 Task: Find connections with filter location Brest with filter topic #Knowyoursocialwith filter profile language Spanish with filter current company Flexi Analyst with filter school Gujarat Technological University (GTU) with filter industry Engineering Services with filter service category Trade Shows with filter keywords title Truck Driver
Action: Mouse moved to (737, 88)
Screenshot: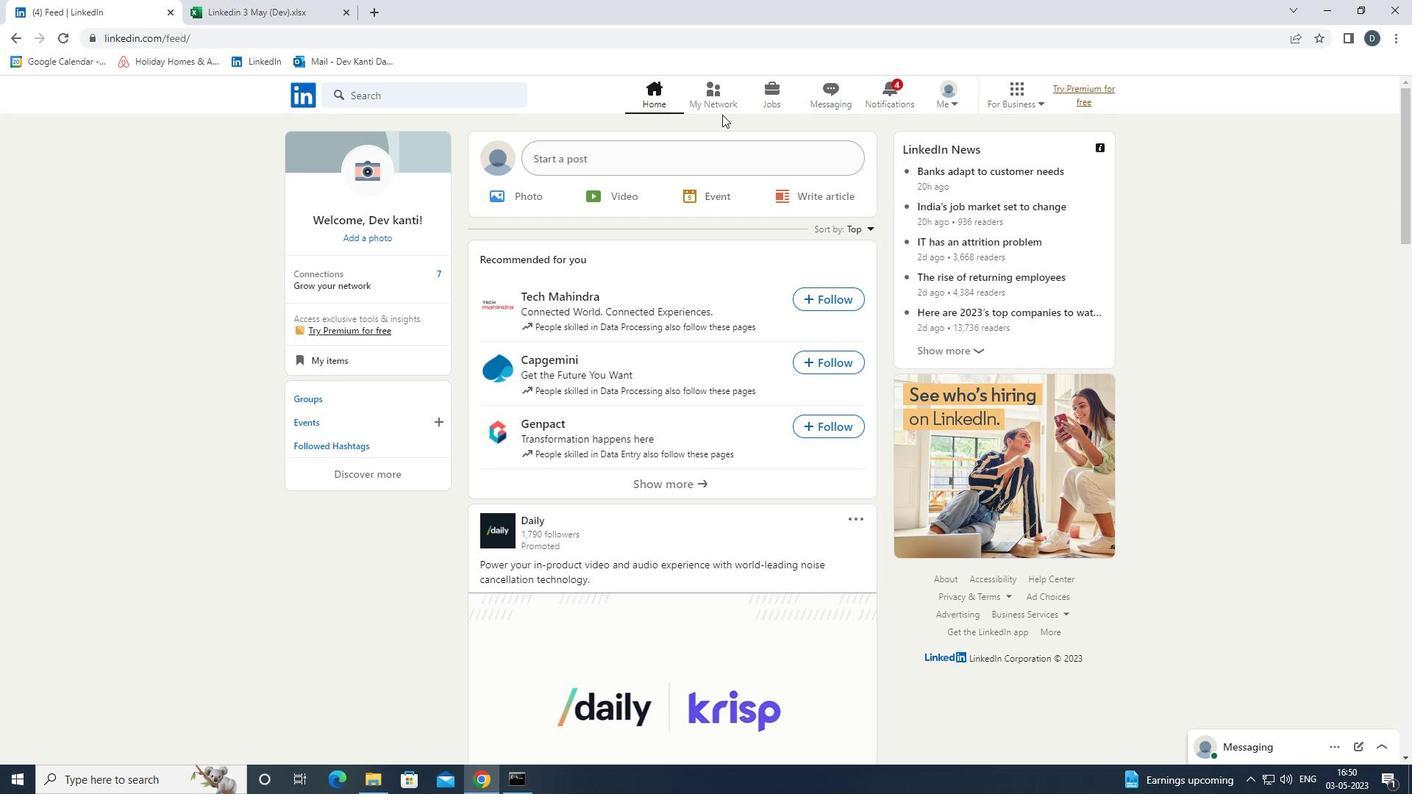 
Action: Mouse pressed left at (737, 88)
Screenshot: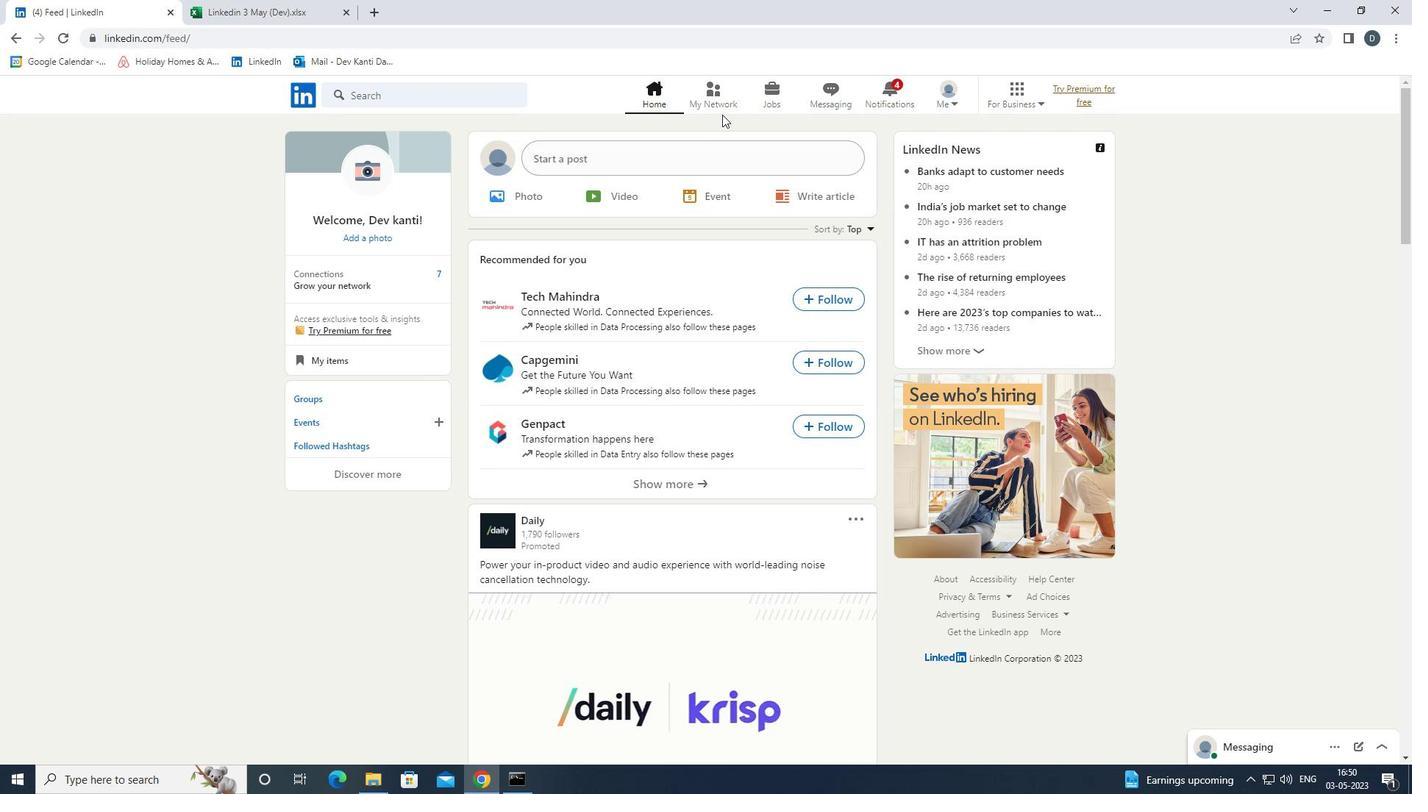 
Action: Mouse moved to (484, 177)
Screenshot: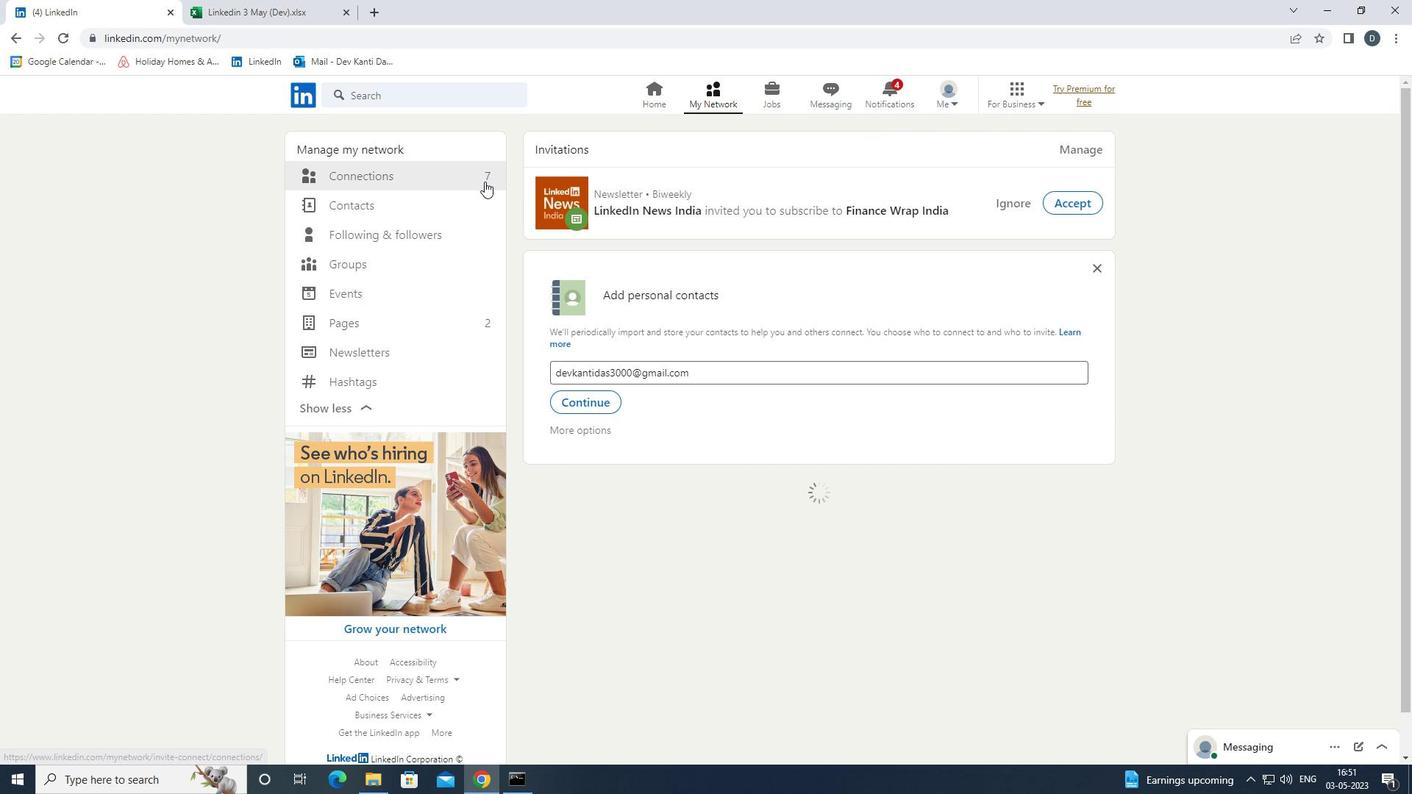 
Action: Mouse pressed left at (484, 177)
Screenshot: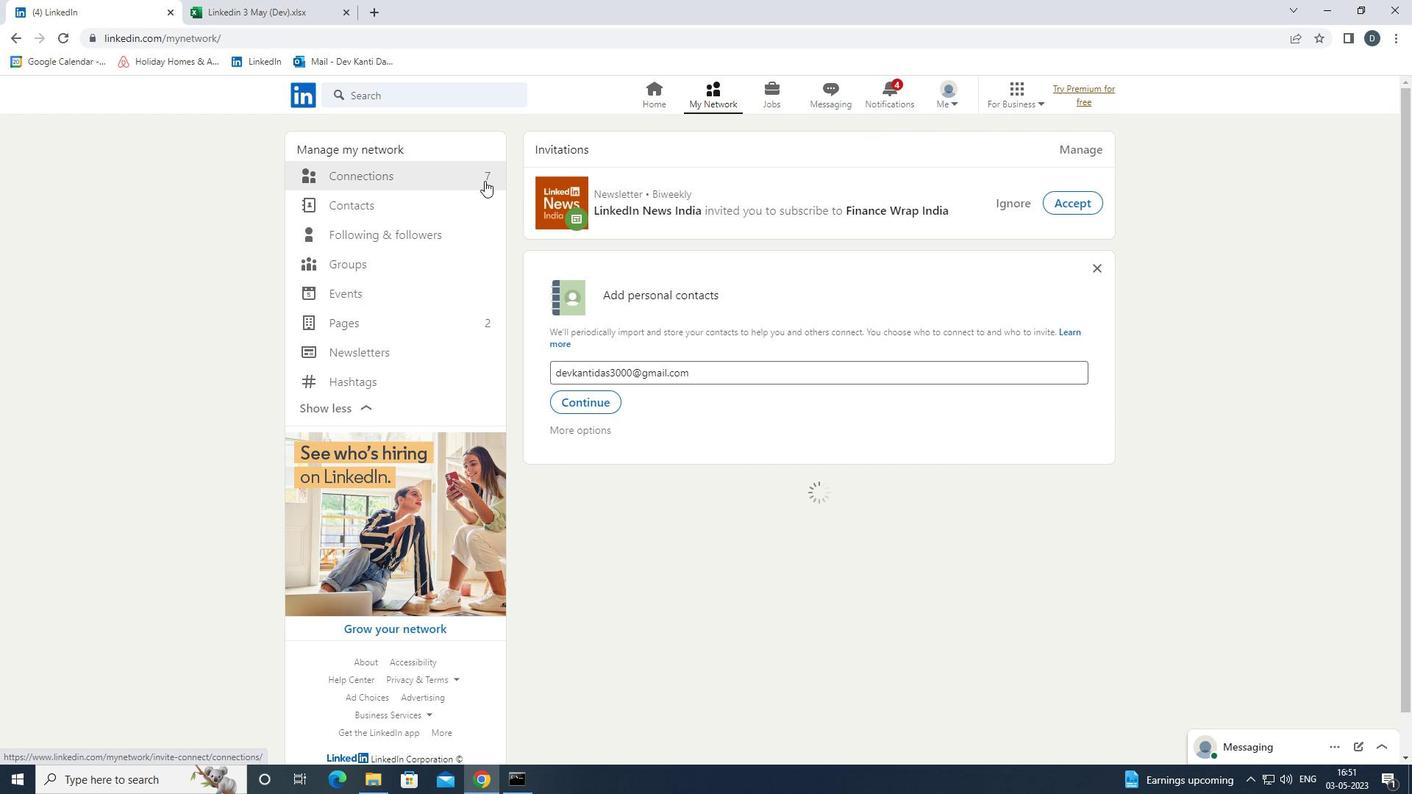 
Action: Mouse moved to (852, 174)
Screenshot: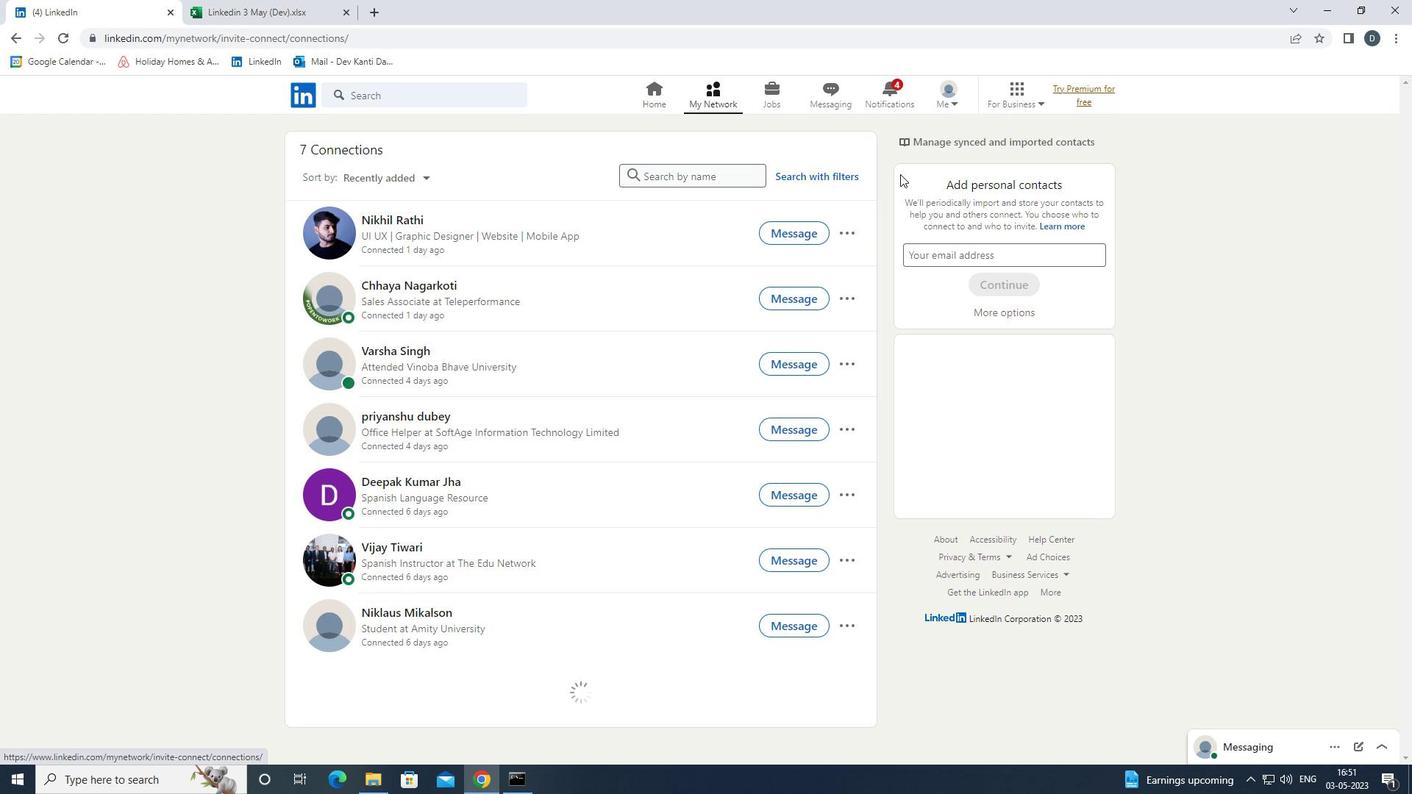 
Action: Mouse pressed left at (852, 174)
Screenshot: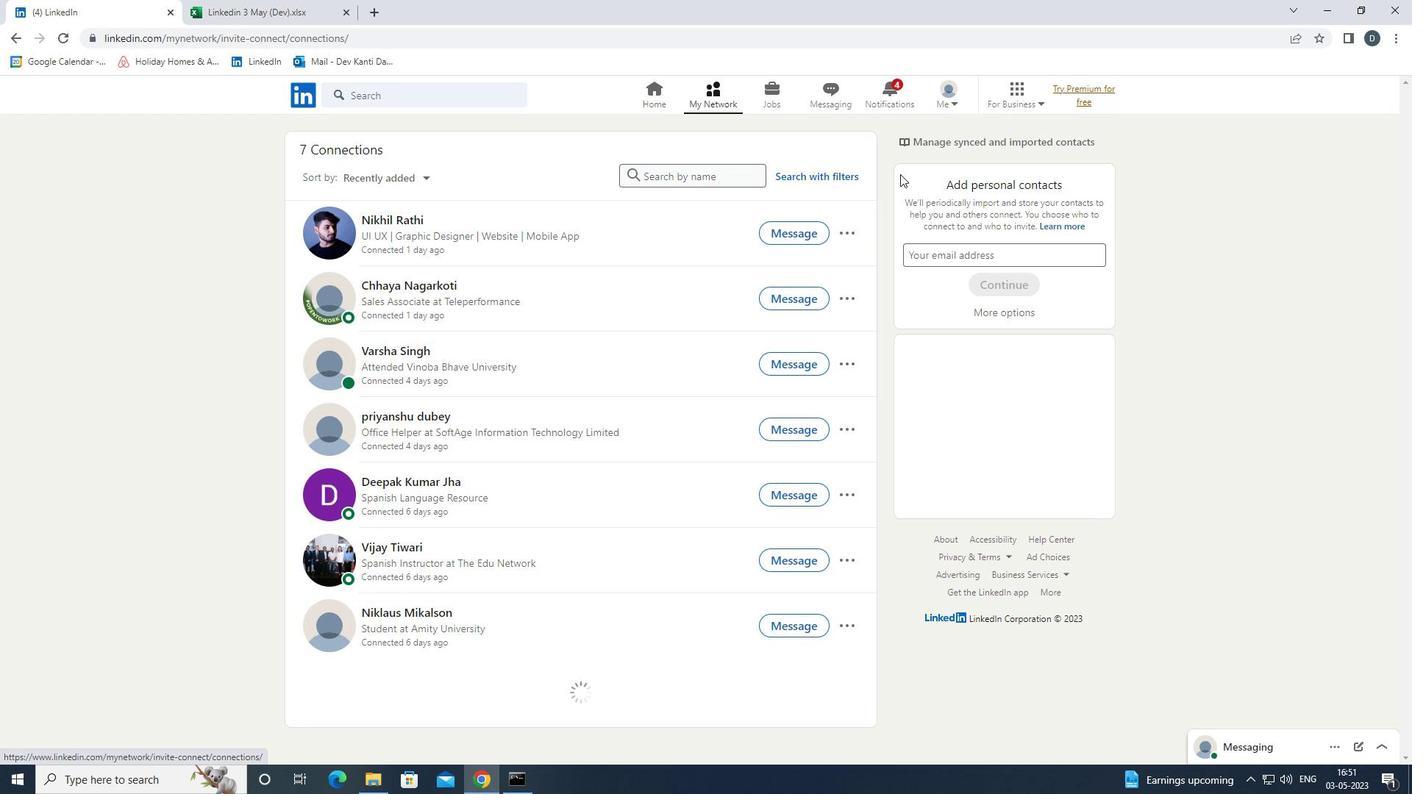 
Action: Mouse moved to (765, 136)
Screenshot: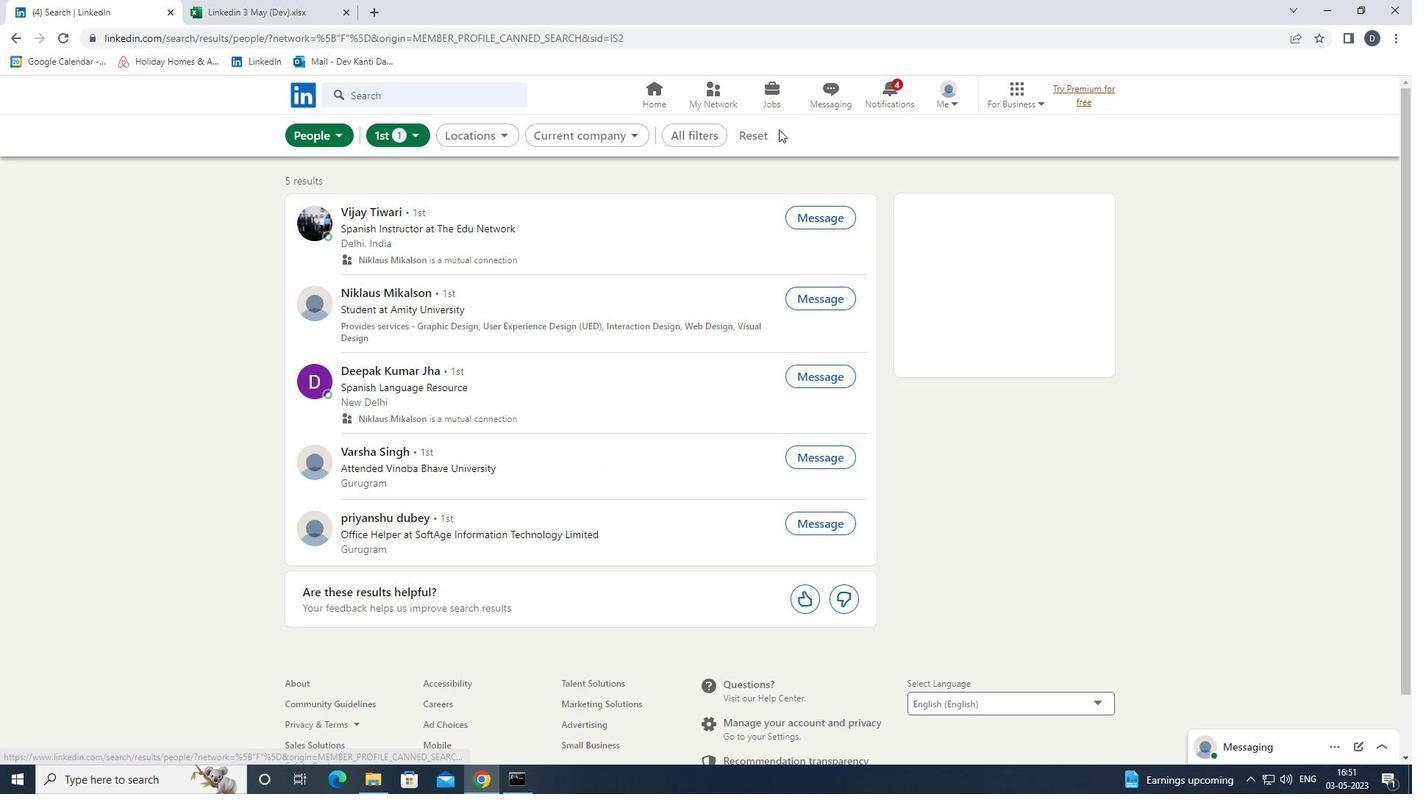 
Action: Mouse pressed left at (765, 136)
Screenshot: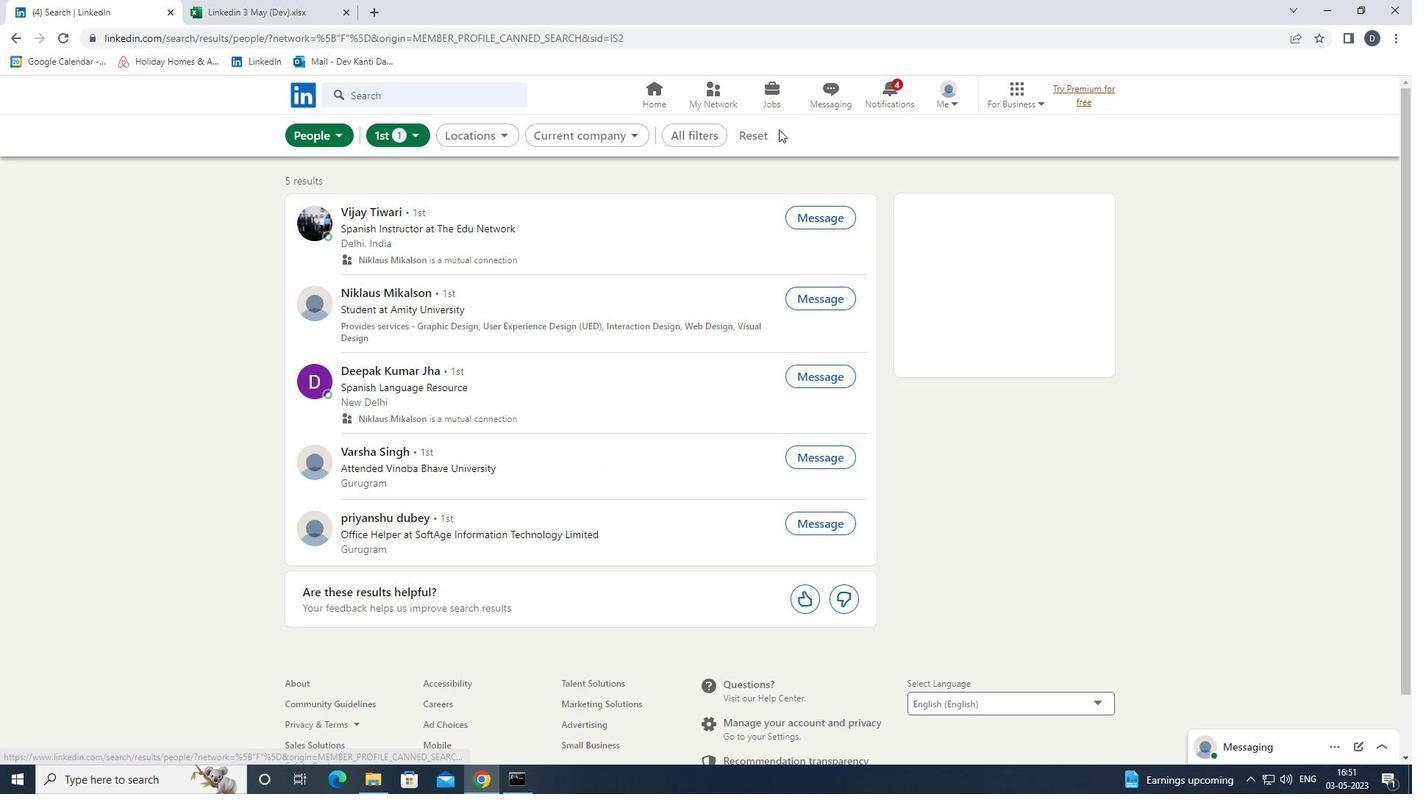 
Action: Mouse moved to (740, 133)
Screenshot: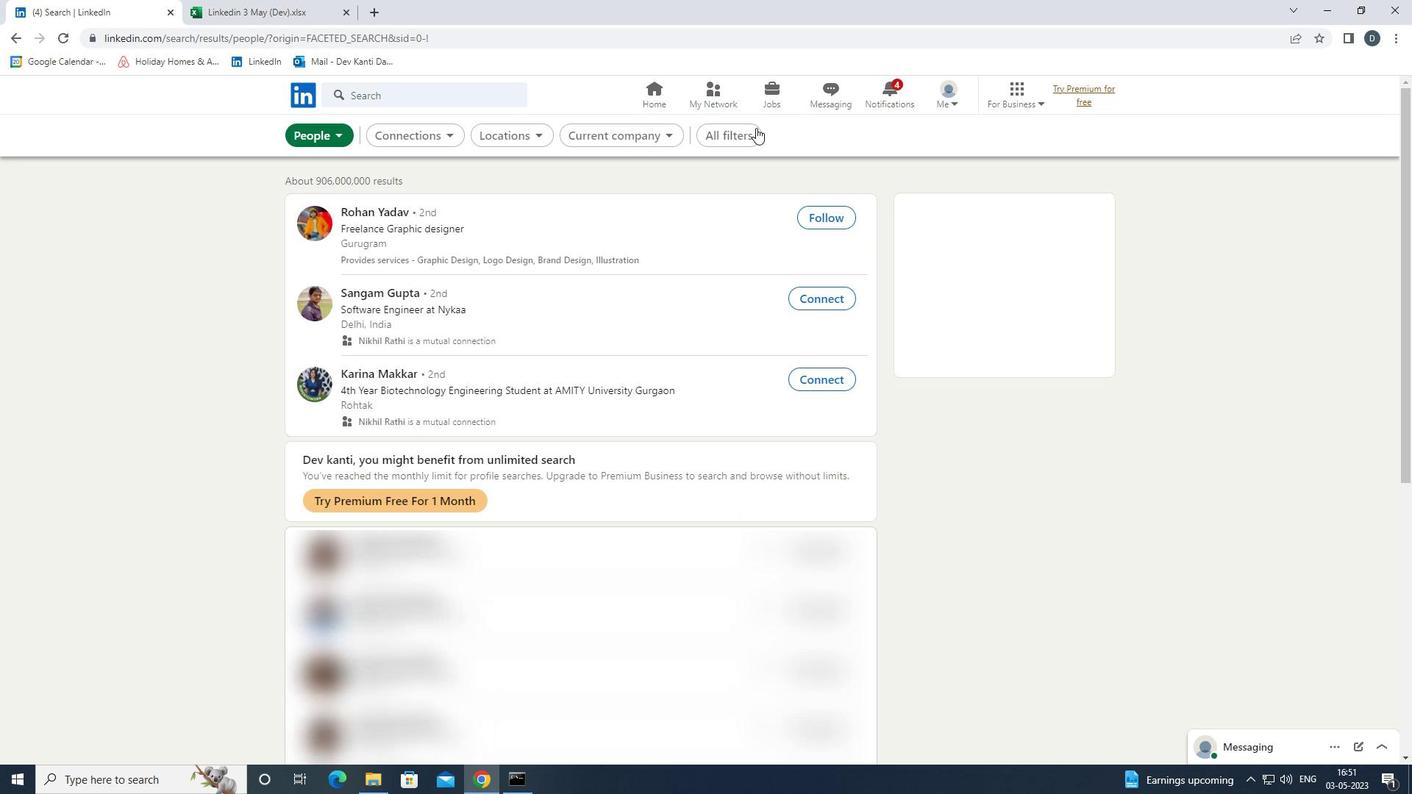 
Action: Mouse pressed left at (740, 133)
Screenshot: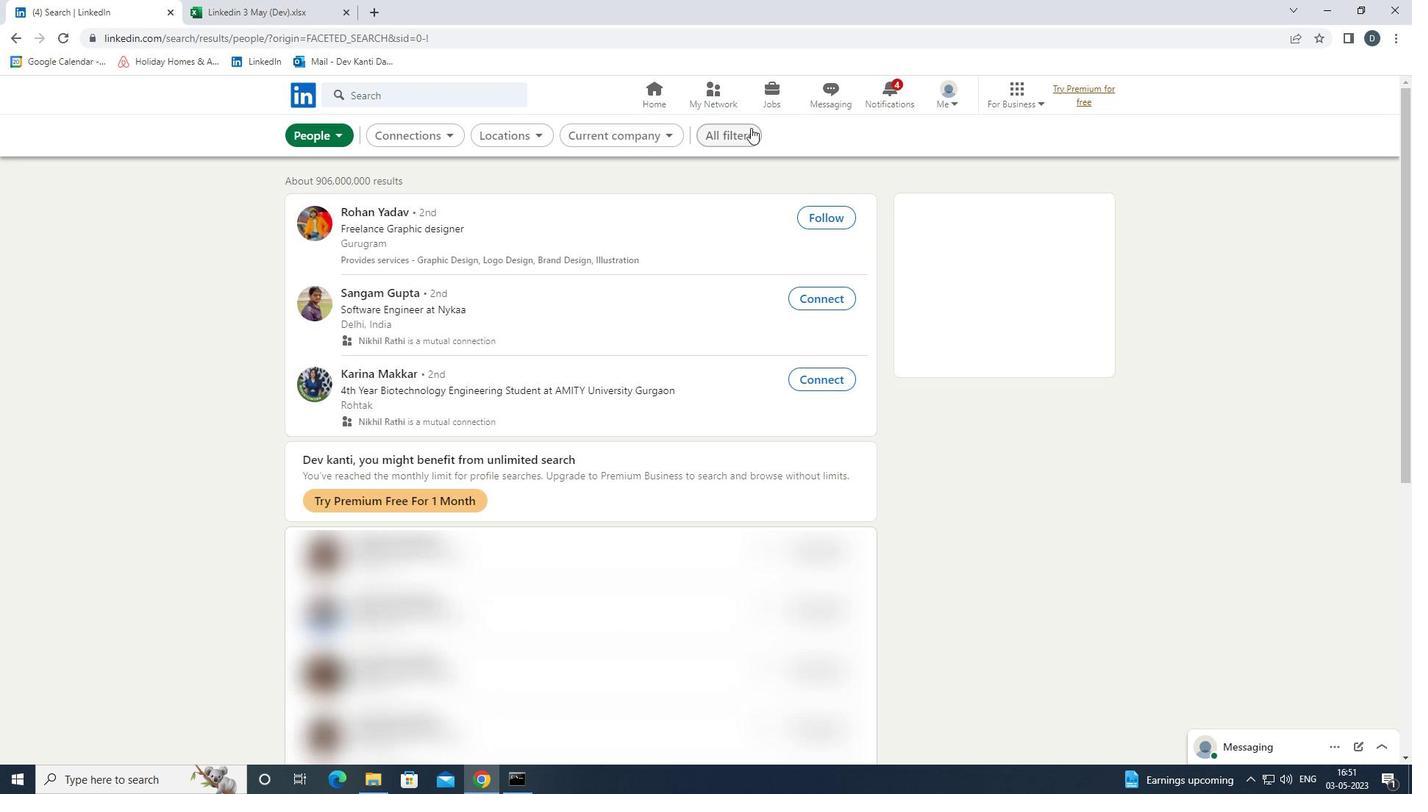 
Action: Mouse moved to (1179, 465)
Screenshot: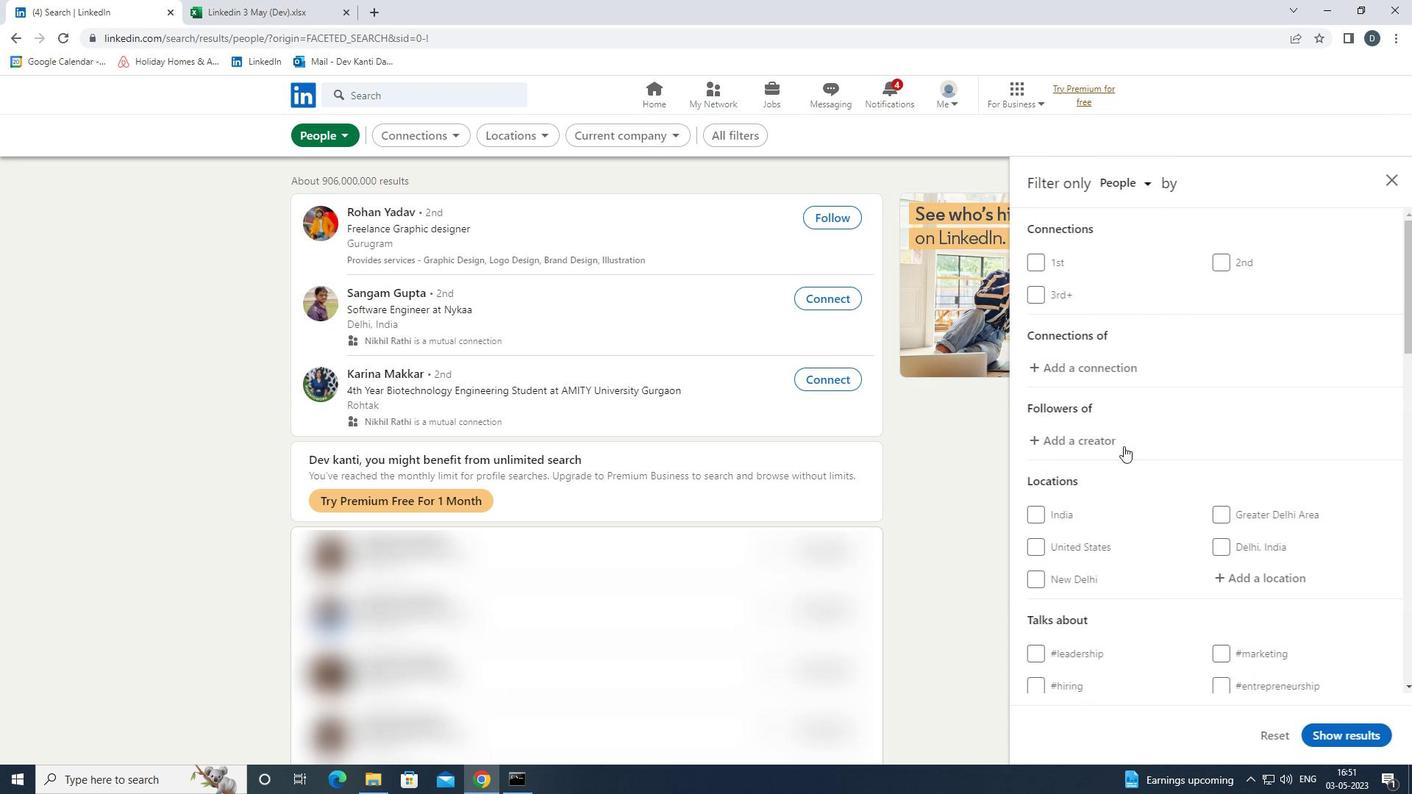 
Action: Mouse scrolled (1179, 464) with delta (0, 0)
Screenshot: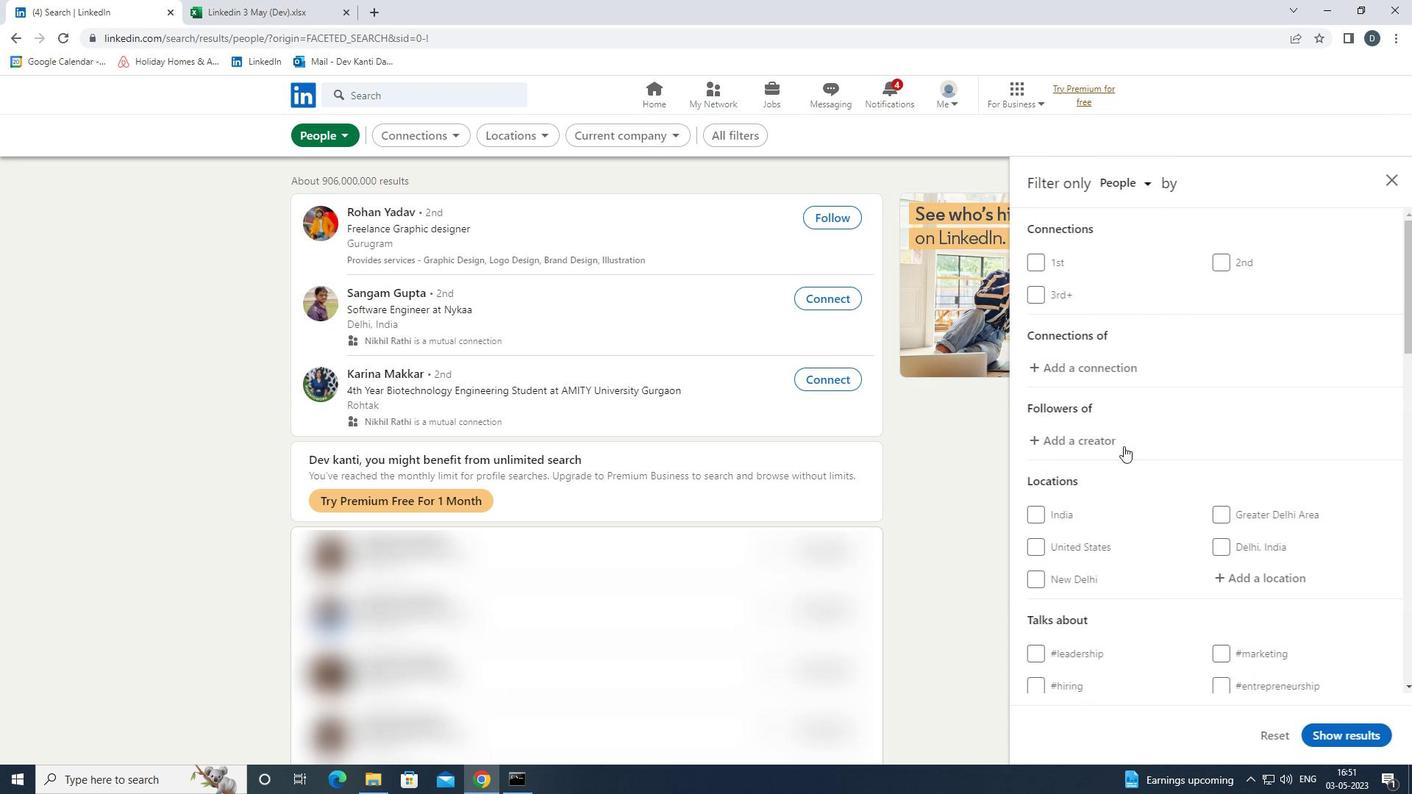 
Action: Mouse moved to (1182, 467)
Screenshot: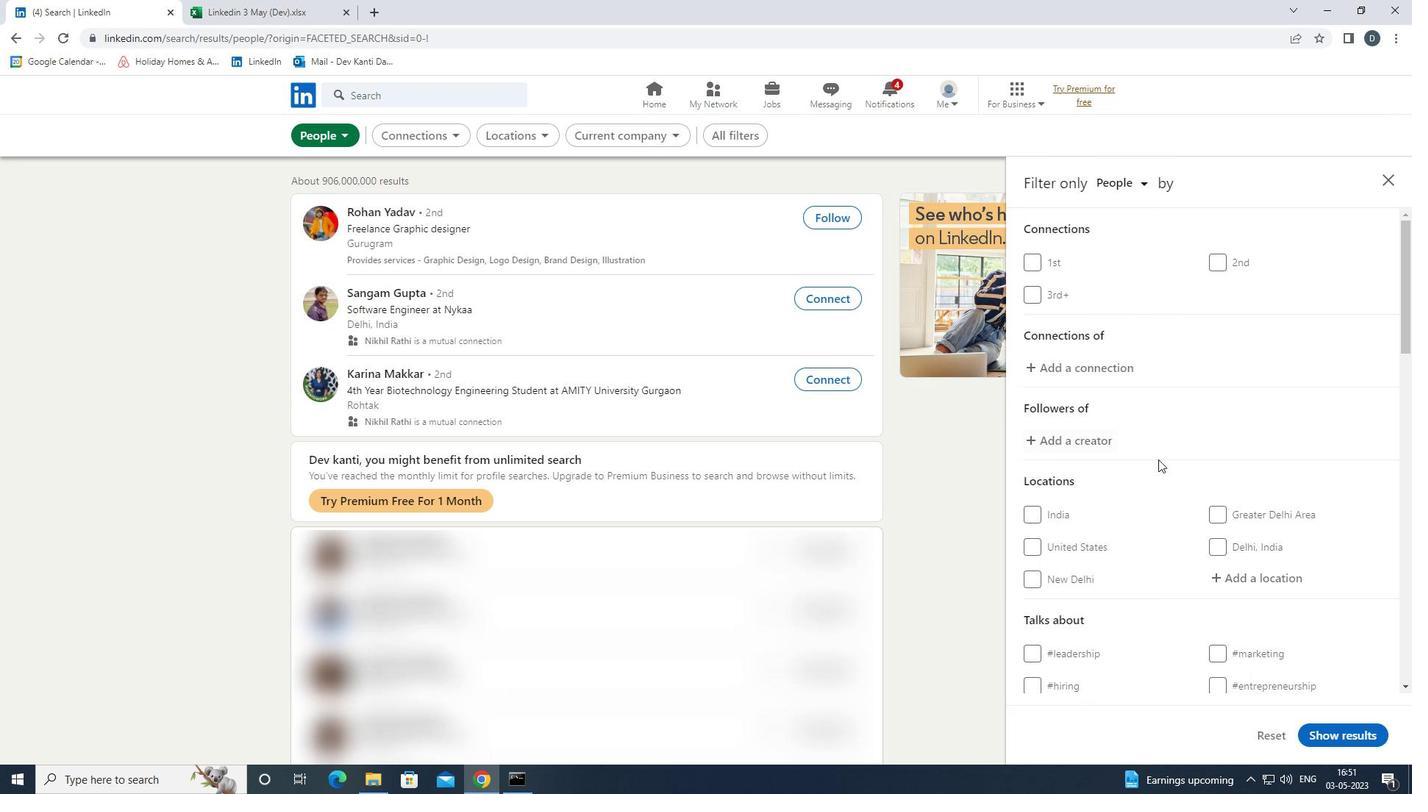 
Action: Mouse scrolled (1182, 466) with delta (0, 0)
Screenshot: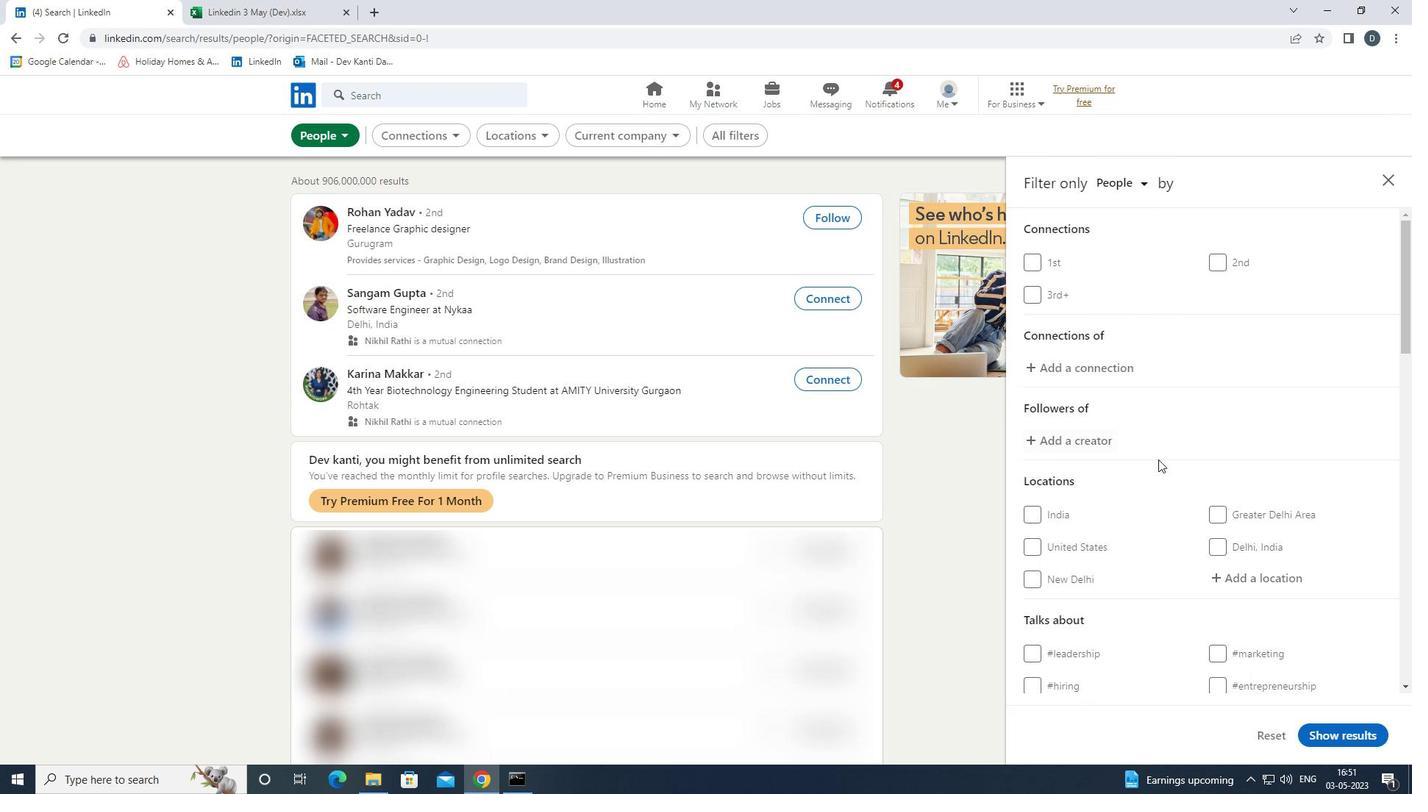 
Action: Mouse moved to (1251, 418)
Screenshot: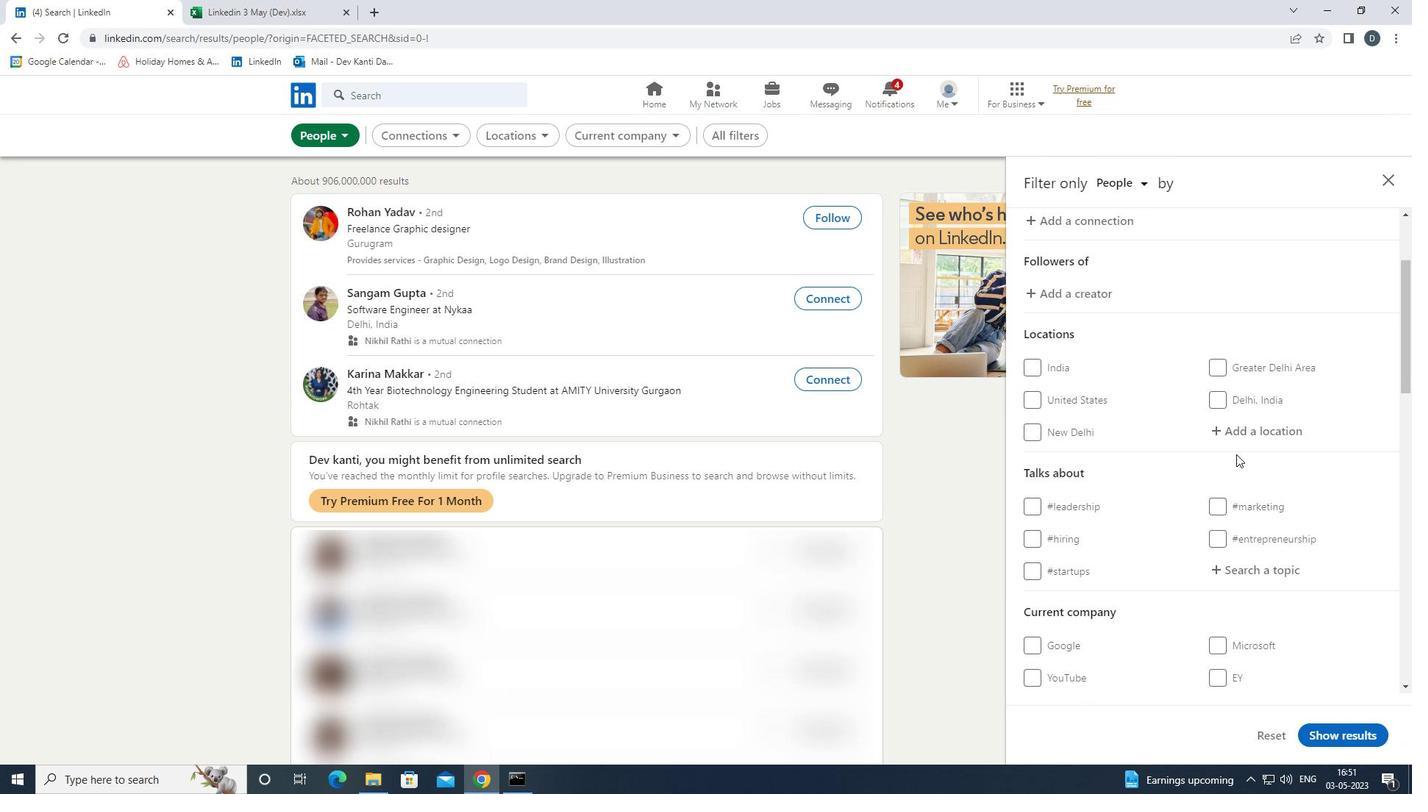 
Action: Mouse pressed left at (1251, 418)
Screenshot: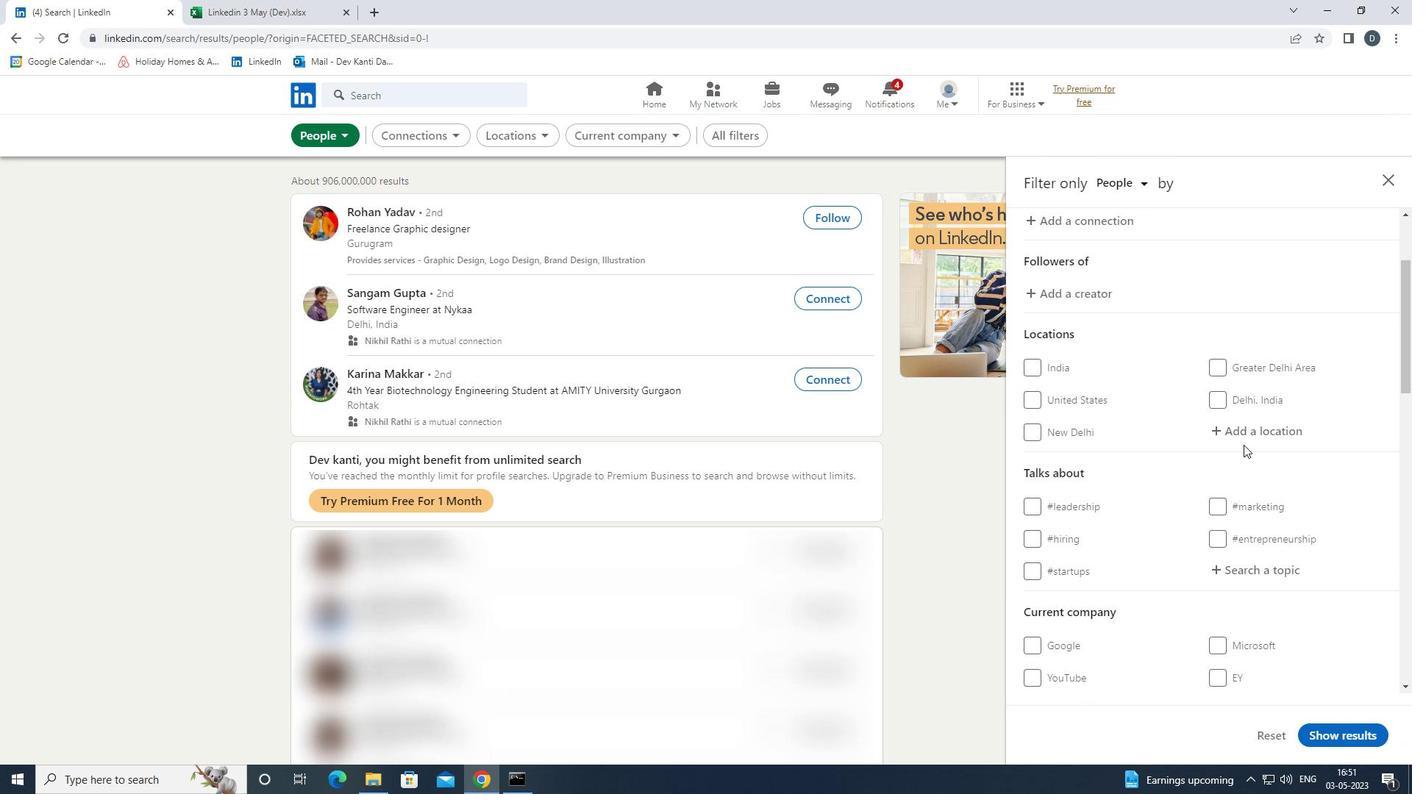 
Action: Key pressed <Key.shift>BREST<Key.down><Key.enter>
Screenshot: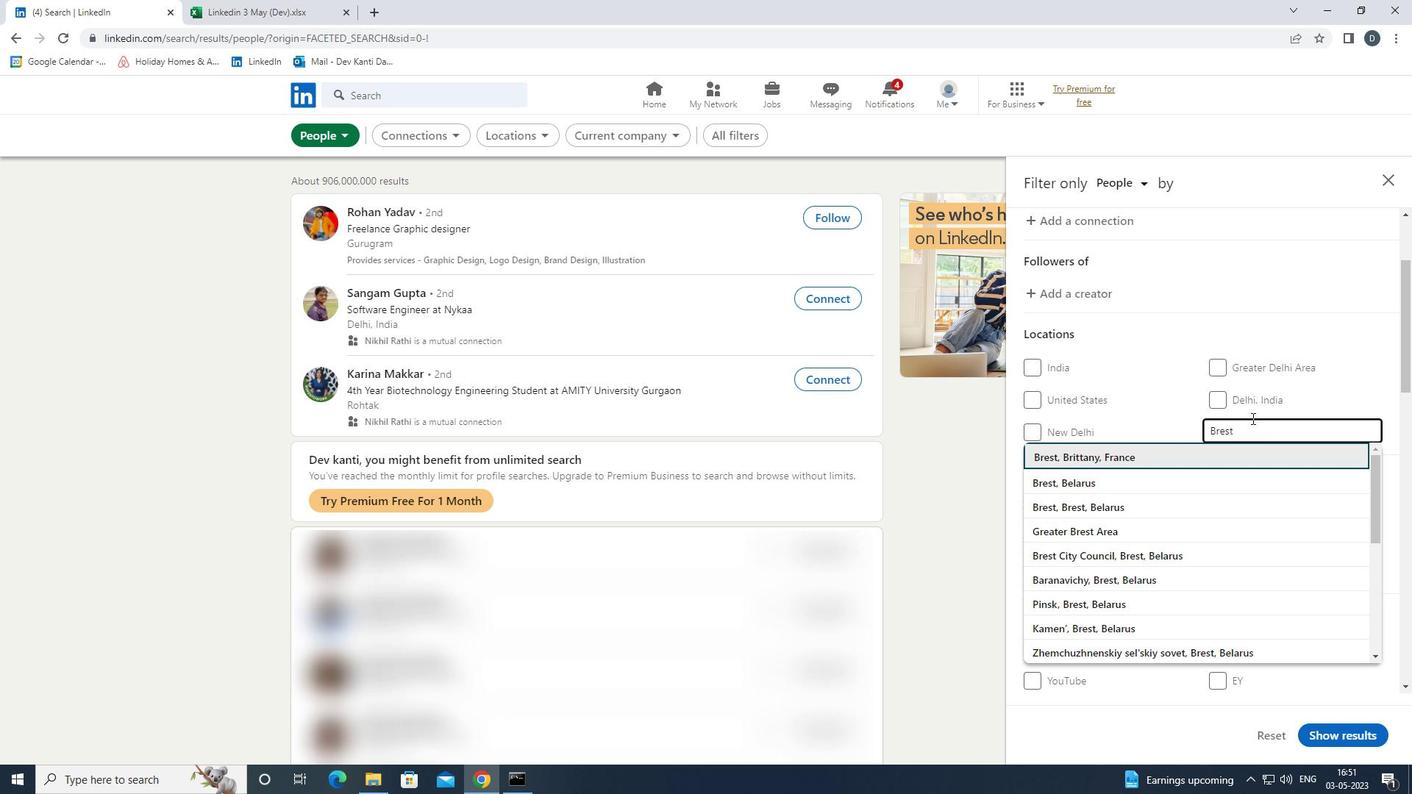 
Action: Mouse scrolled (1251, 417) with delta (0, 0)
Screenshot: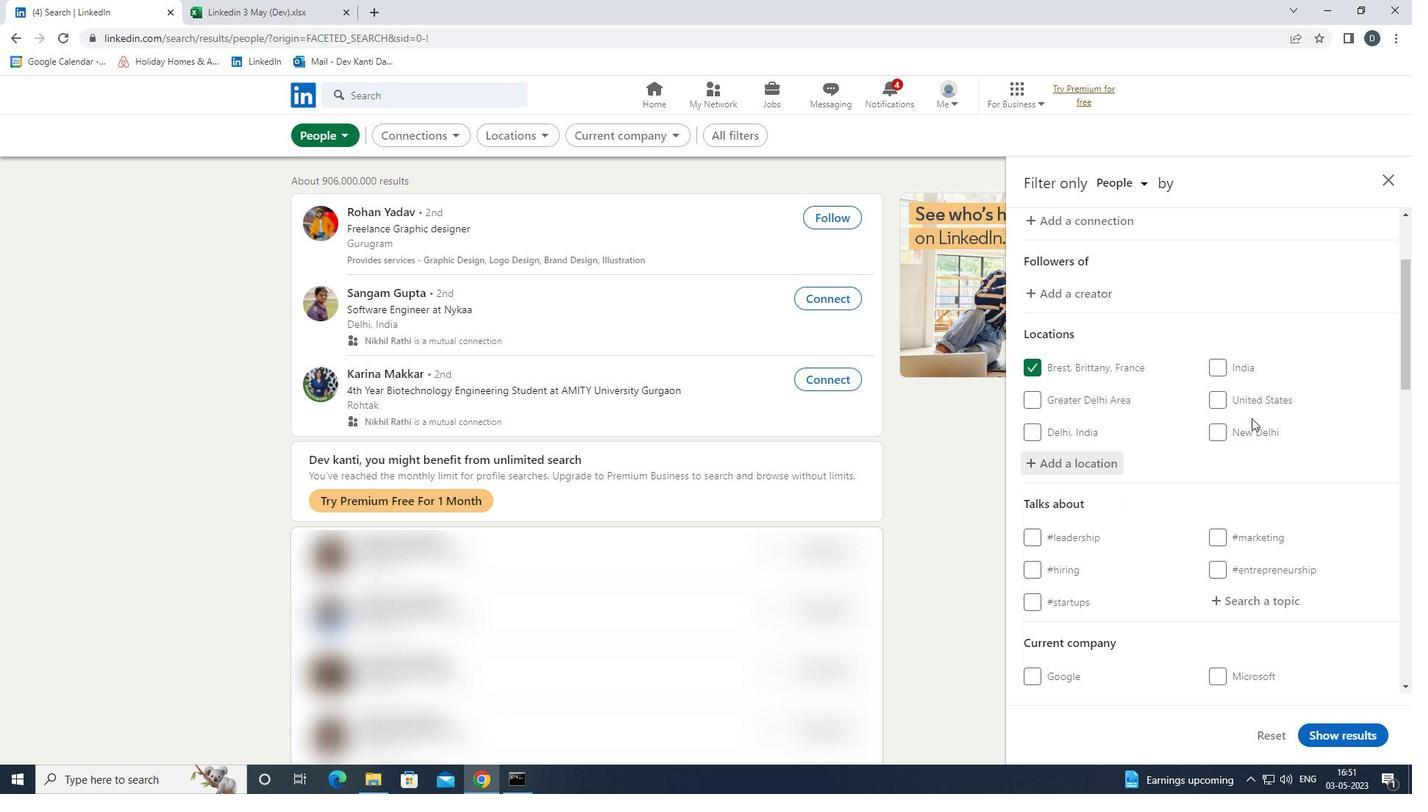 
Action: Mouse scrolled (1251, 417) with delta (0, 0)
Screenshot: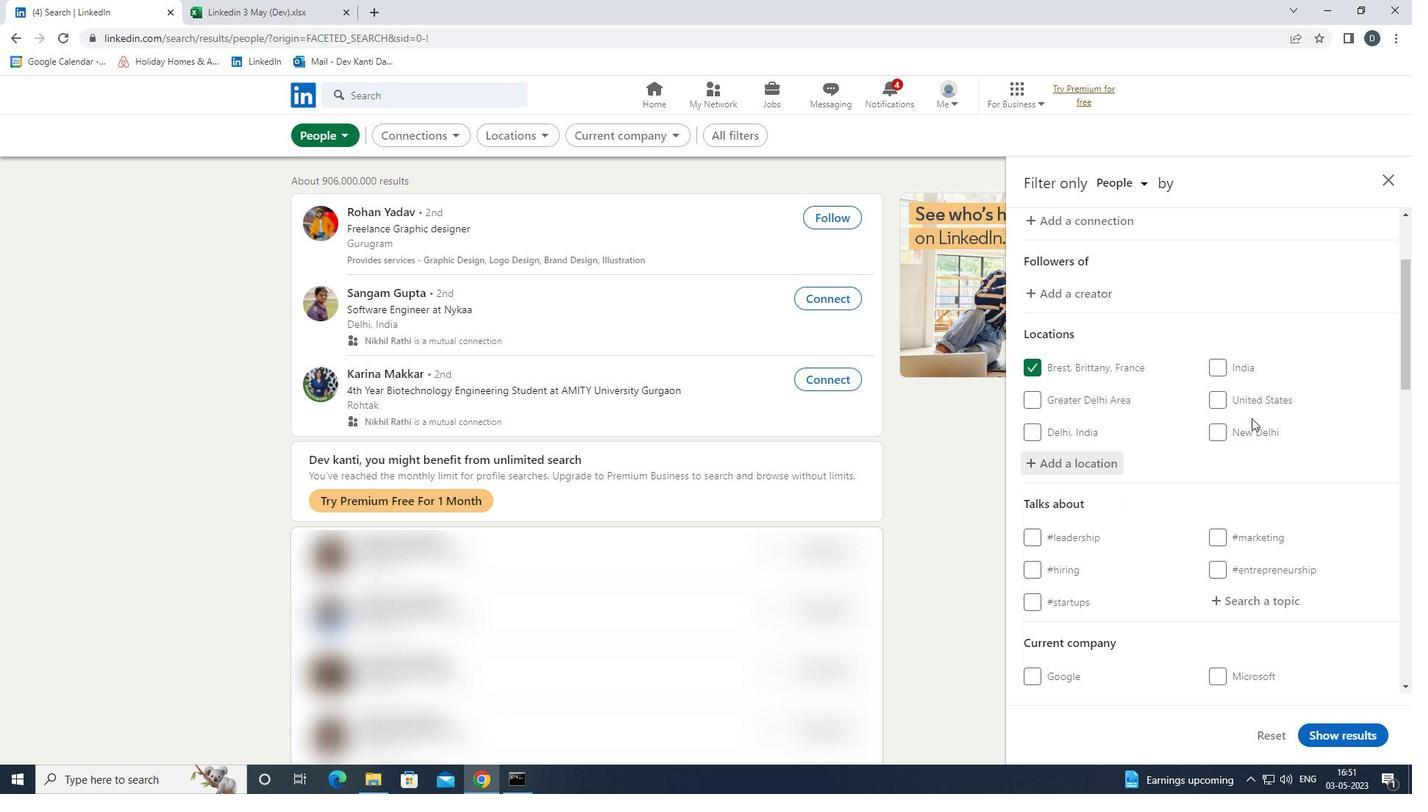 
Action: Mouse moved to (1254, 447)
Screenshot: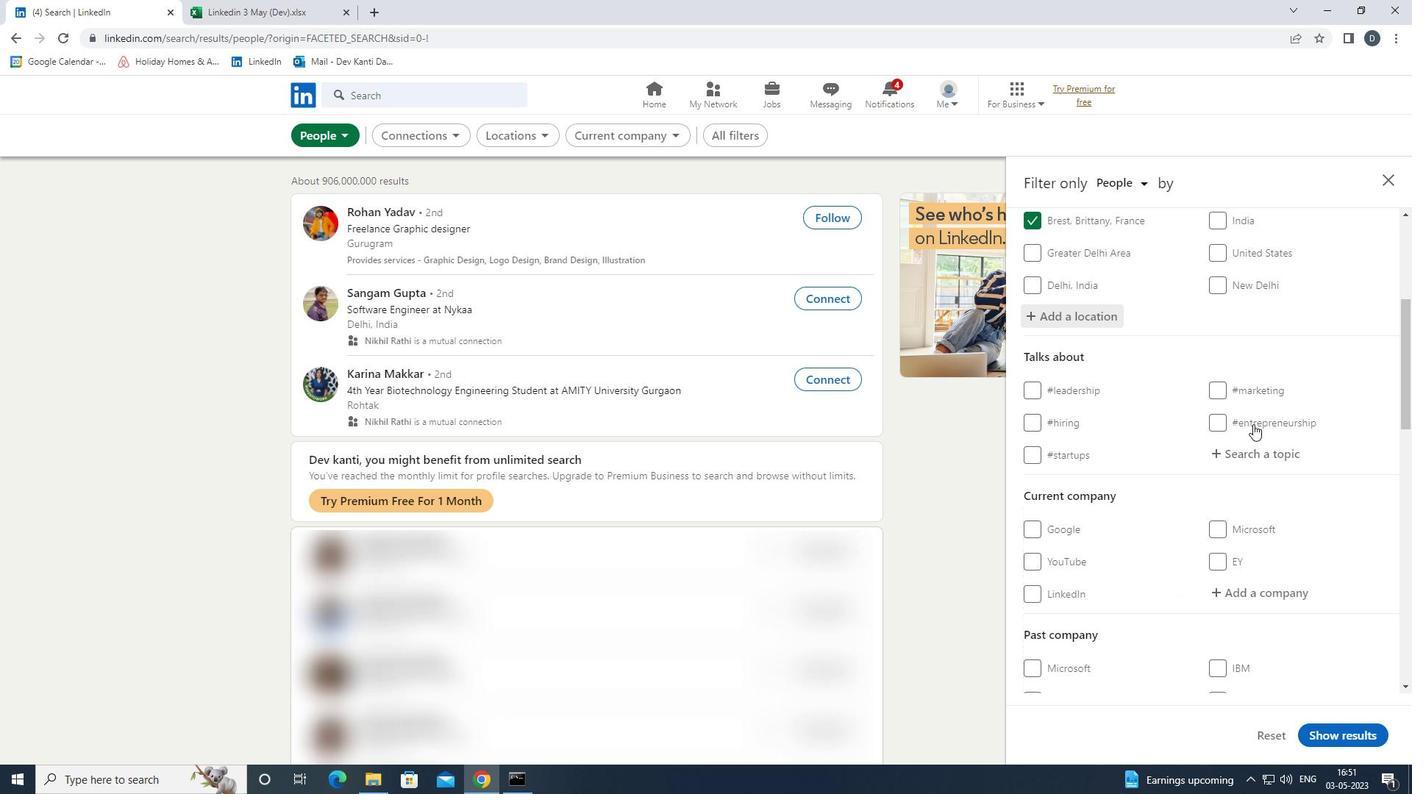 
Action: Mouse pressed left at (1254, 447)
Screenshot: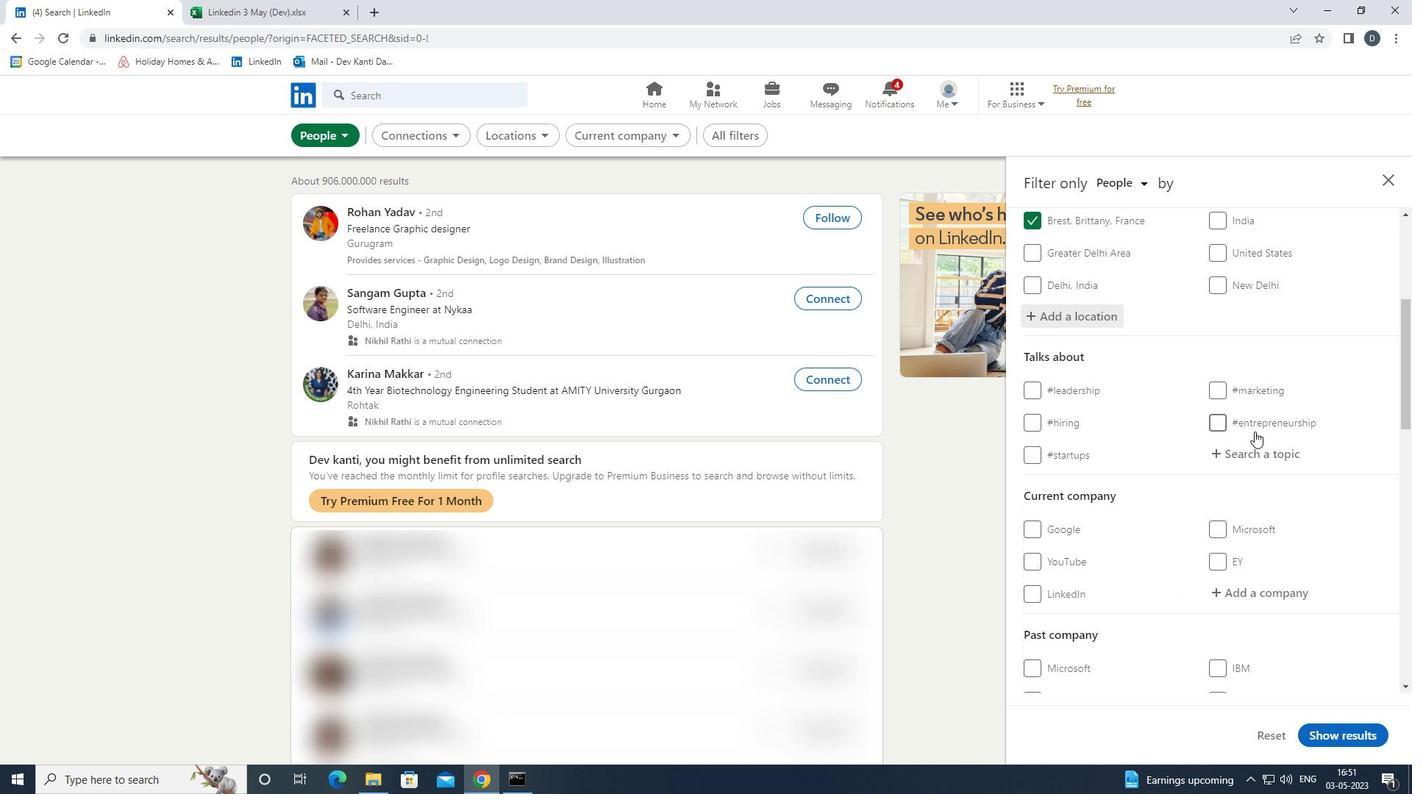
Action: Key pressed KNOWYP<Key.backspace><Key.backspace>YOURKNO<Key.backspace><Key.backspace><Key.backspace>SOCI<Key.down><Key.enter>
Screenshot: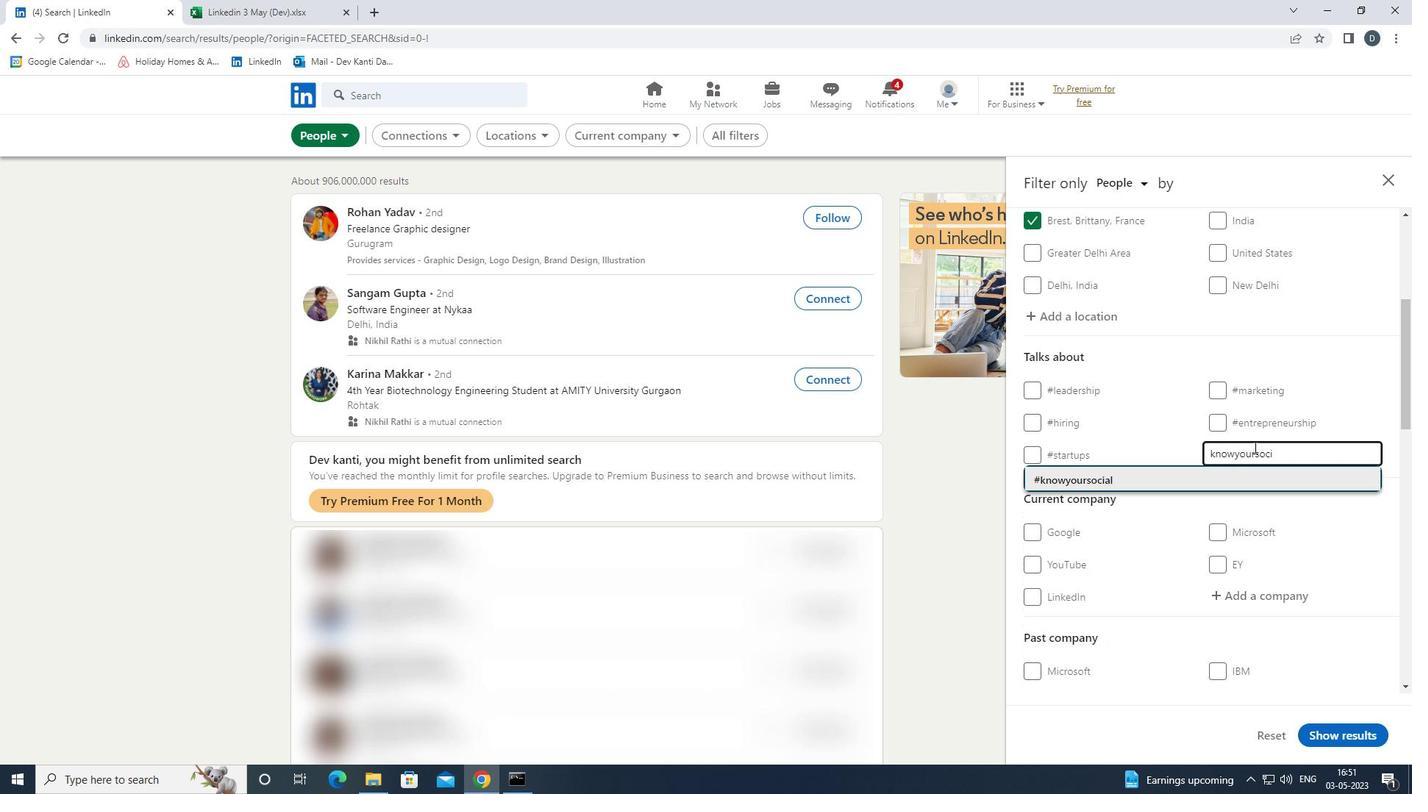 
Action: Mouse moved to (1254, 456)
Screenshot: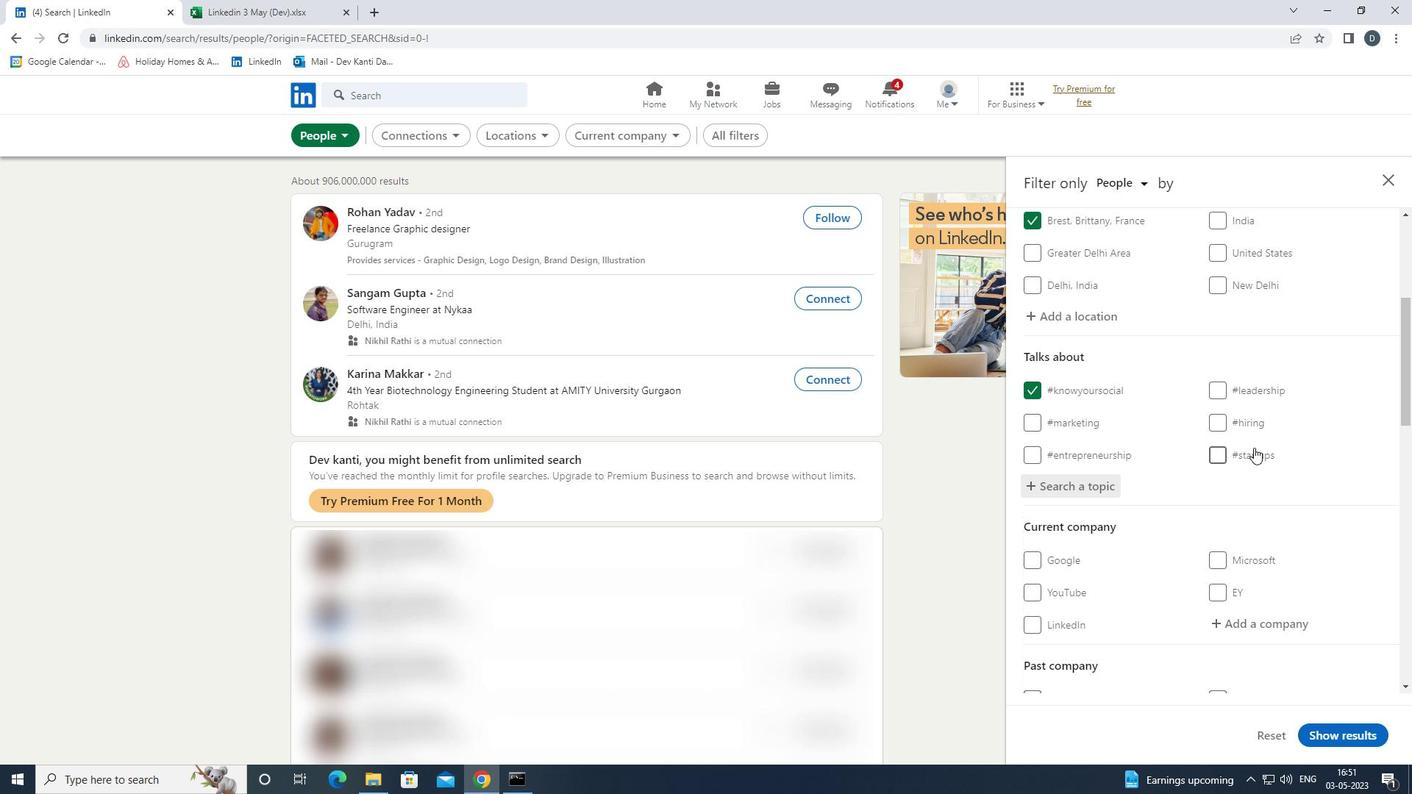 
Action: Mouse scrolled (1254, 456) with delta (0, 0)
Screenshot: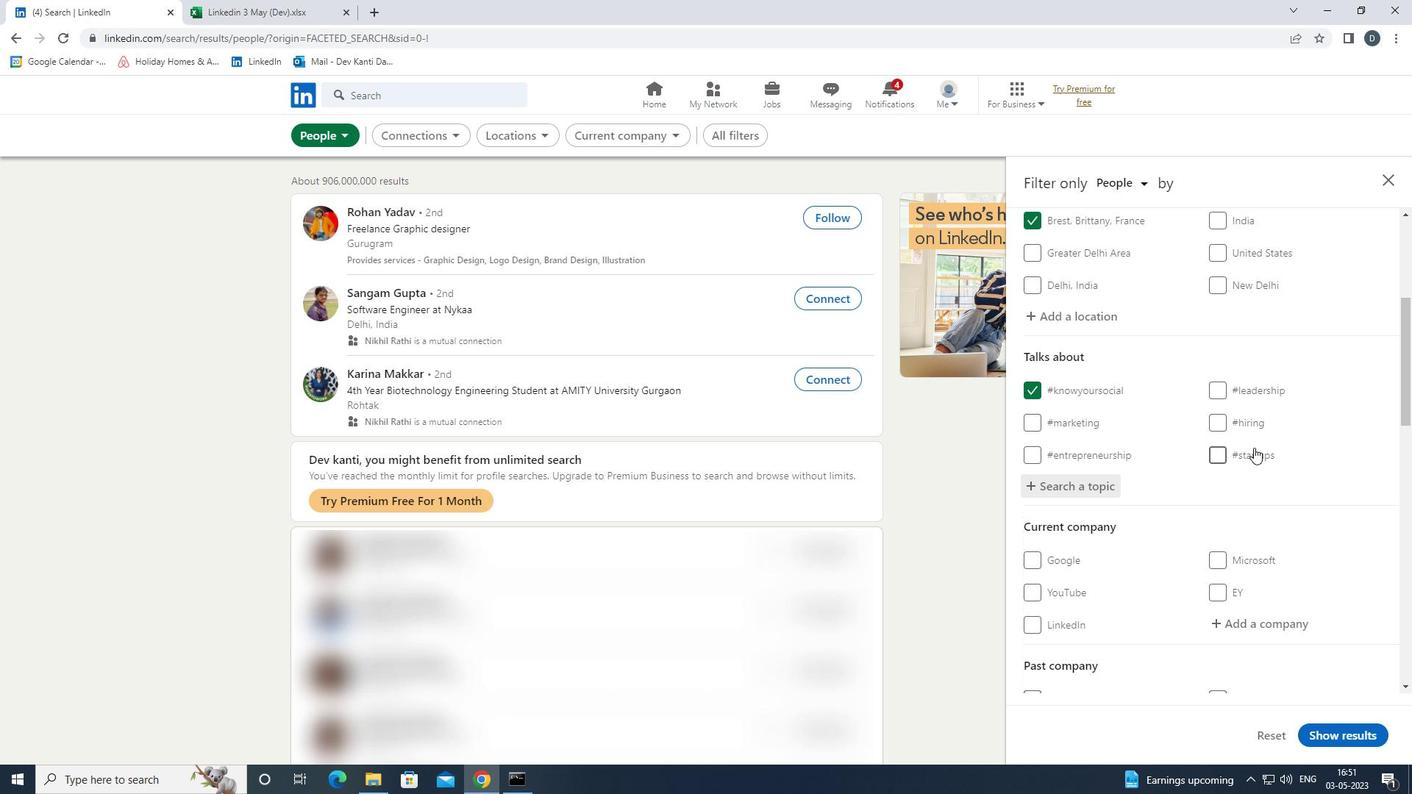 
Action: Mouse moved to (1254, 462)
Screenshot: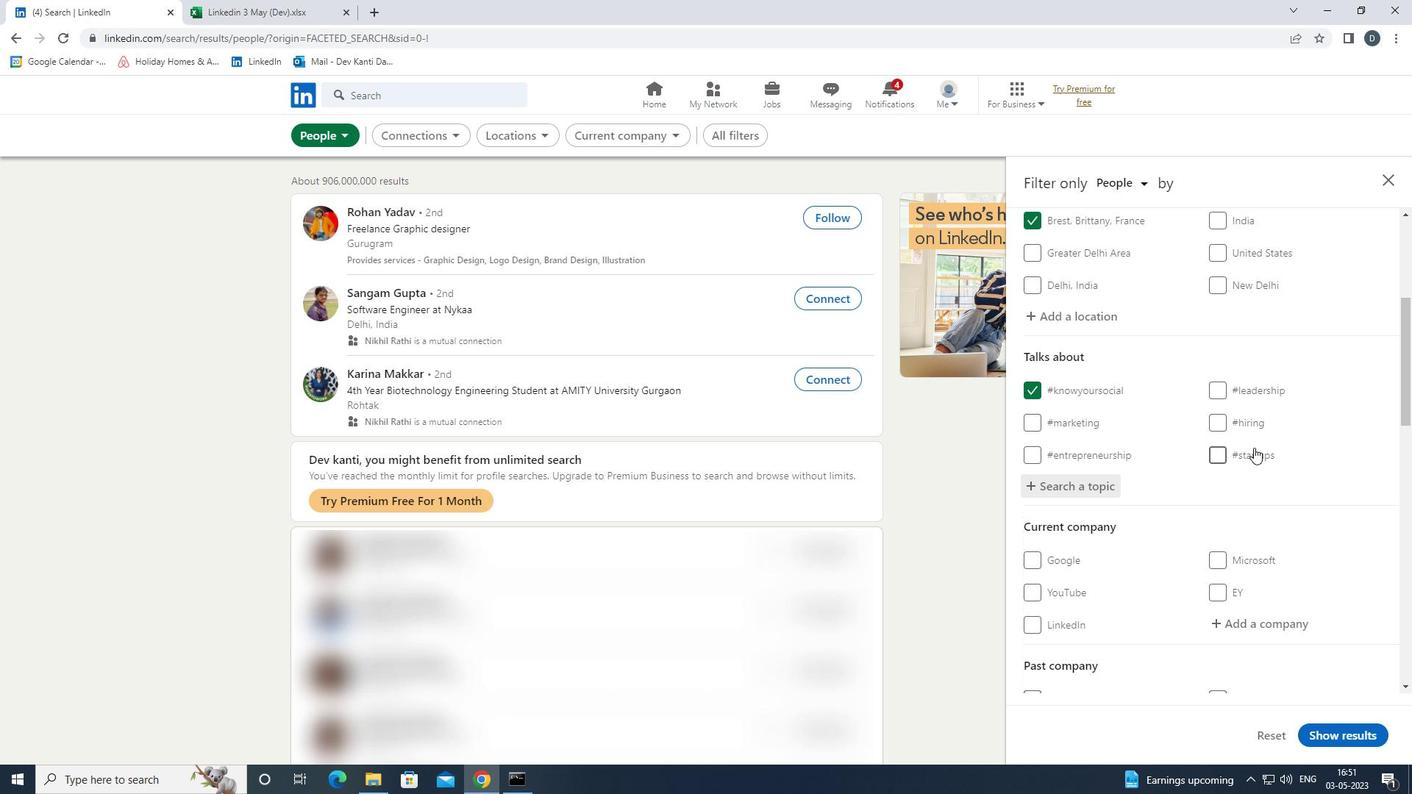 
Action: Mouse scrolled (1254, 461) with delta (0, 0)
Screenshot: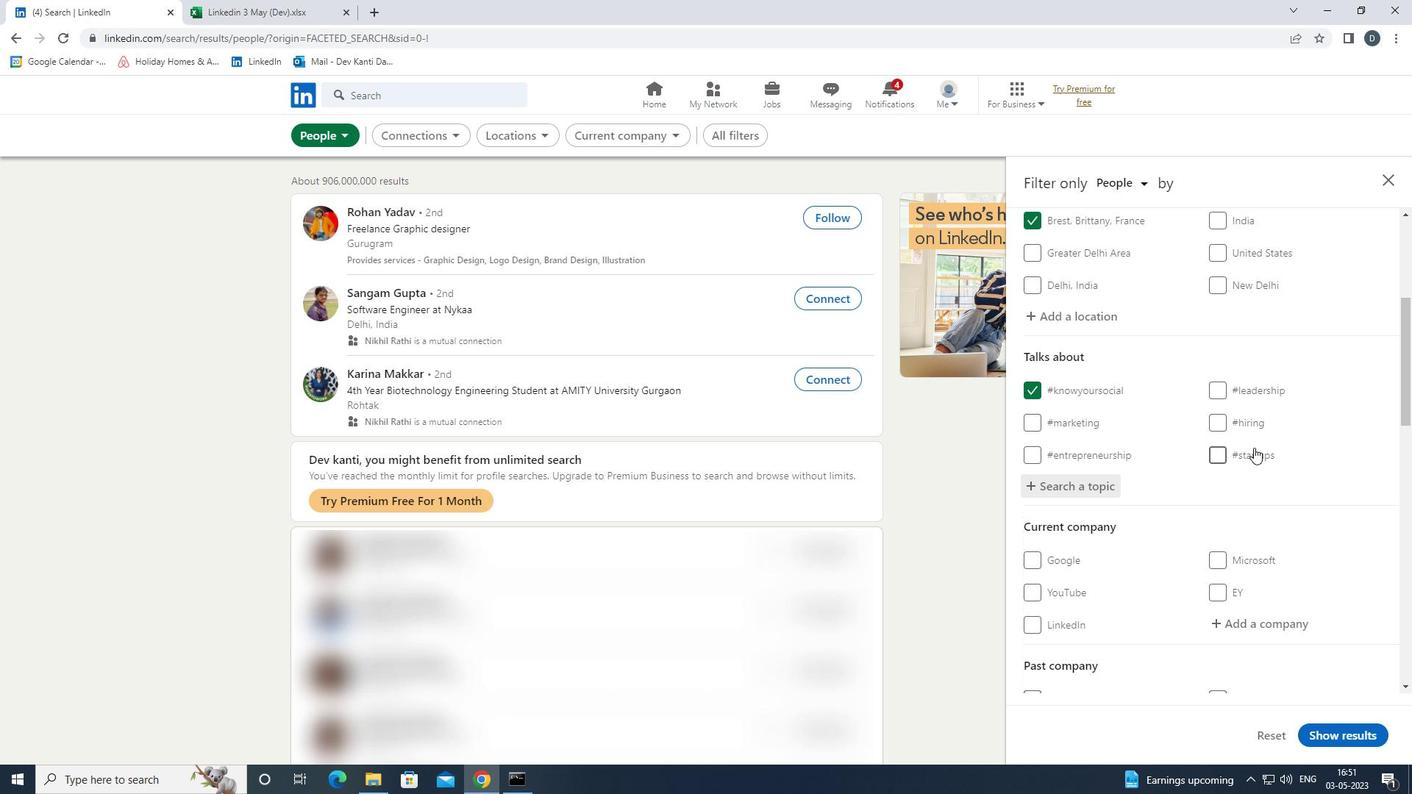
Action: Mouse moved to (1254, 464)
Screenshot: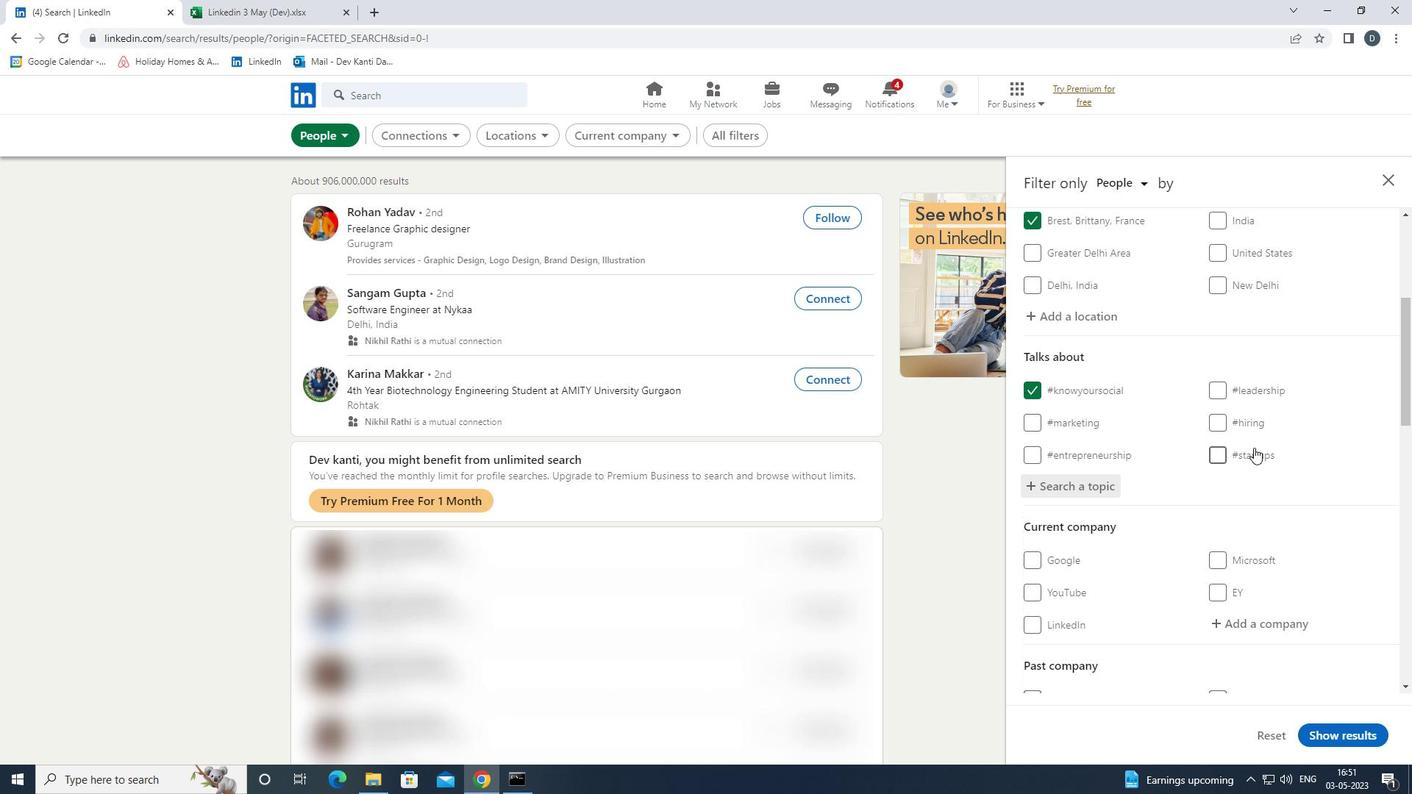 
Action: Mouse scrolled (1254, 463) with delta (0, 0)
Screenshot: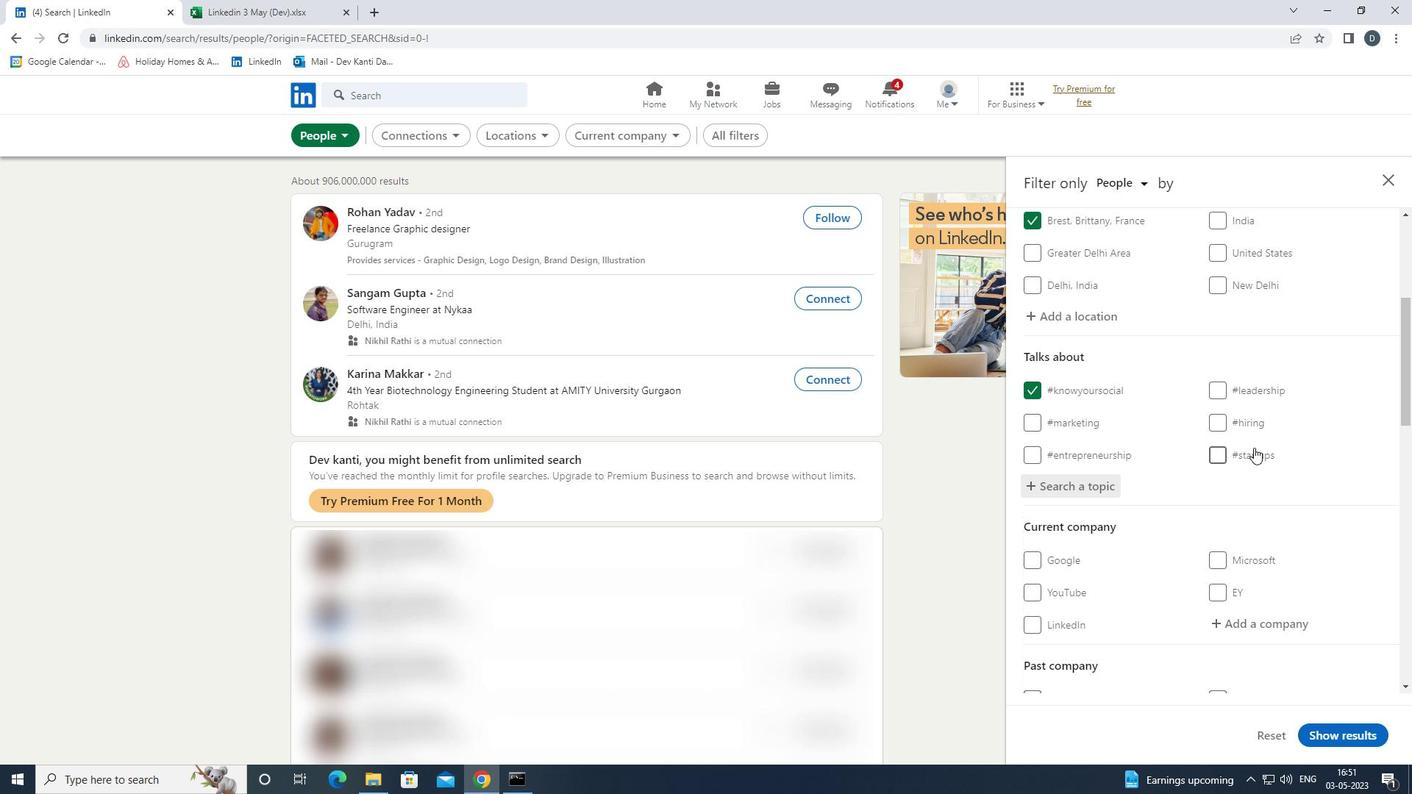 
Action: Mouse scrolled (1254, 463) with delta (0, 0)
Screenshot: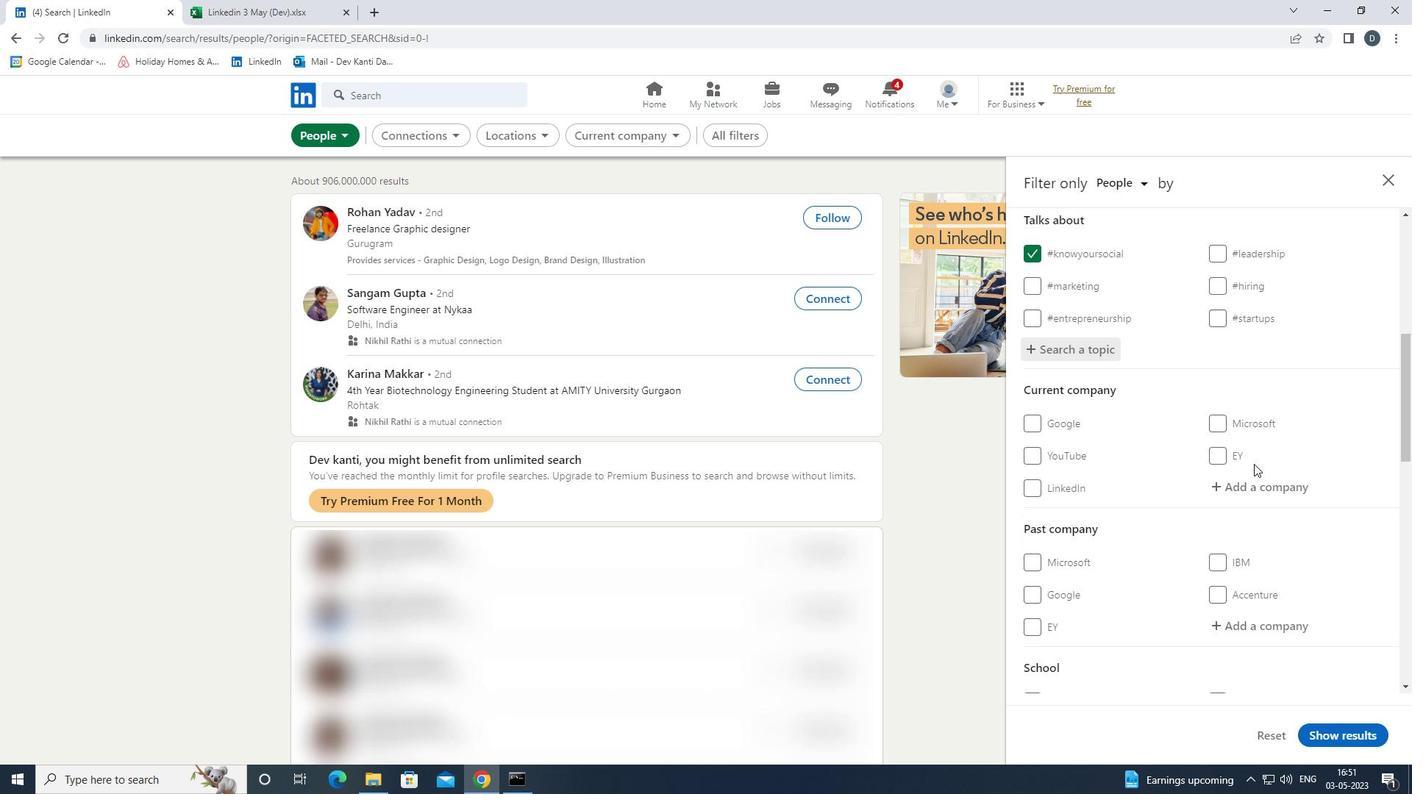 
Action: Mouse scrolled (1254, 463) with delta (0, 0)
Screenshot: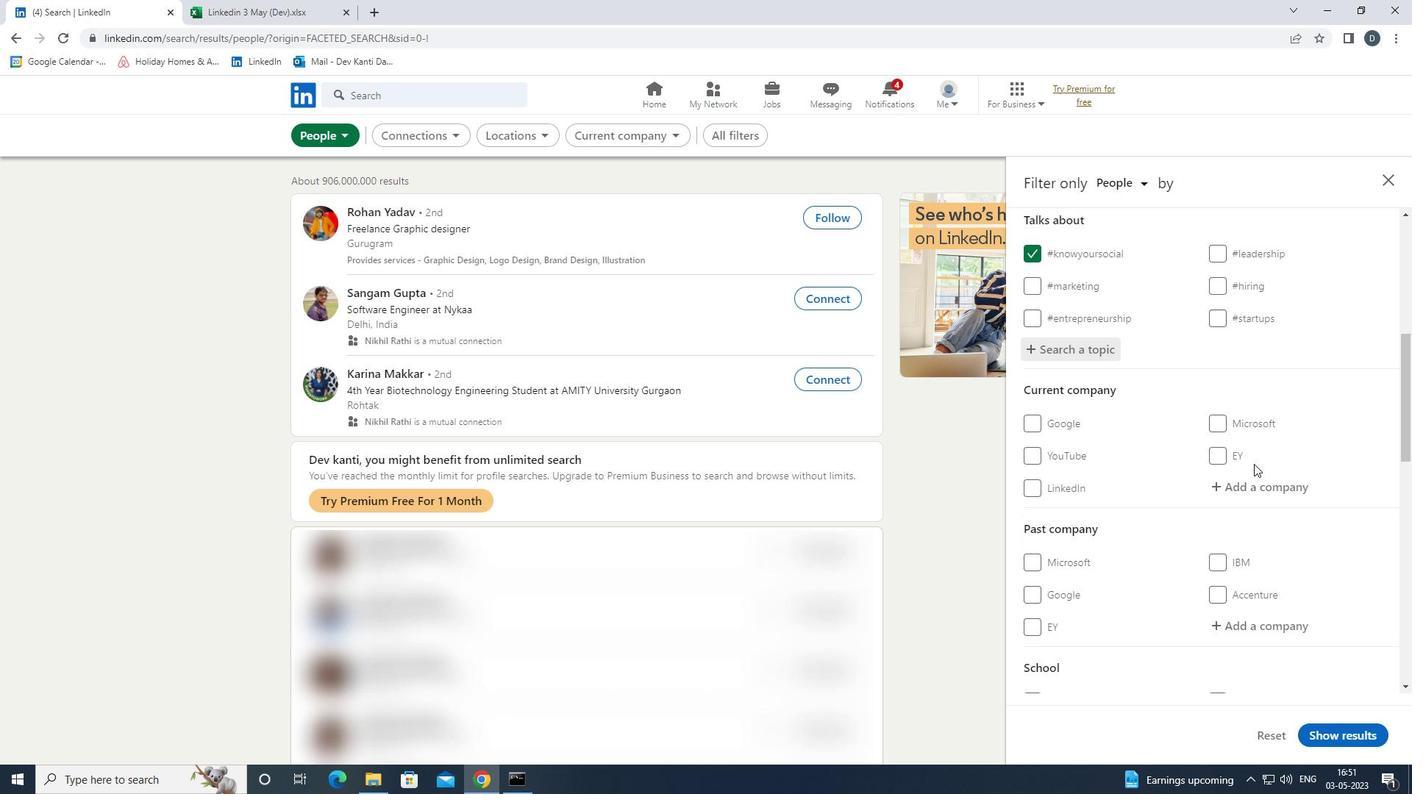
Action: Mouse scrolled (1254, 463) with delta (0, 0)
Screenshot: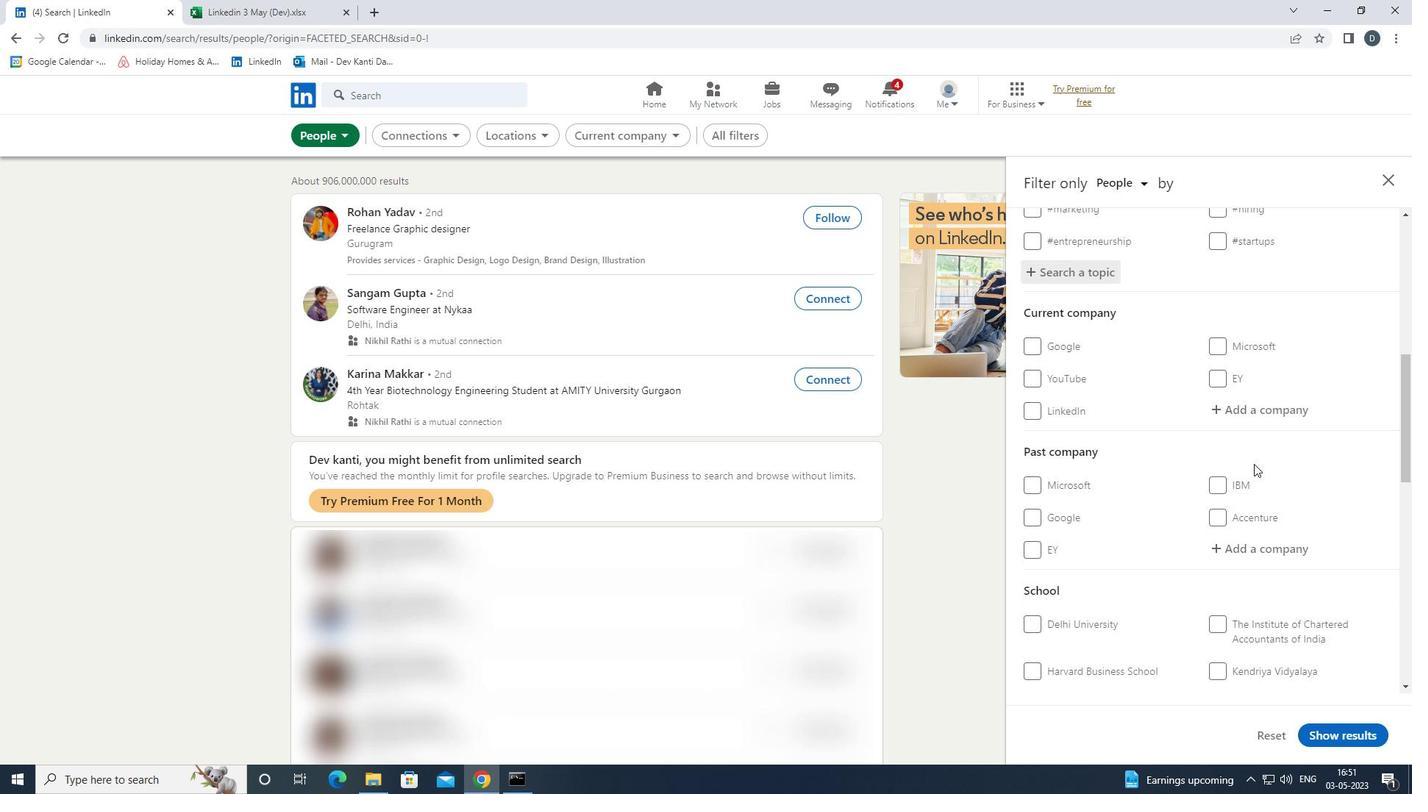 
Action: Mouse scrolled (1254, 463) with delta (0, 0)
Screenshot: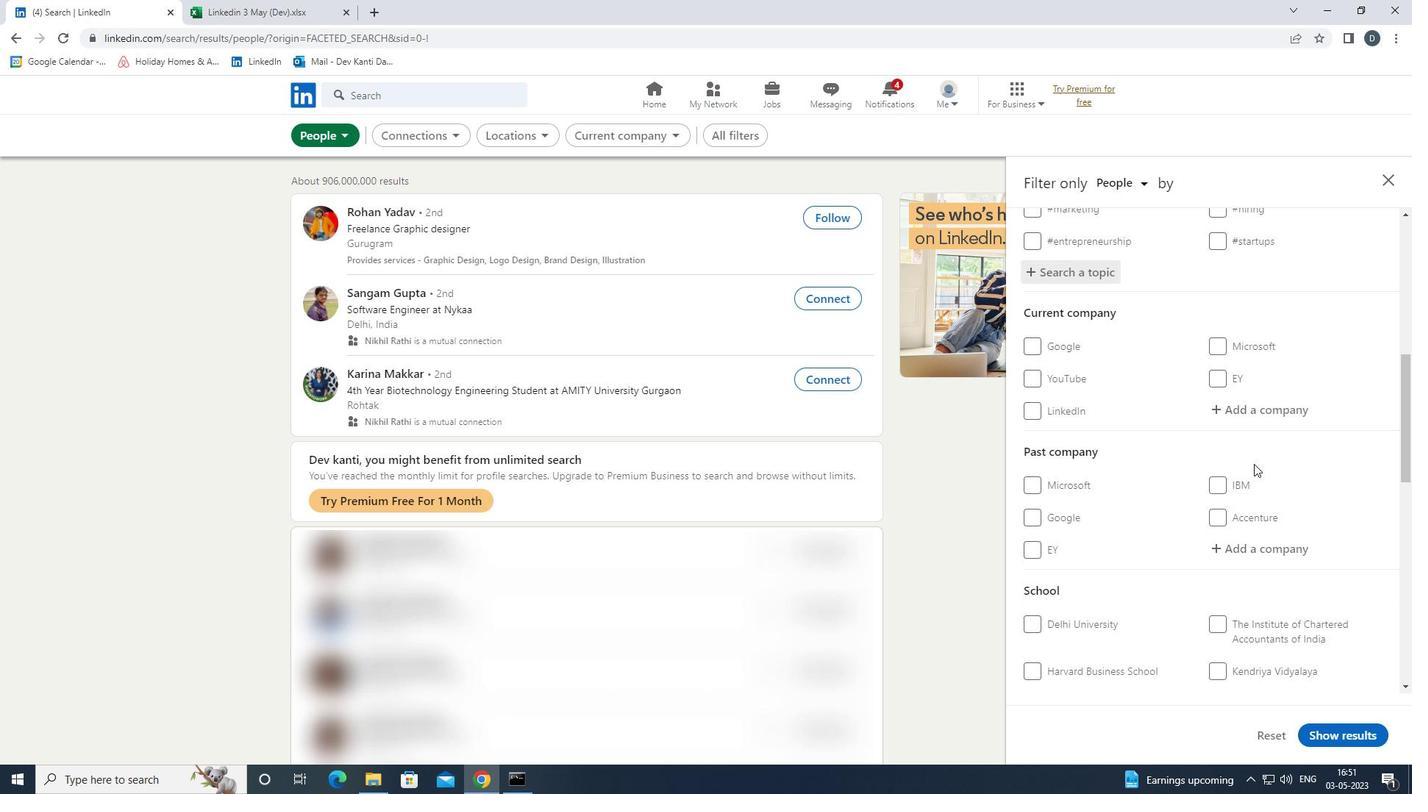 
Action: Mouse scrolled (1254, 463) with delta (0, 0)
Screenshot: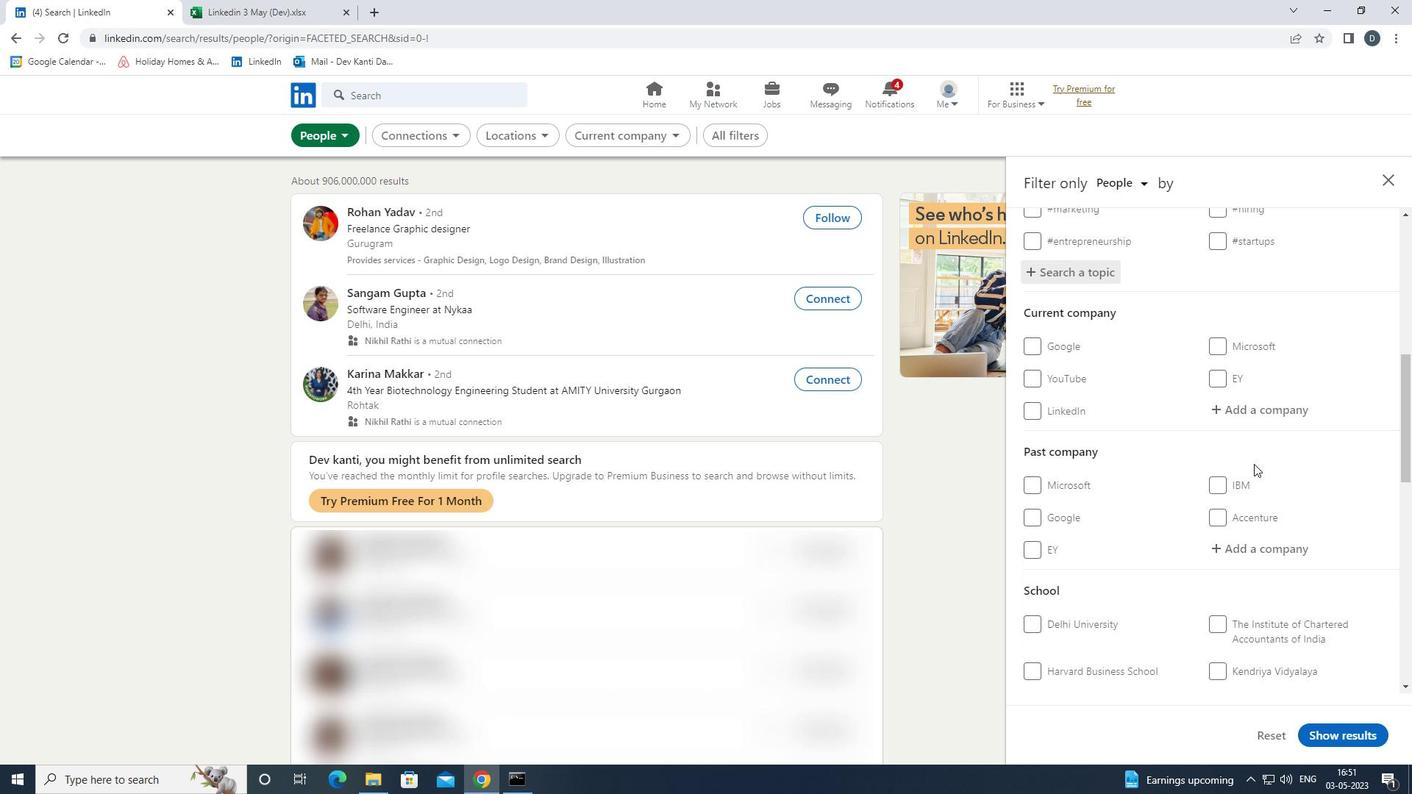 
Action: Mouse moved to (1208, 516)
Screenshot: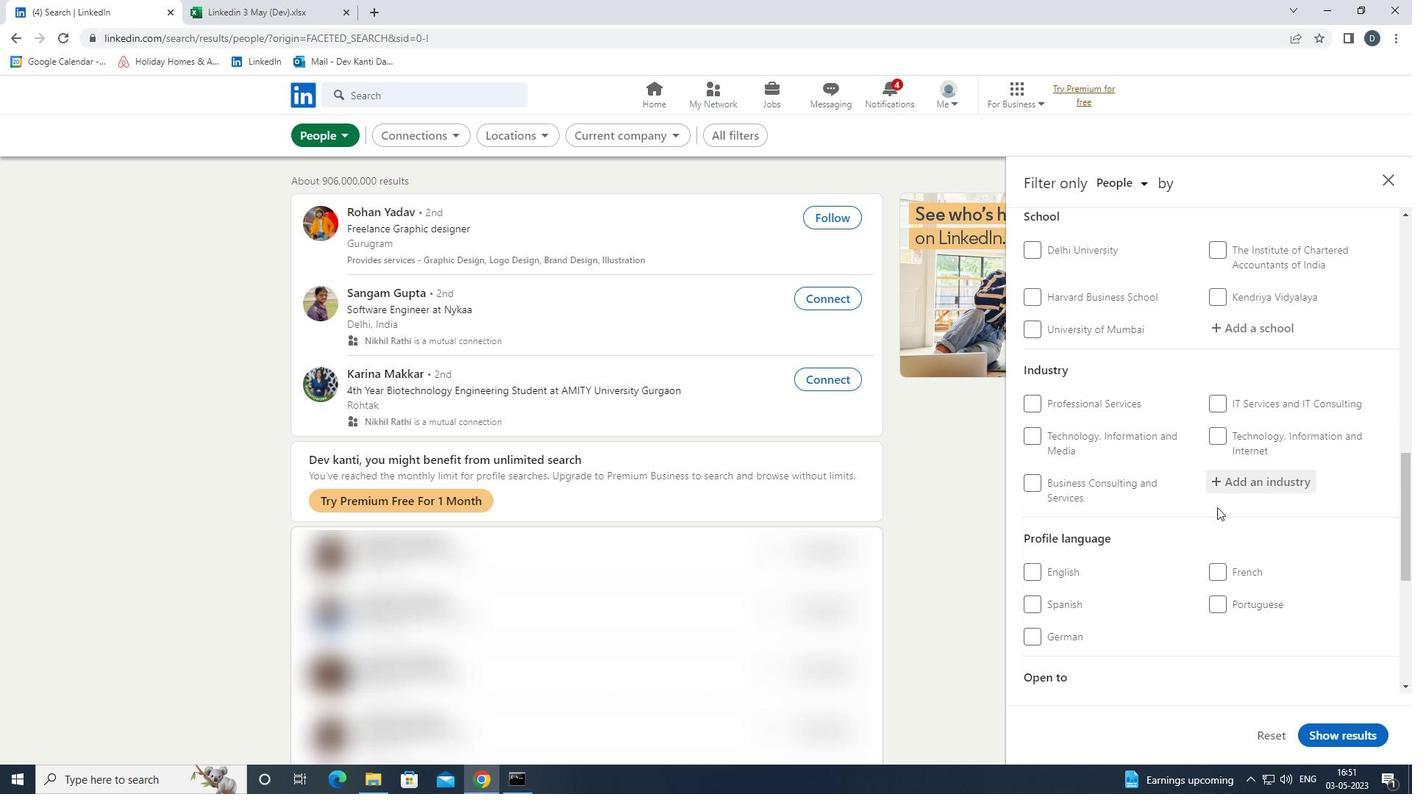 
Action: Mouse scrolled (1208, 515) with delta (0, 0)
Screenshot: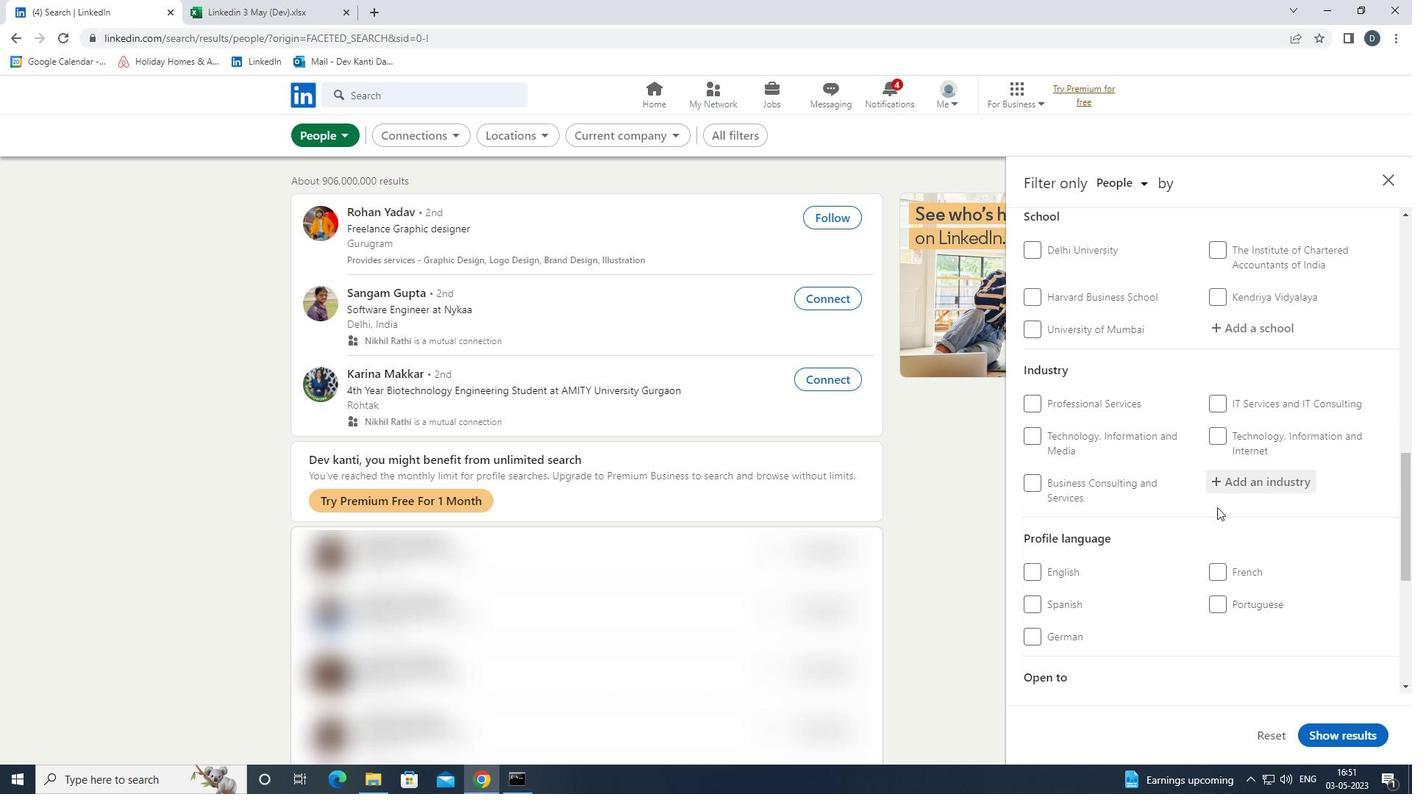 
Action: Mouse moved to (1207, 517)
Screenshot: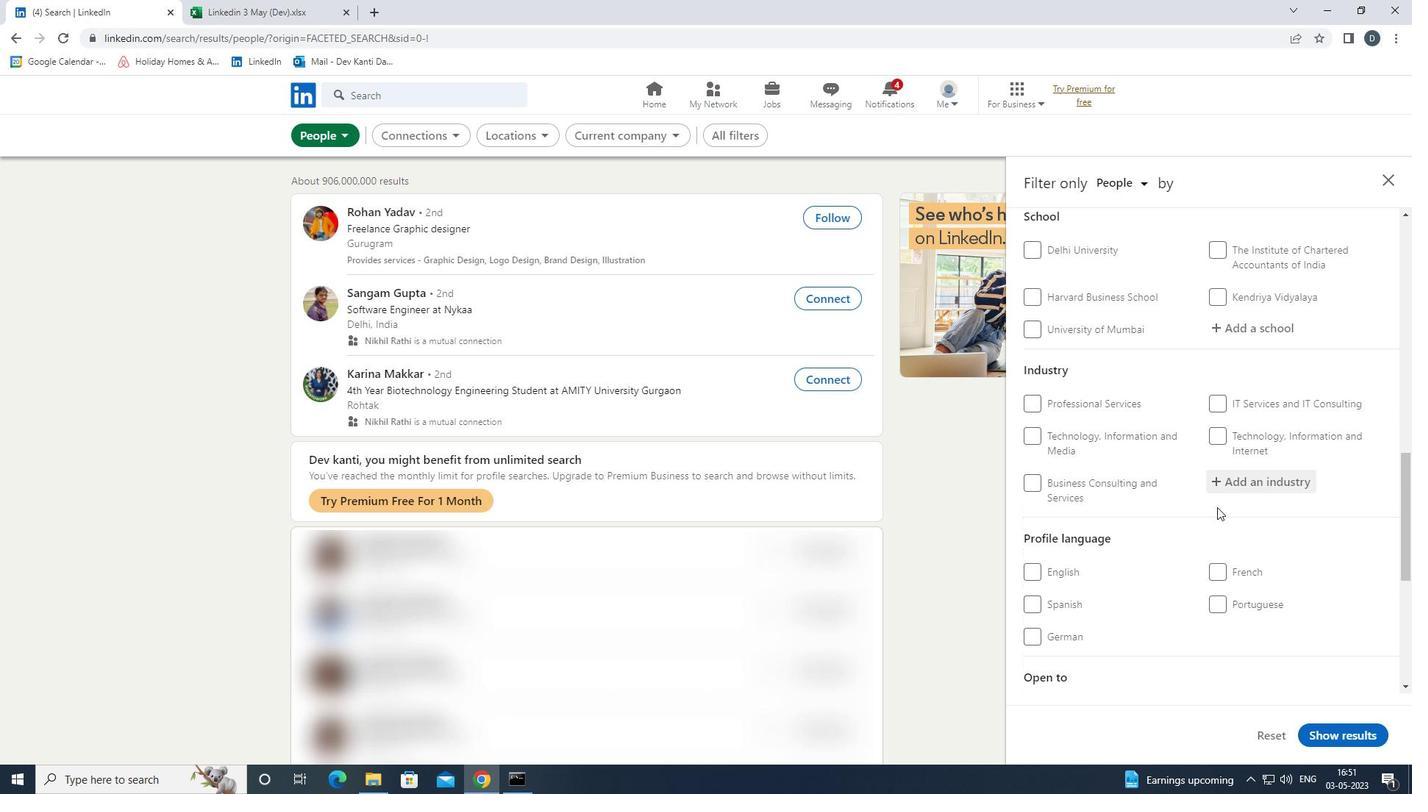 
Action: Mouse scrolled (1207, 516) with delta (0, 0)
Screenshot: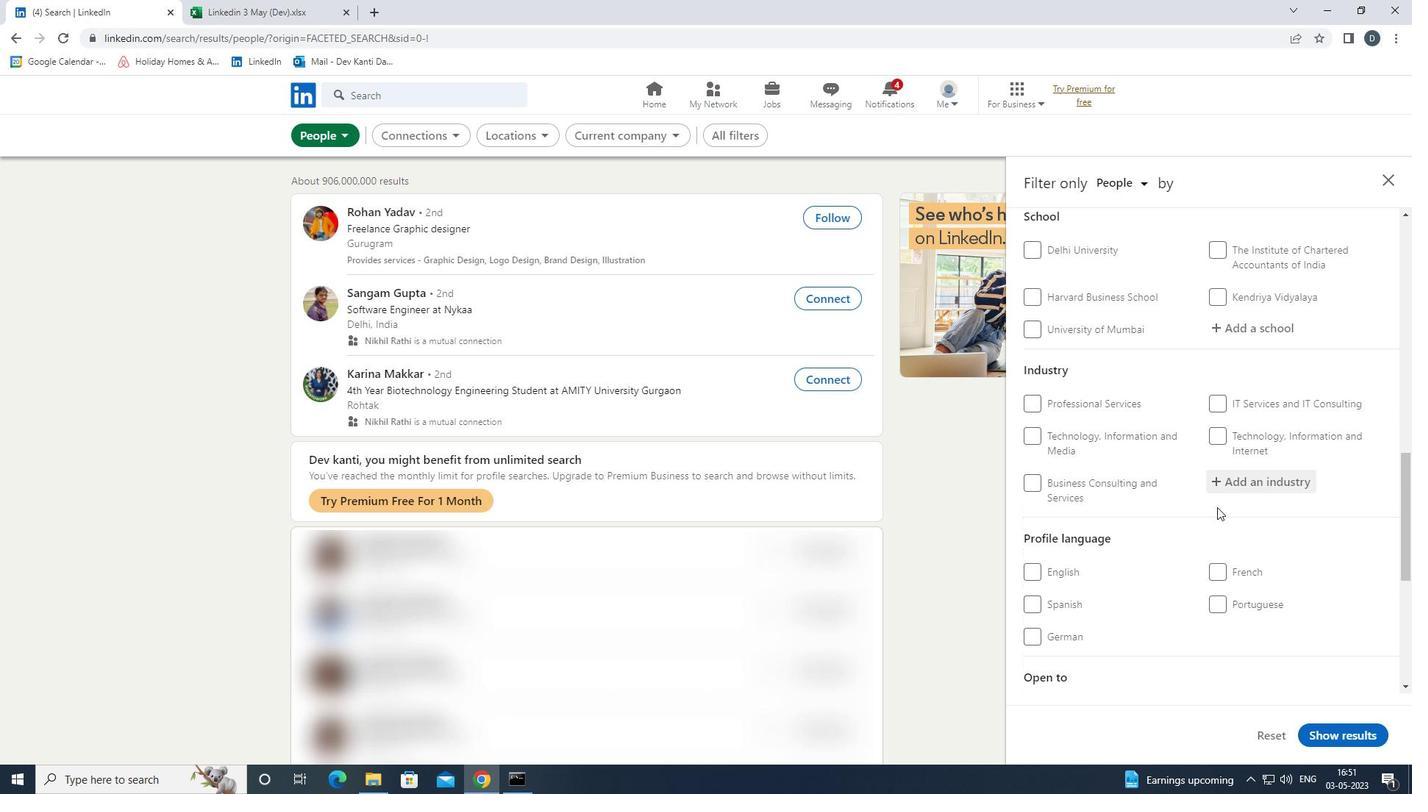 
Action: Mouse moved to (1059, 458)
Screenshot: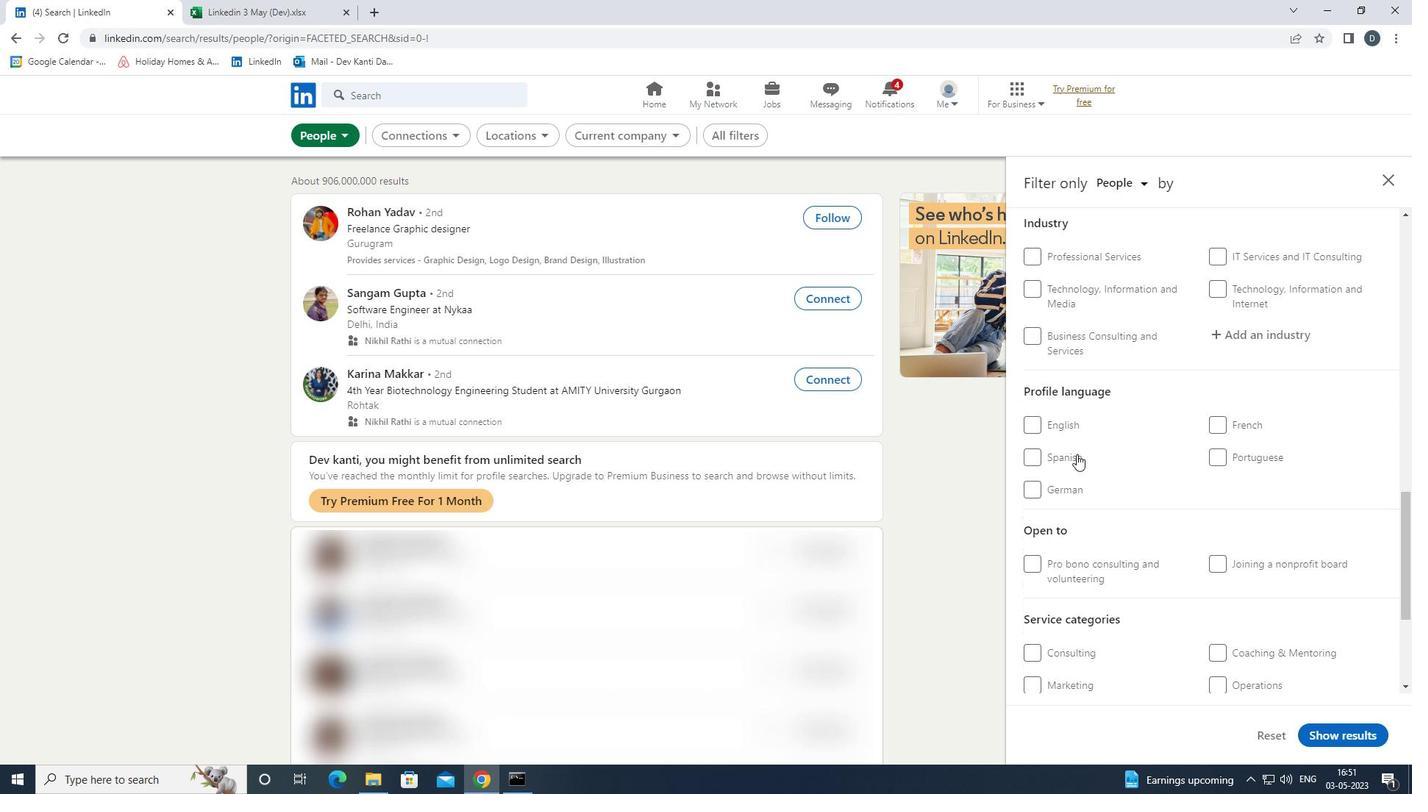 
Action: Mouse pressed left at (1059, 458)
Screenshot: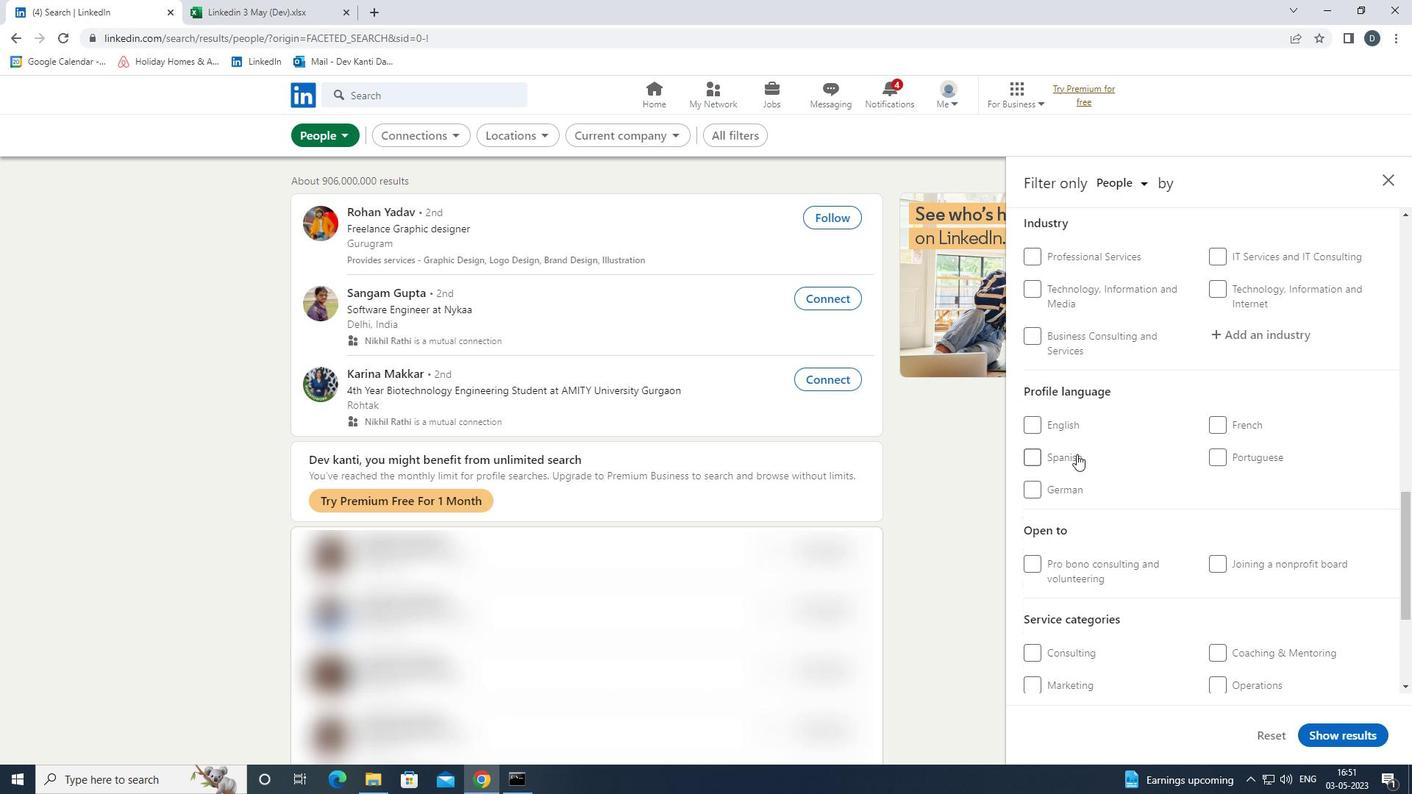 
Action: Mouse moved to (1117, 458)
Screenshot: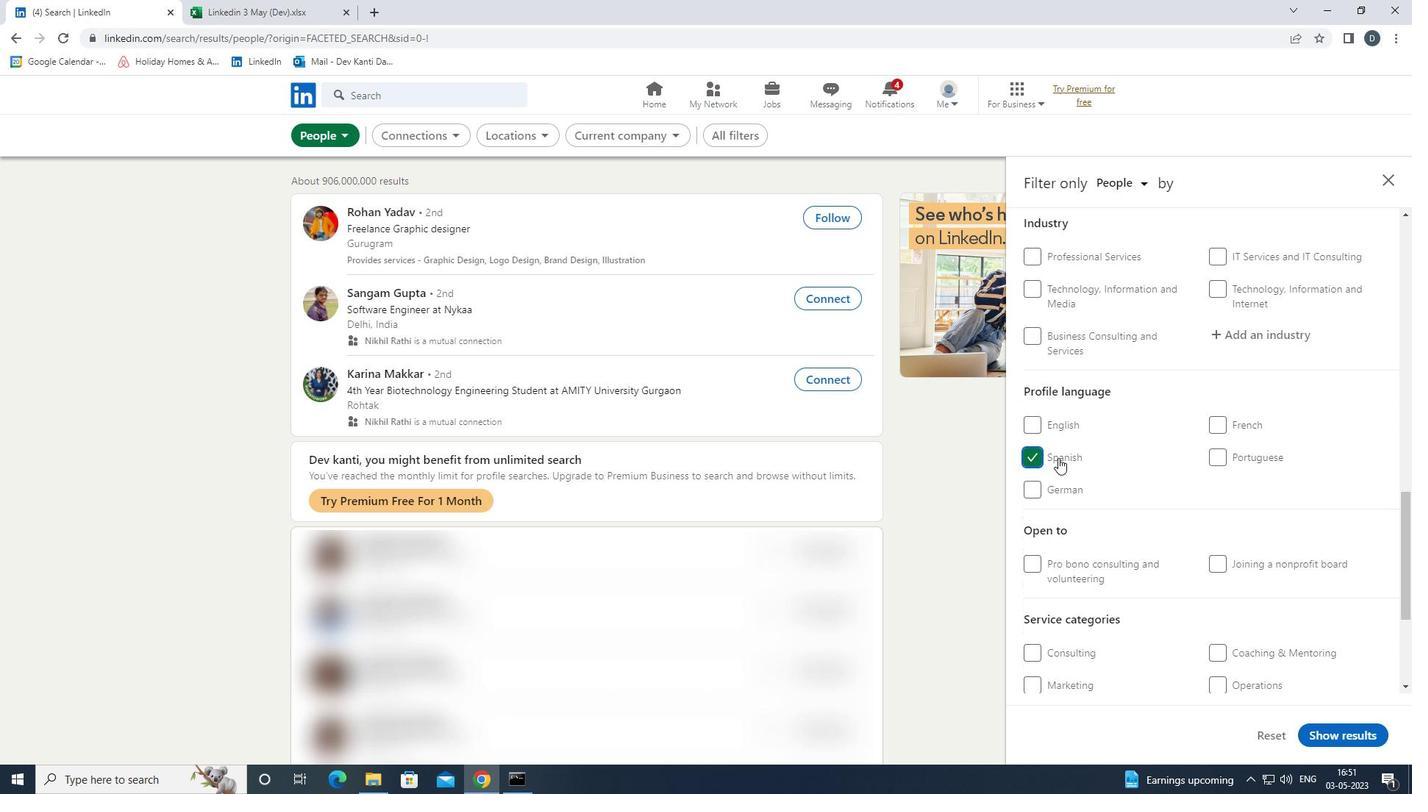 
Action: Mouse scrolled (1117, 459) with delta (0, 0)
Screenshot: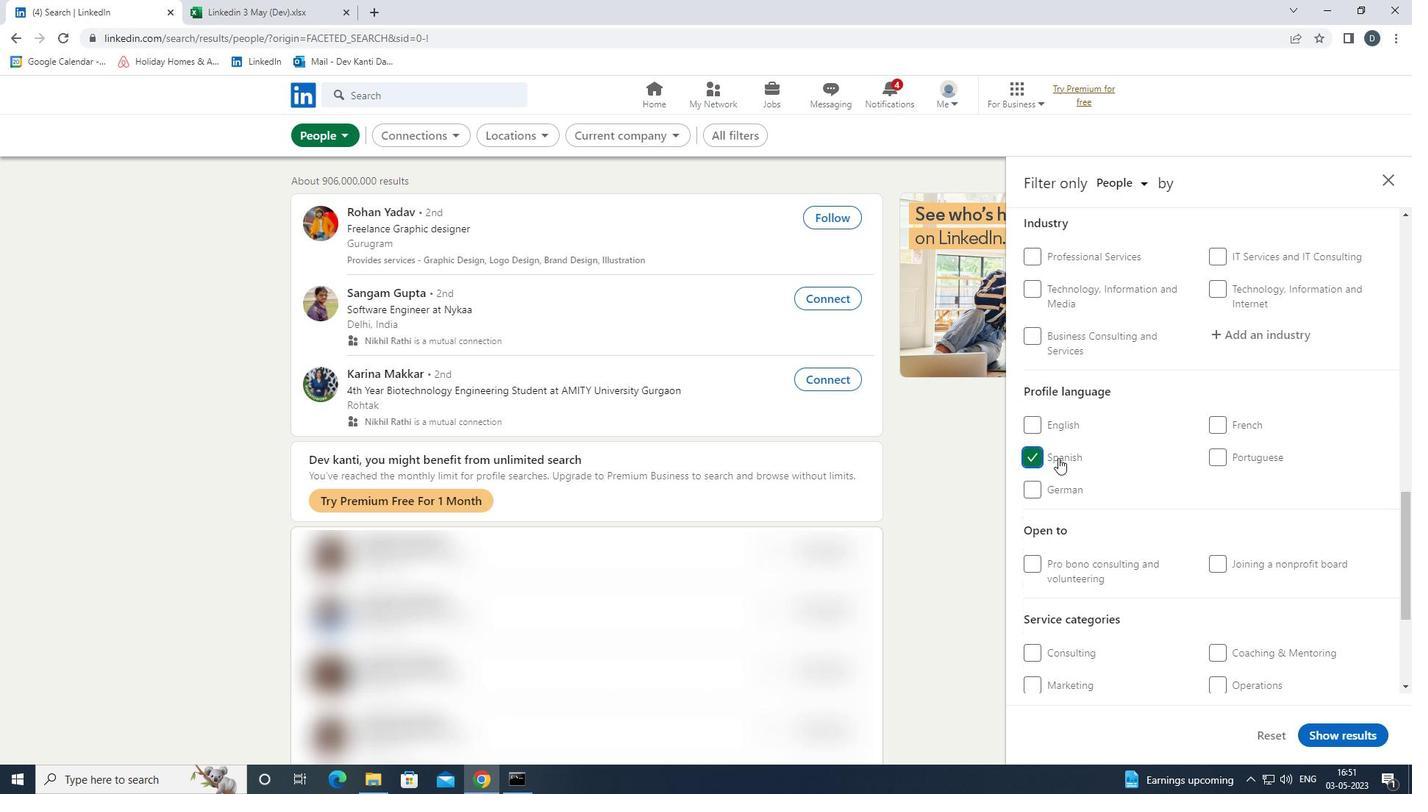 
Action: Mouse scrolled (1117, 459) with delta (0, 0)
Screenshot: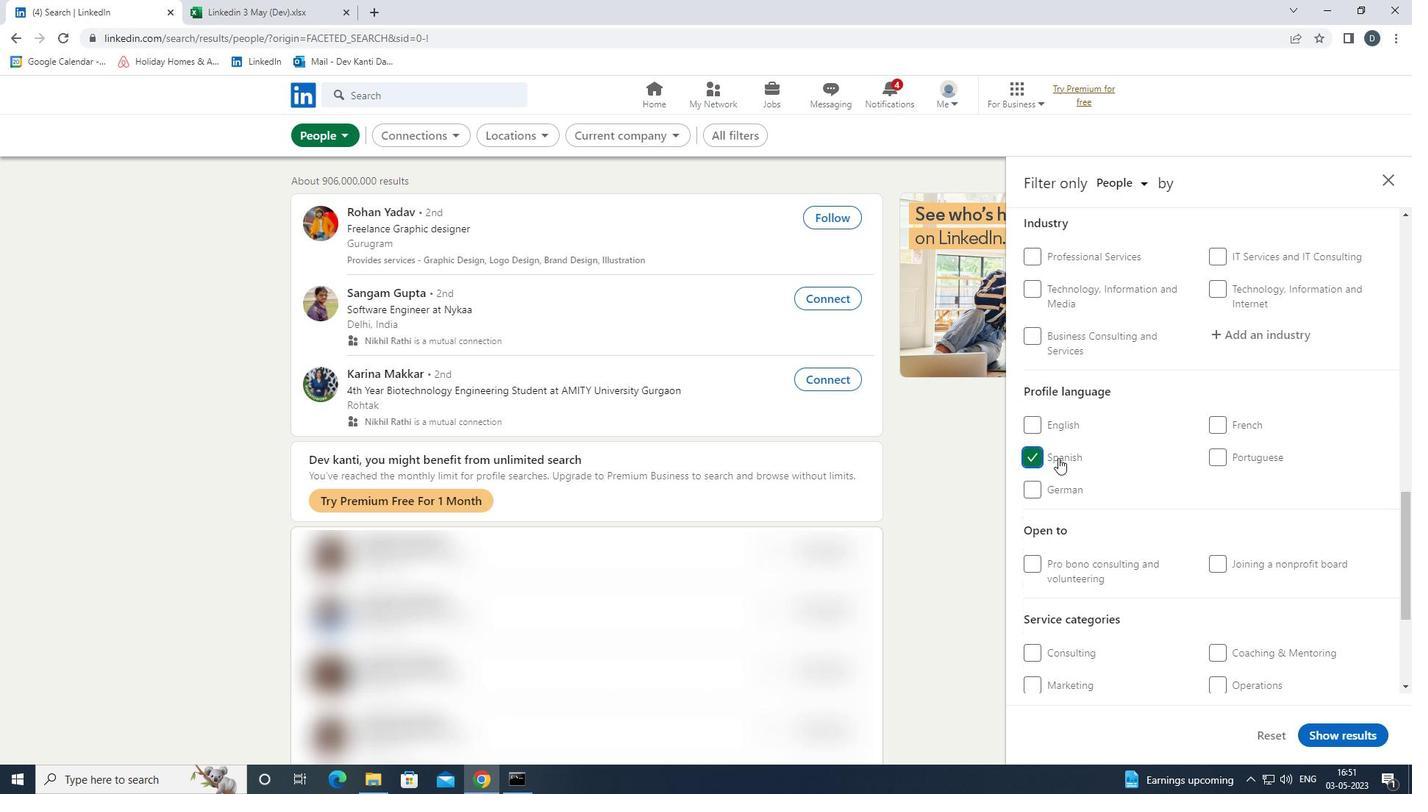 
Action: Mouse scrolled (1117, 459) with delta (0, 0)
Screenshot: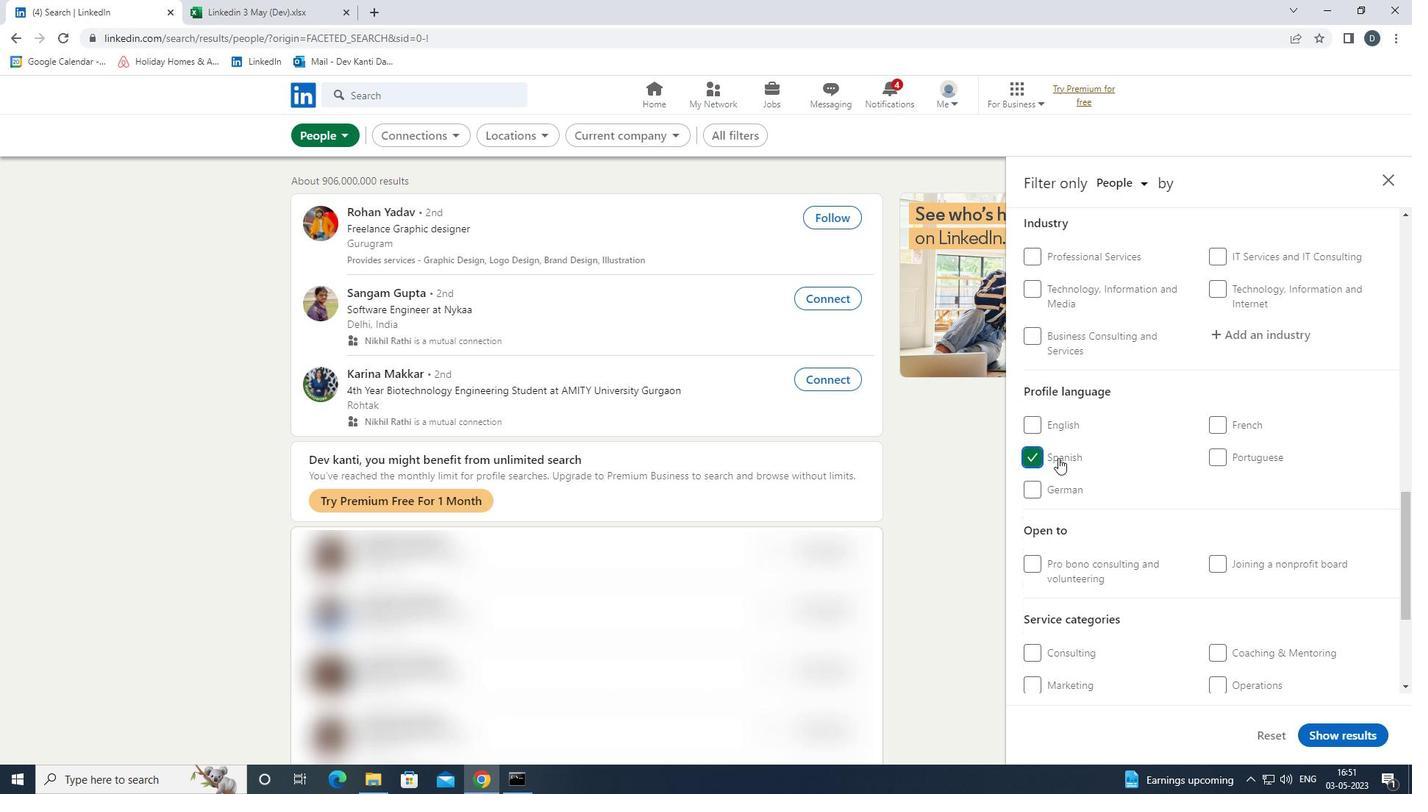 
Action: Mouse scrolled (1117, 459) with delta (0, 0)
Screenshot: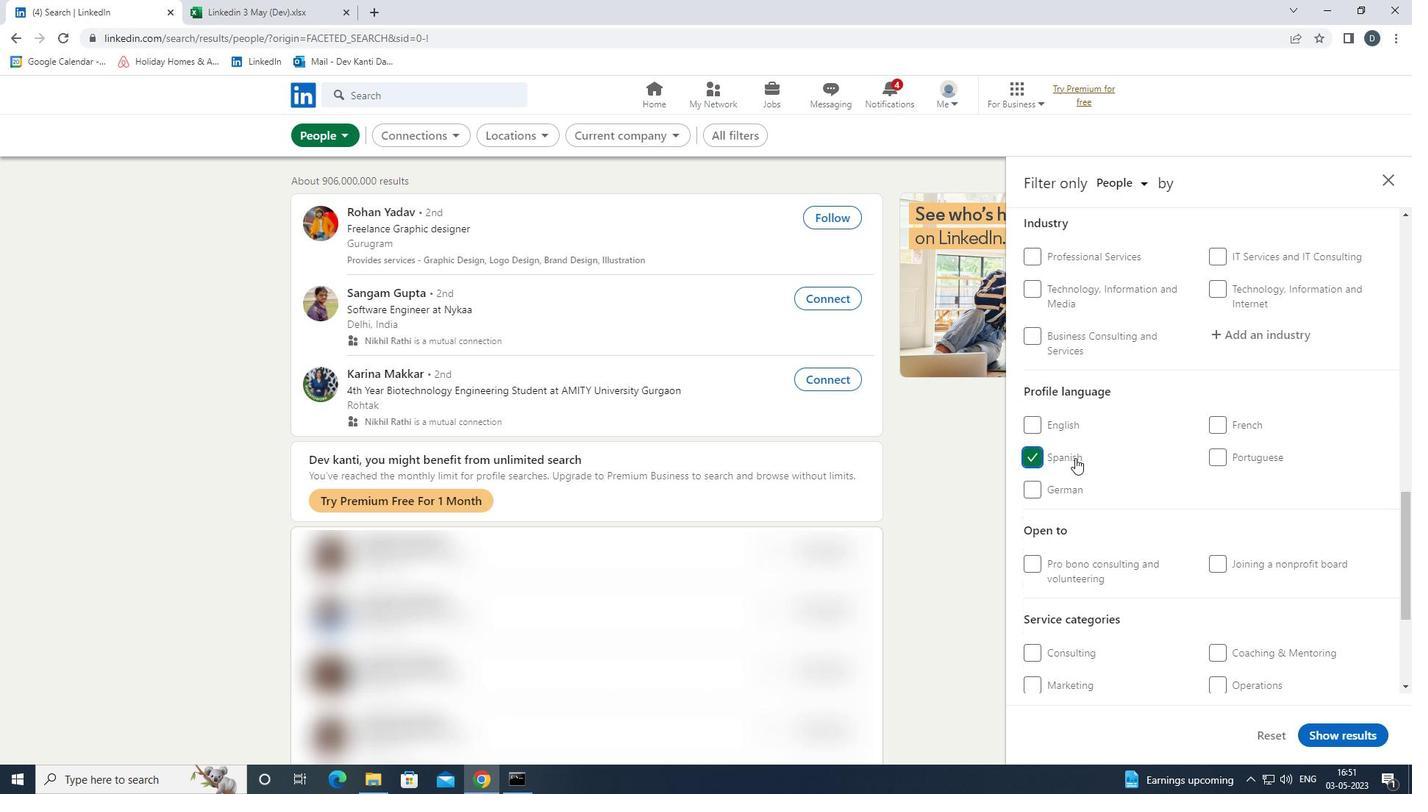 
Action: Mouse scrolled (1117, 459) with delta (0, 0)
Screenshot: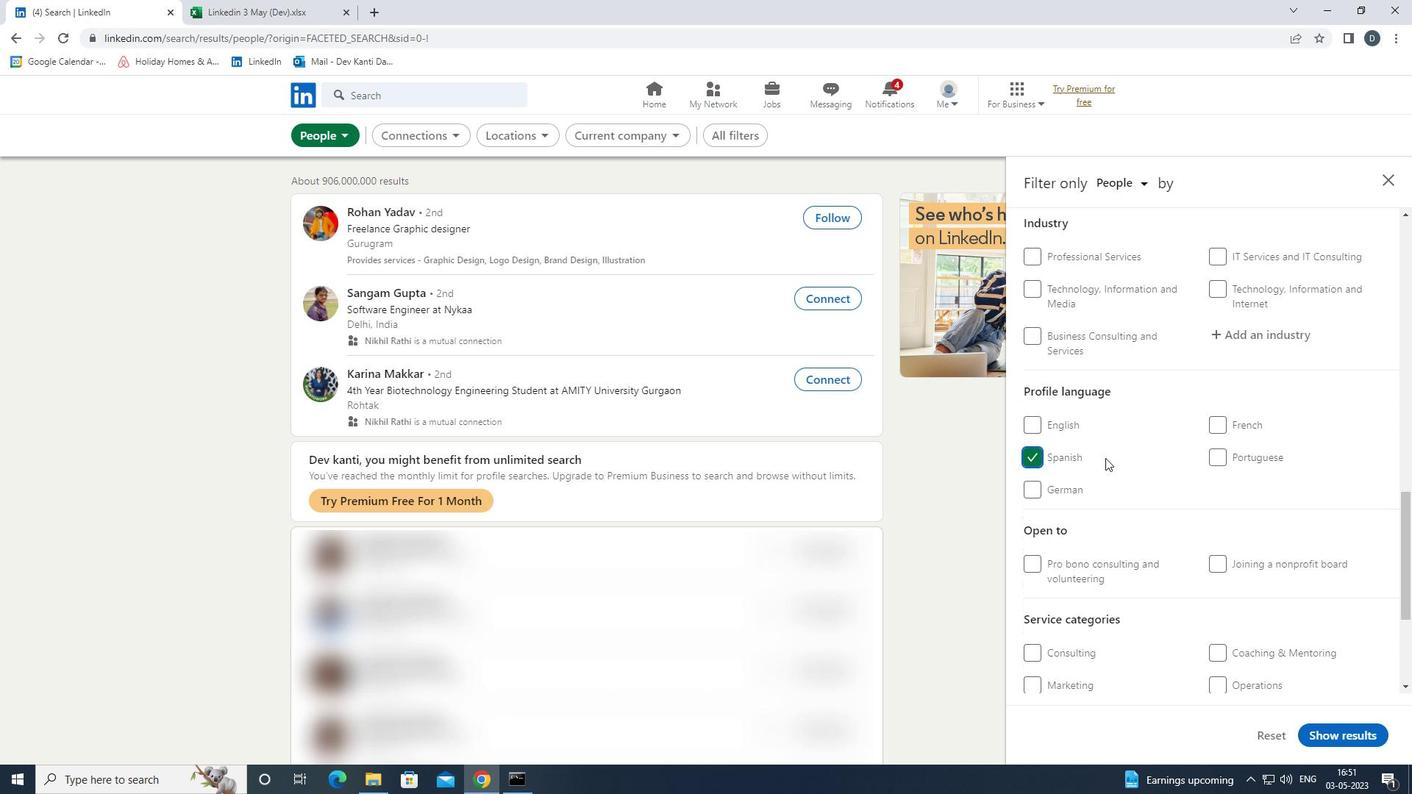 
Action: Mouse scrolled (1117, 459) with delta (0, 0)
Screenshot: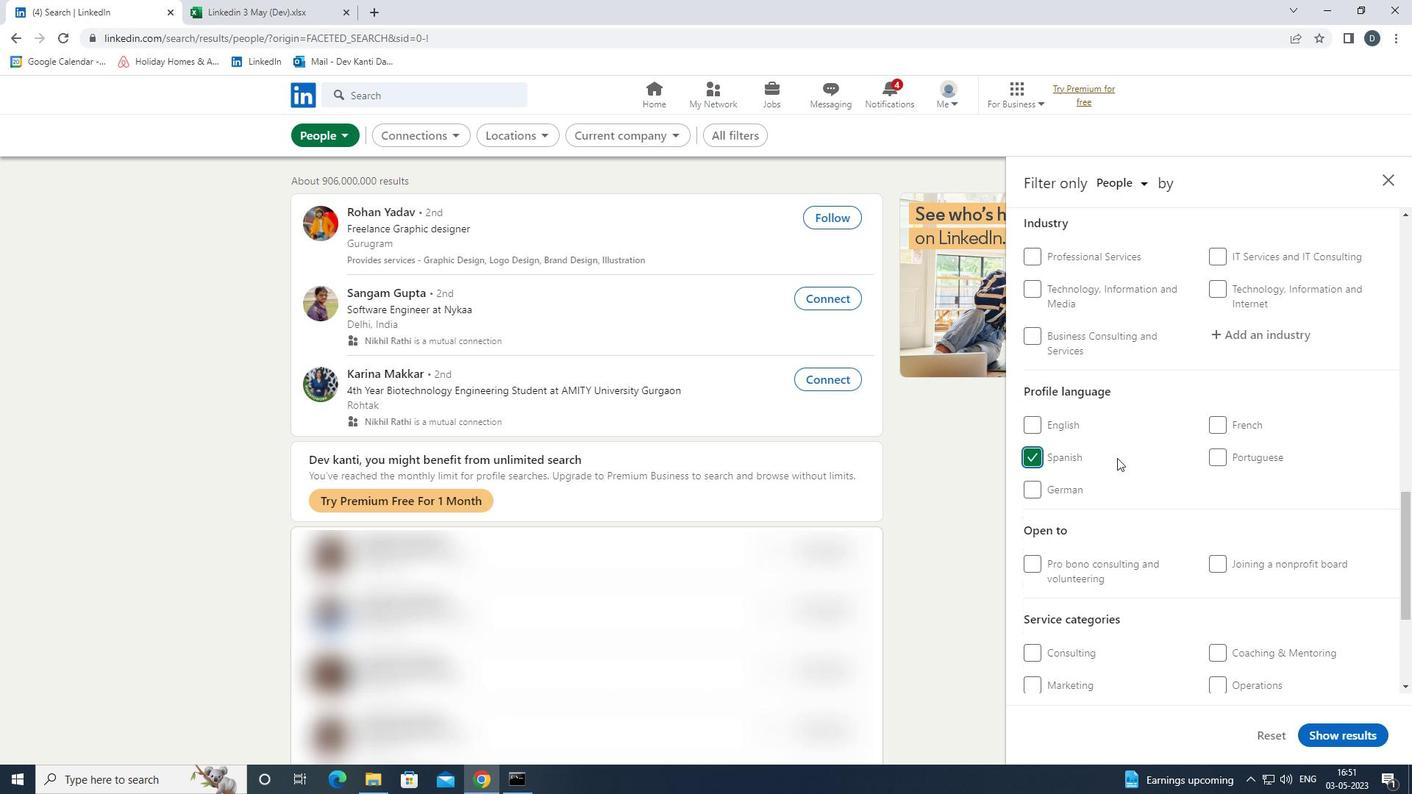 
Action: Mouse moved to (1255, 321)
Screenshot: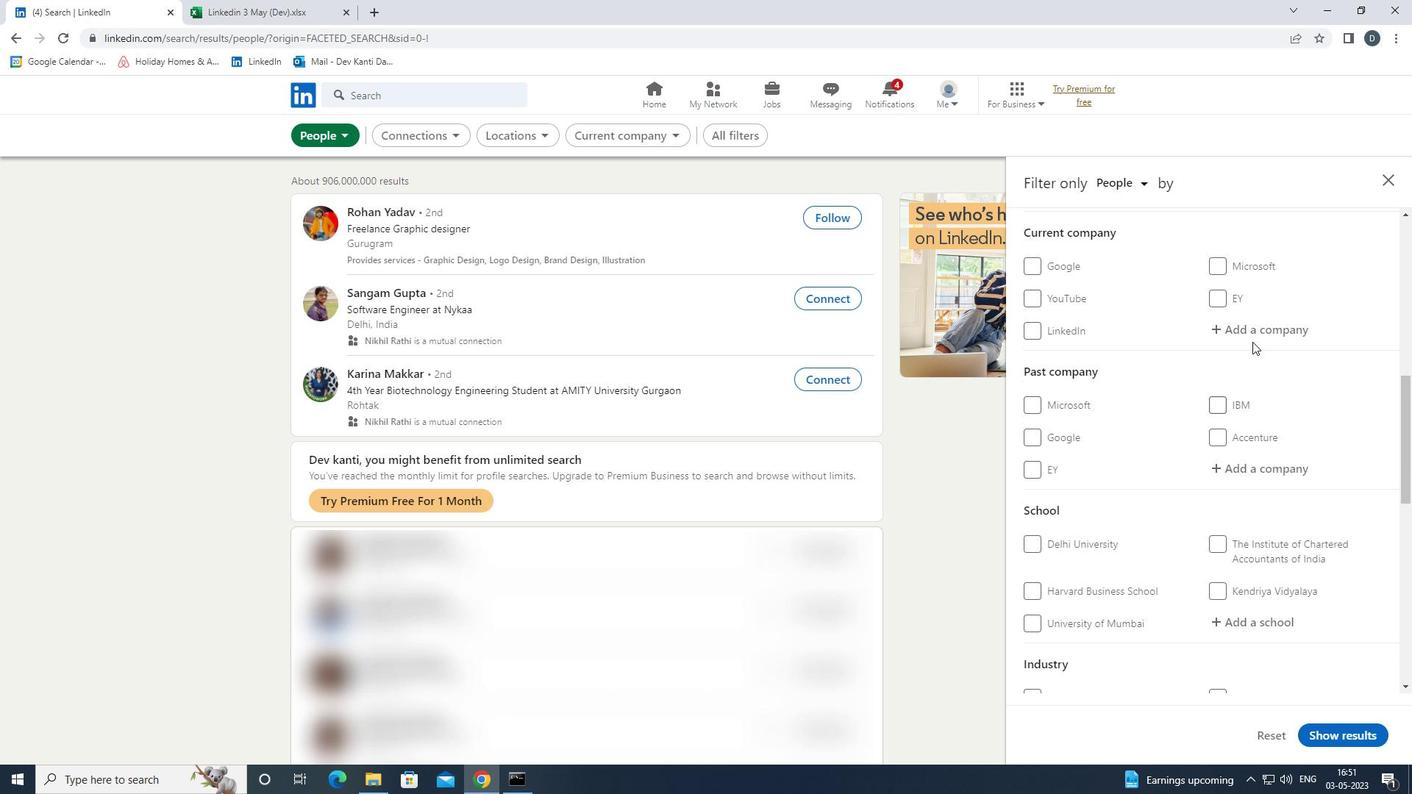 
Action: Mouse pressed left at (1255, 321)
Screenshot: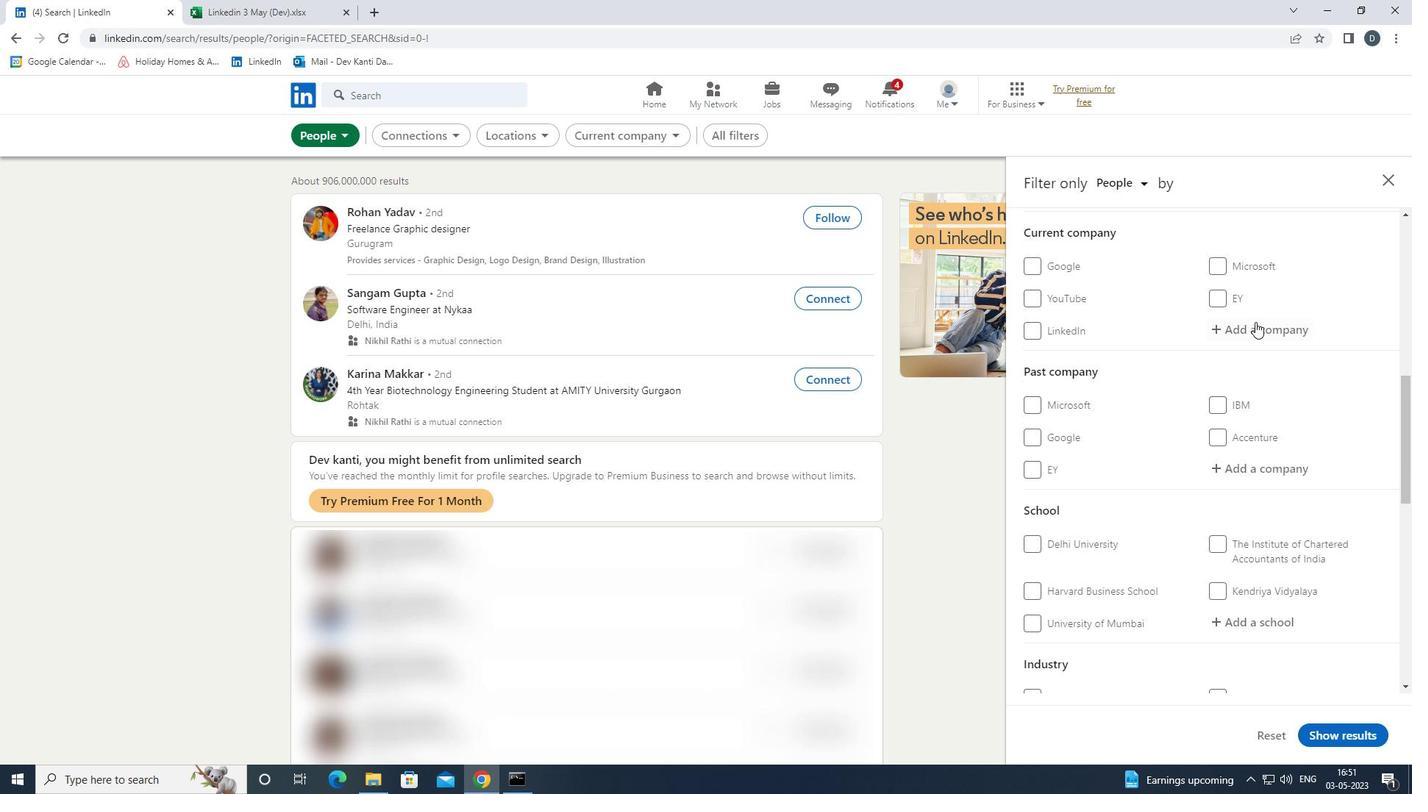 
Action: Key pressed <Key.shift><Key.shift><Key.shift>FLEXI<Key.space><Key.shift><Key.down><Key.enter>
Screenshot: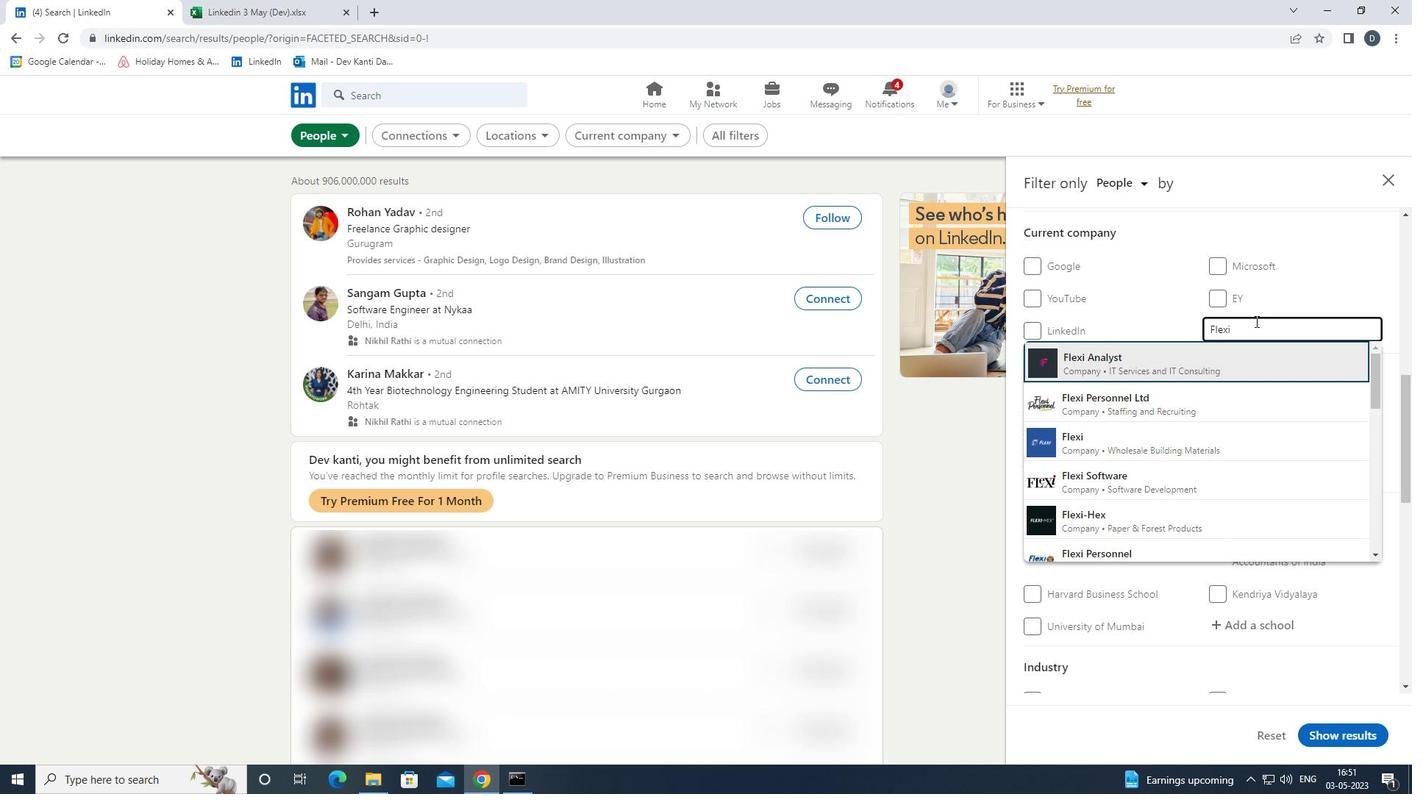 
Action: Mouse moved to (1282, 356)
Screenshot: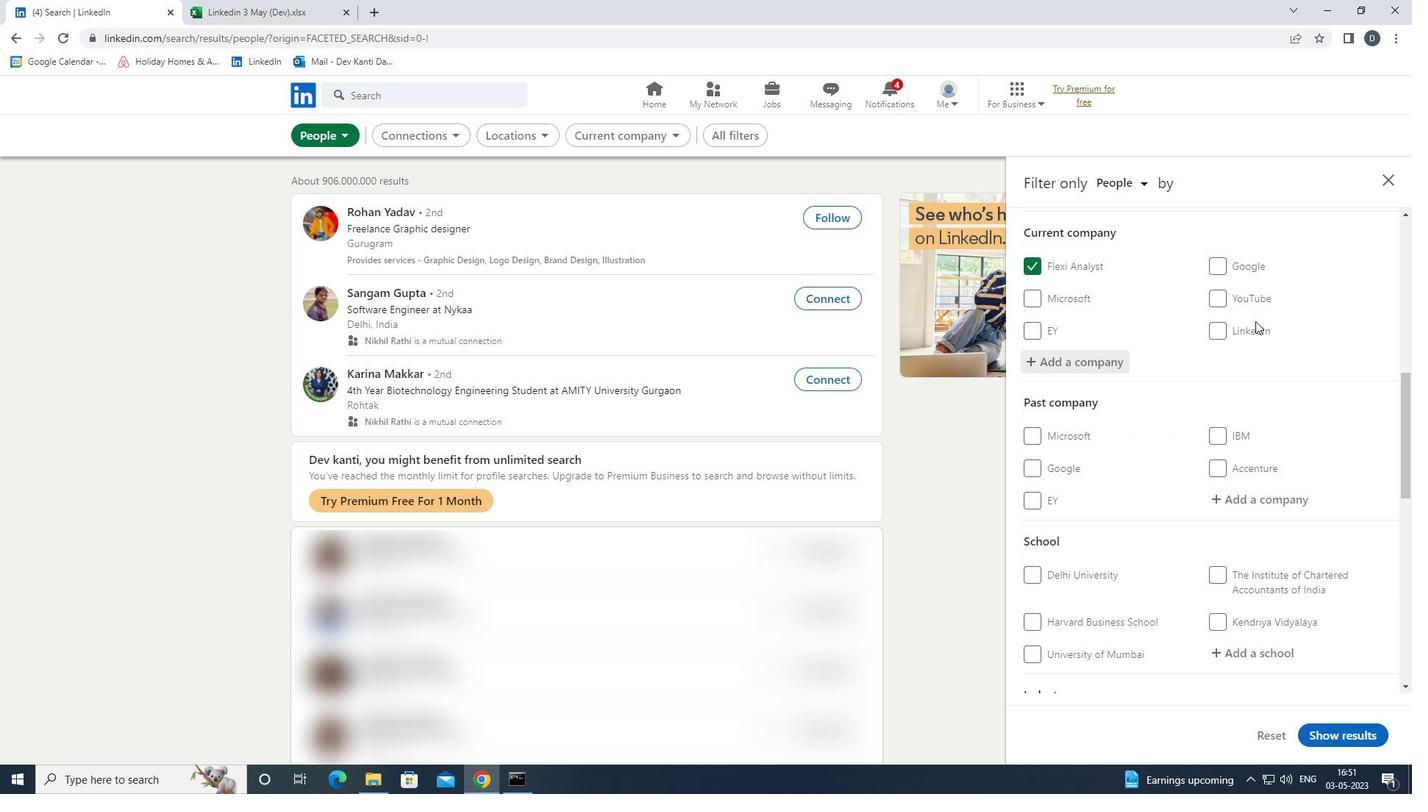 
Action: Mouse scrolled (1282, 355) with delta (0, 0)
Screenshot: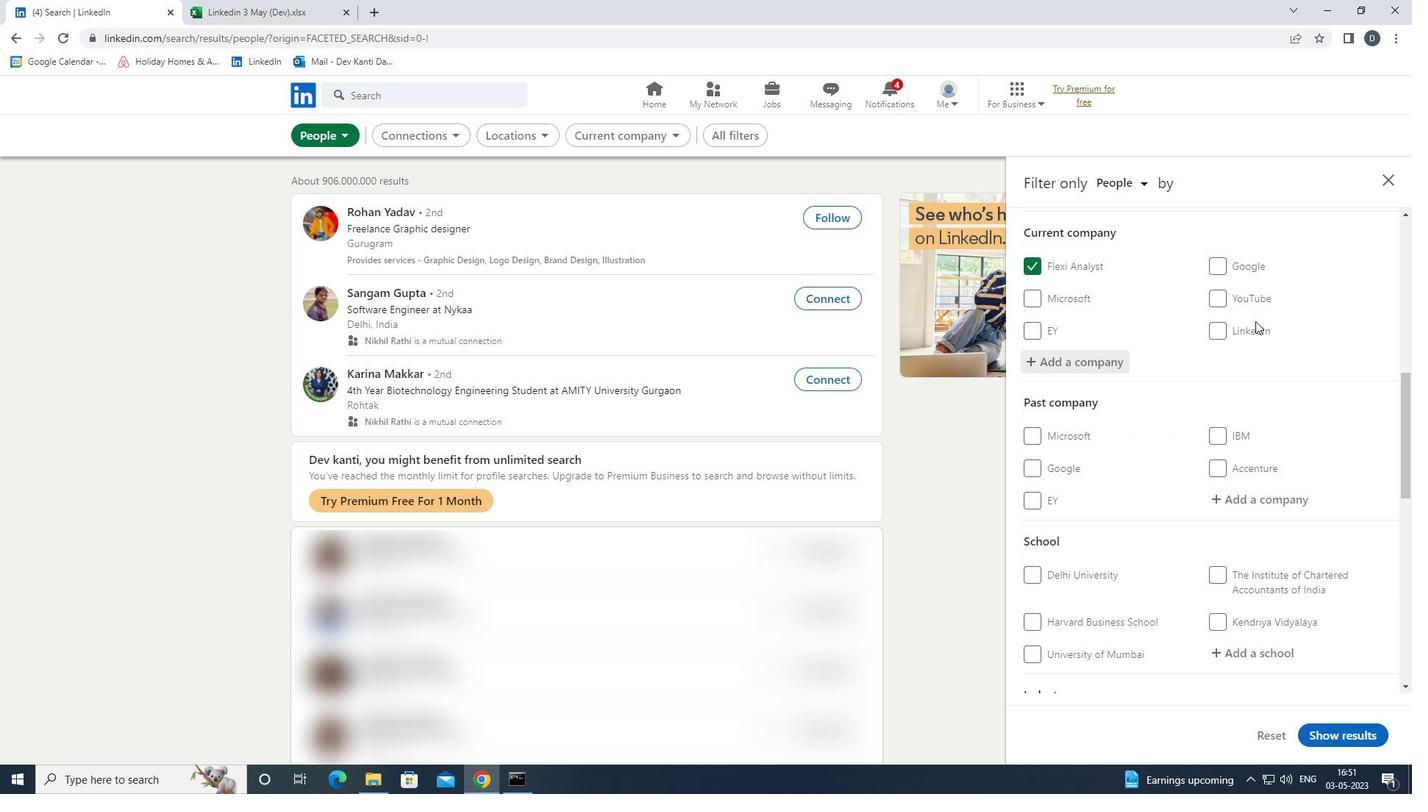 
Action: Mouse moved to (1283, 360)
Screenshot: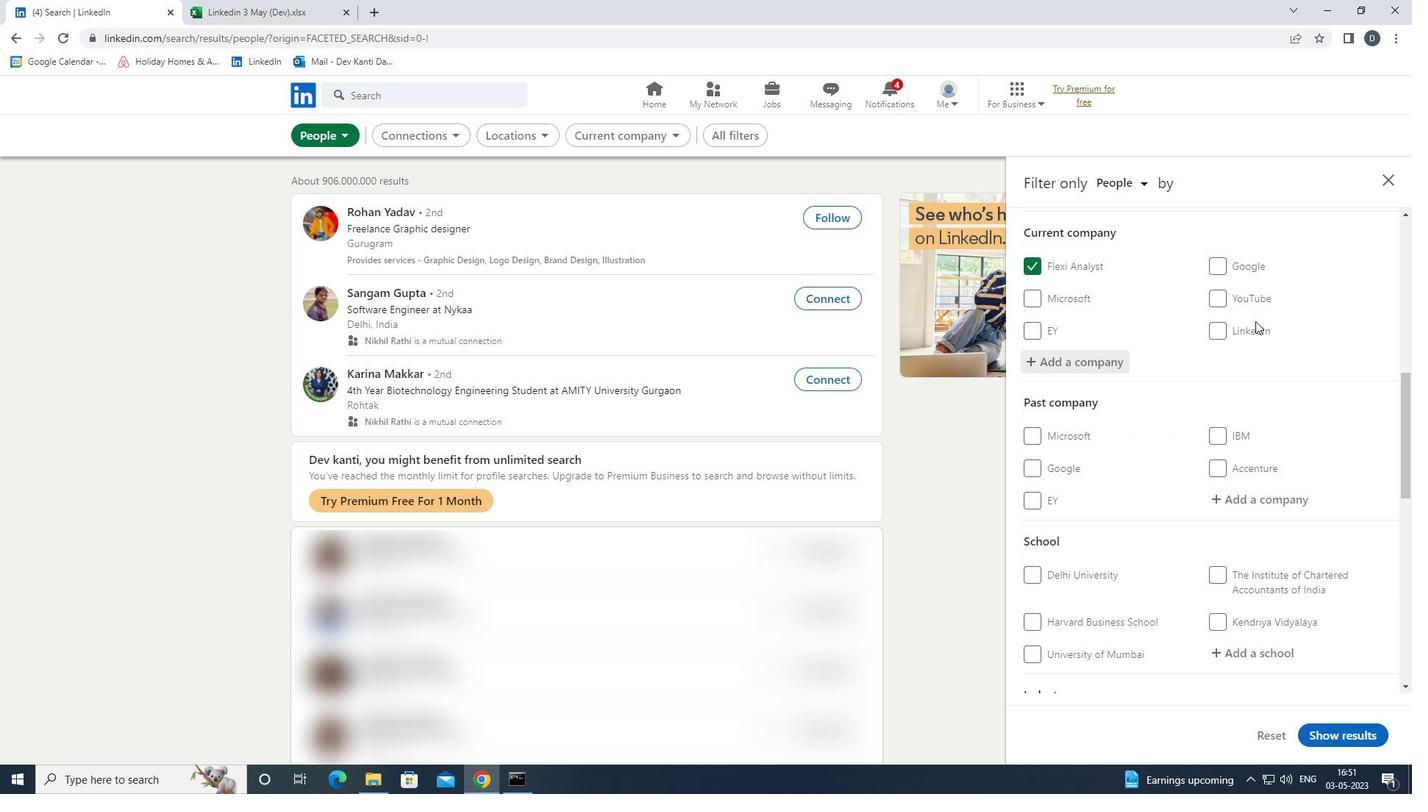 
Action: Mouse scrolled (1283, 359) with delta (0, 0)
Screenshot: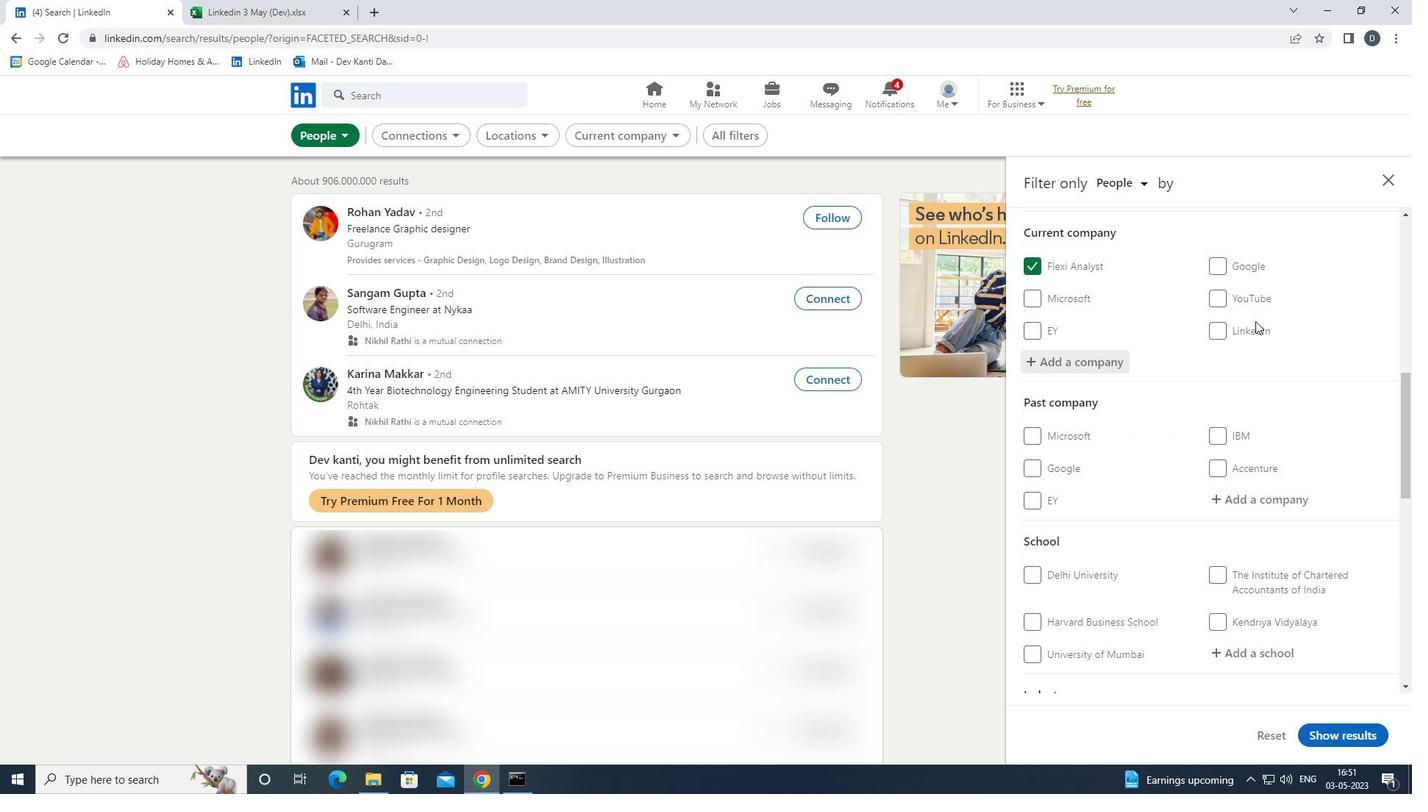 
Action: Mouse moved to (1284, 362)
Screenshot: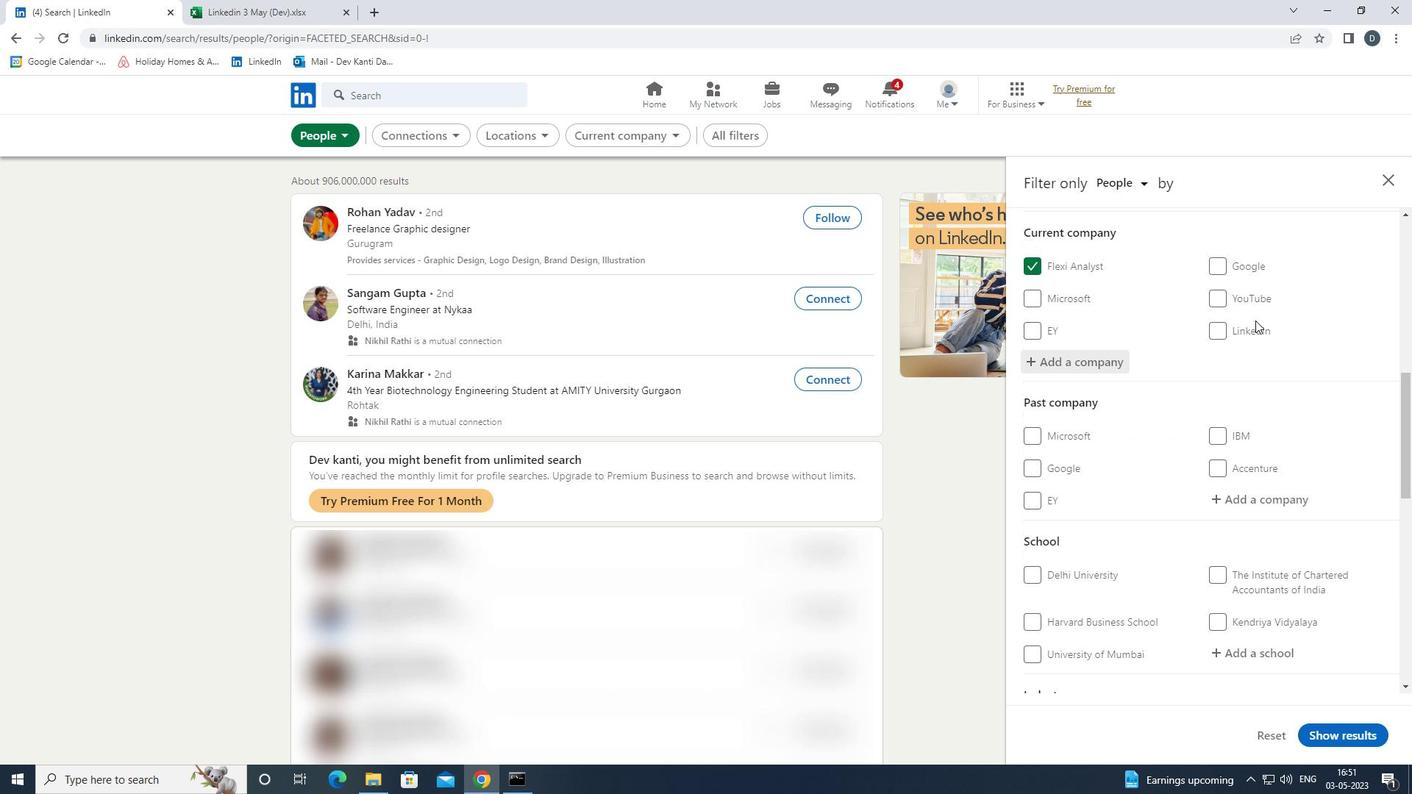 
Action: Mouse scrolled (1284, 361) with delta (0, 0)
Screenshot: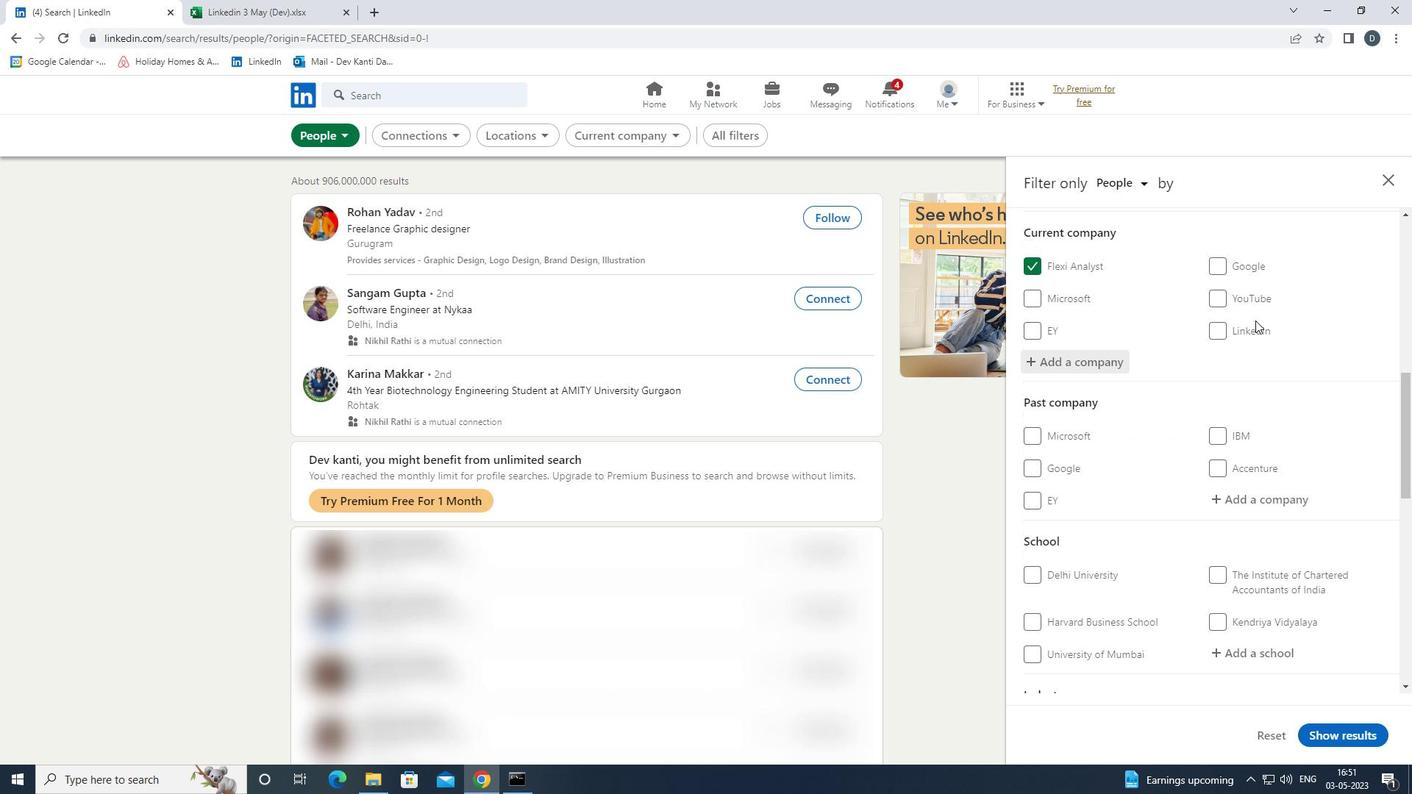 
Action: Mouse moved to (1246, 436)
Screenshot: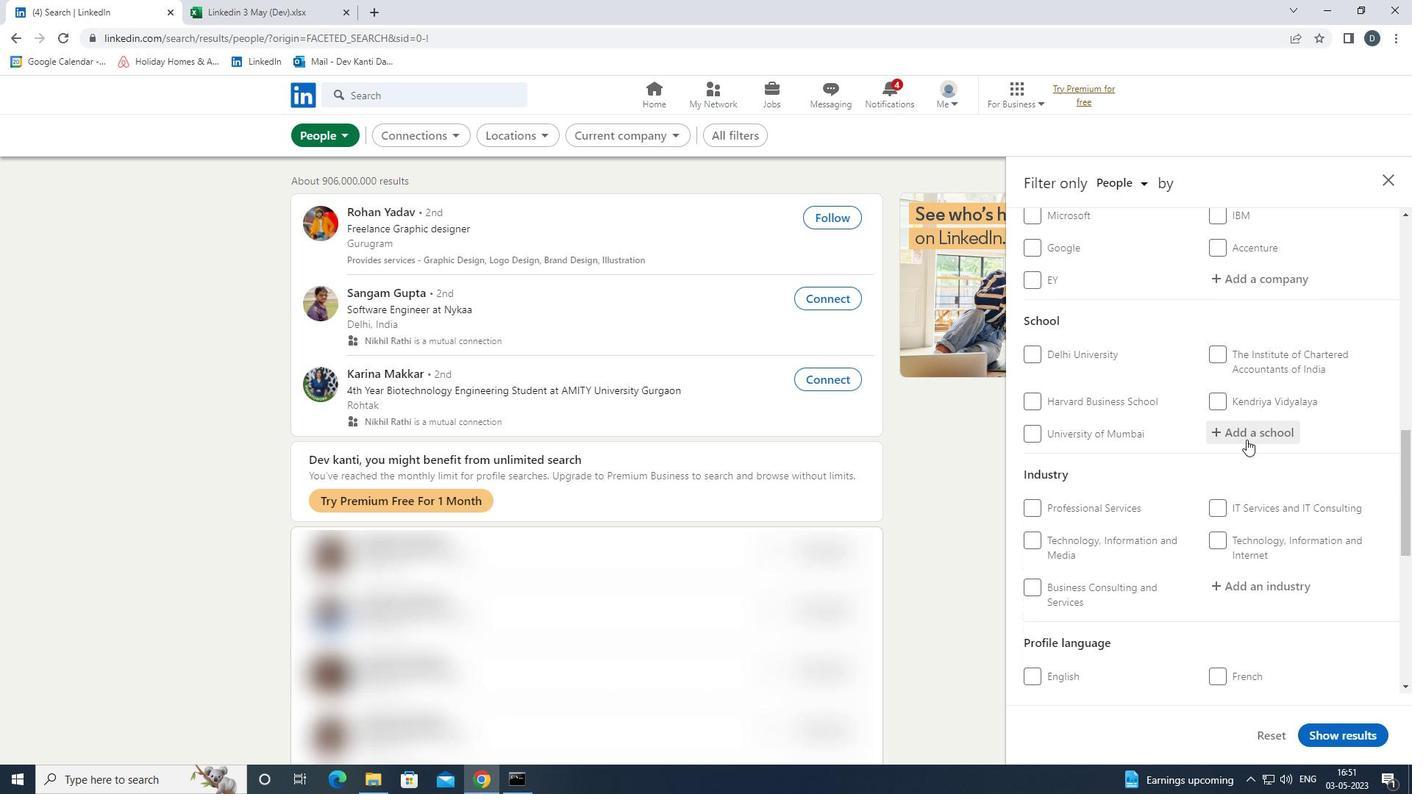 
Action: Mouse pressed left at (1246, 436)
Screenshot: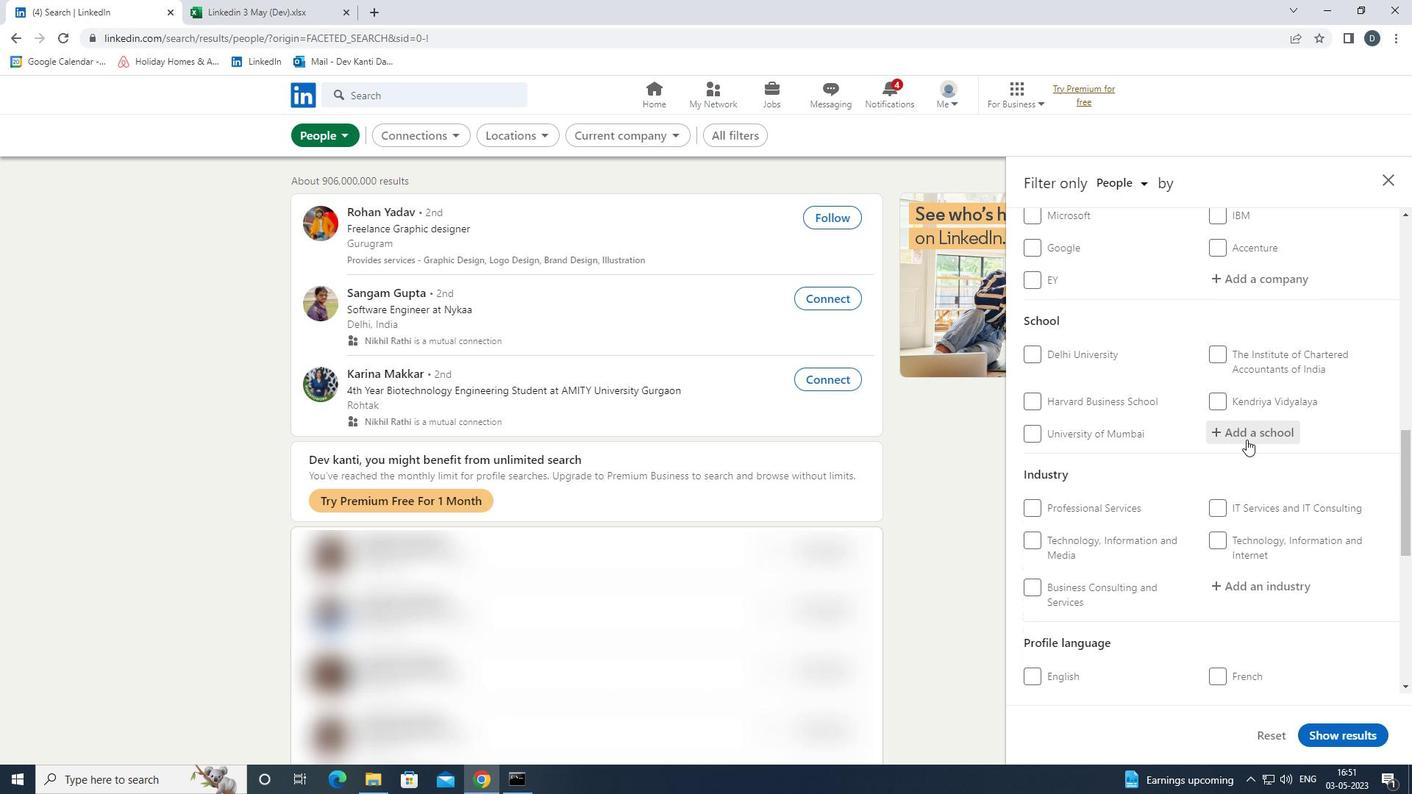 
Action: Key pressed <Key.shift><Key.shift><Key.shift>GUJARAT<Key.space>
Screenshot: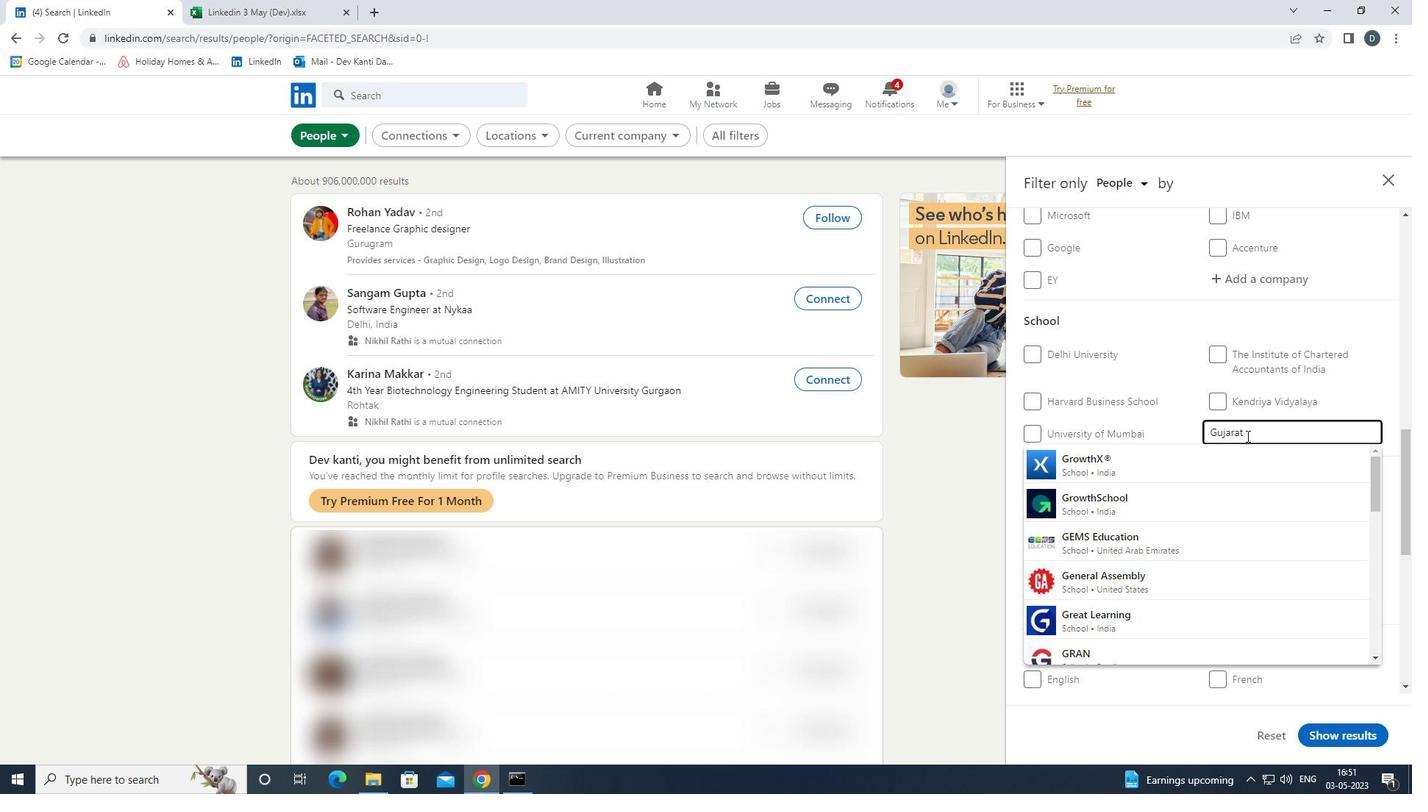 
Action: Mouse moved to (1246, 436)
Screenshot: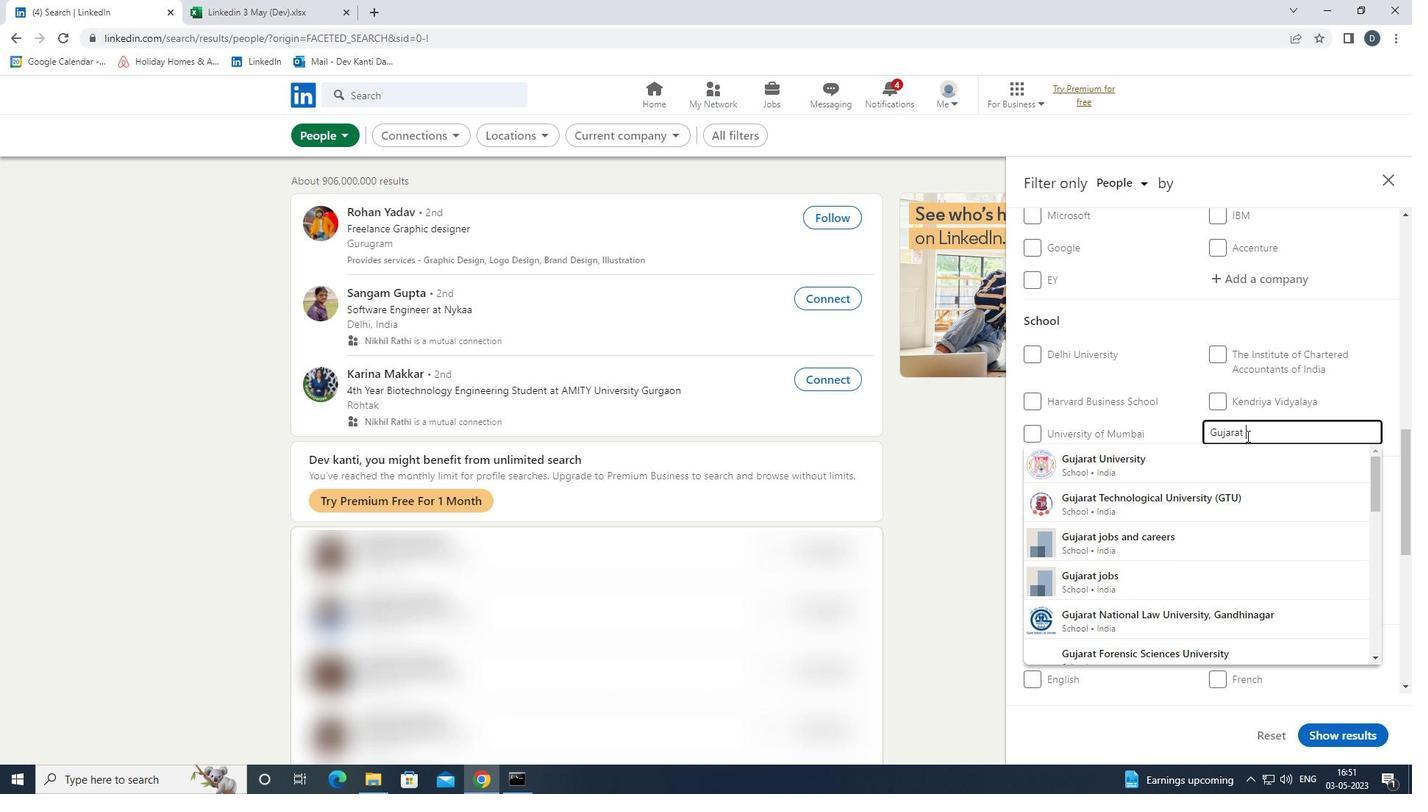 
Action: Key pressed <Key.down><Key.down><Key.enter>
Screenshot: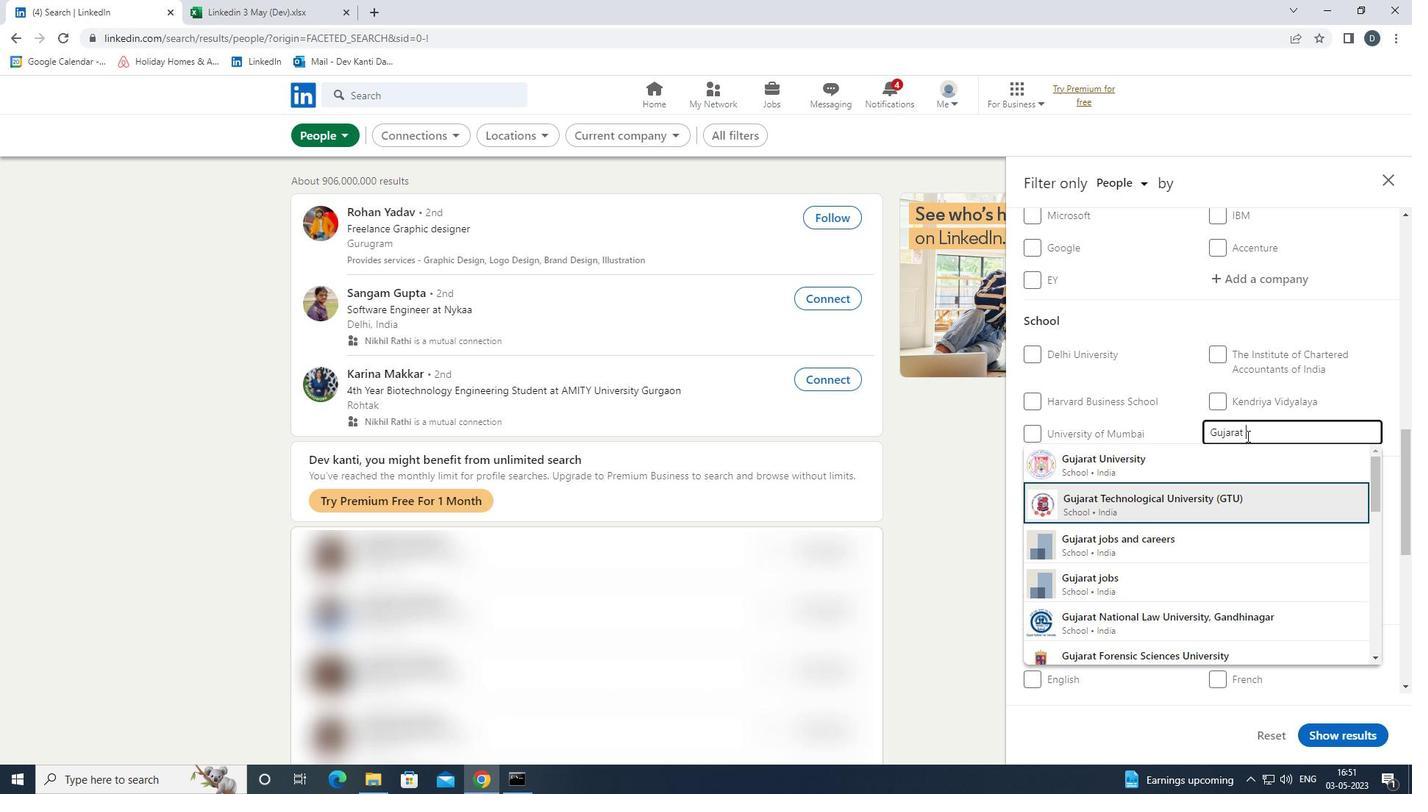 
Action: Mouse moved to (1252, 439)
Screenshot: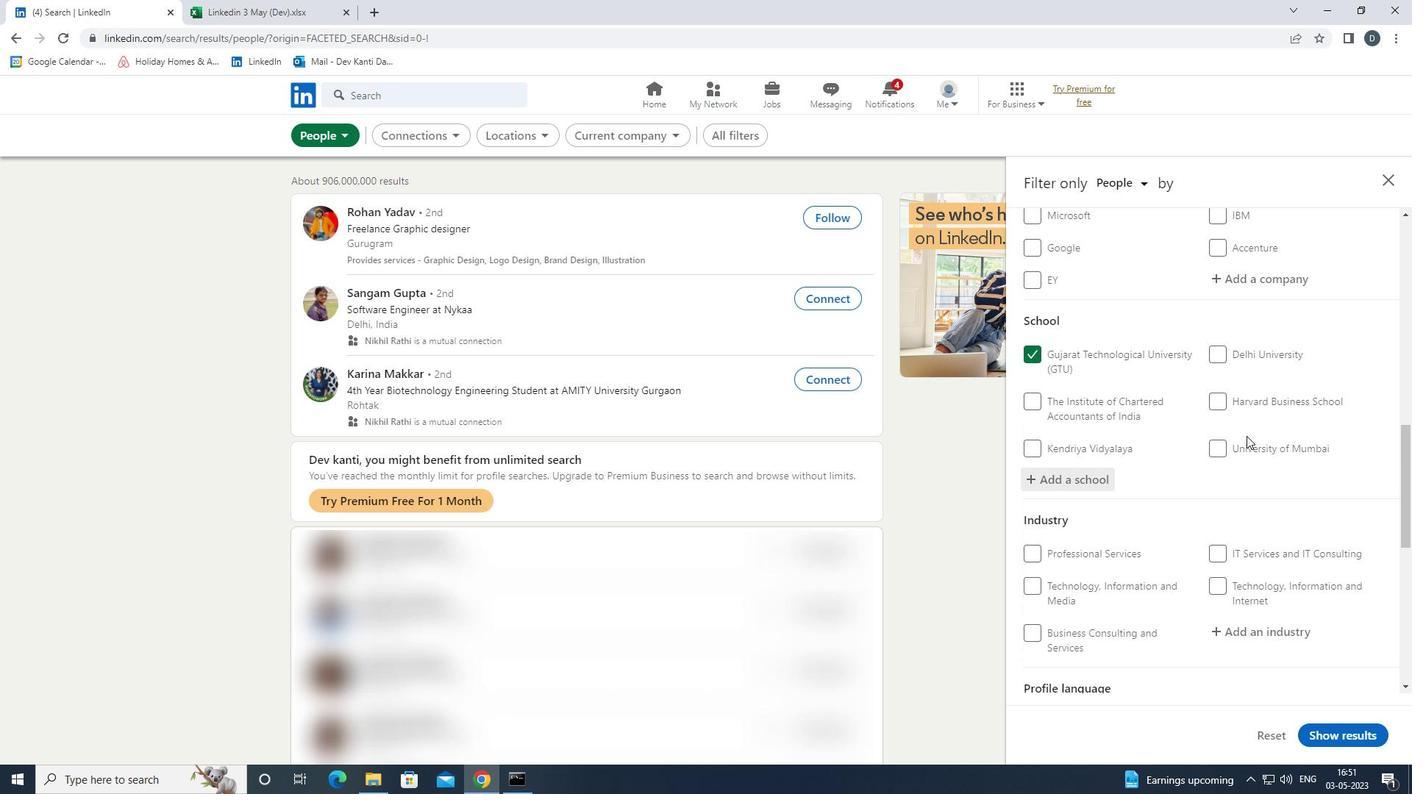 
Action: Mouse scrolled (1252, 439) with delta (0, 0)
Screenshot: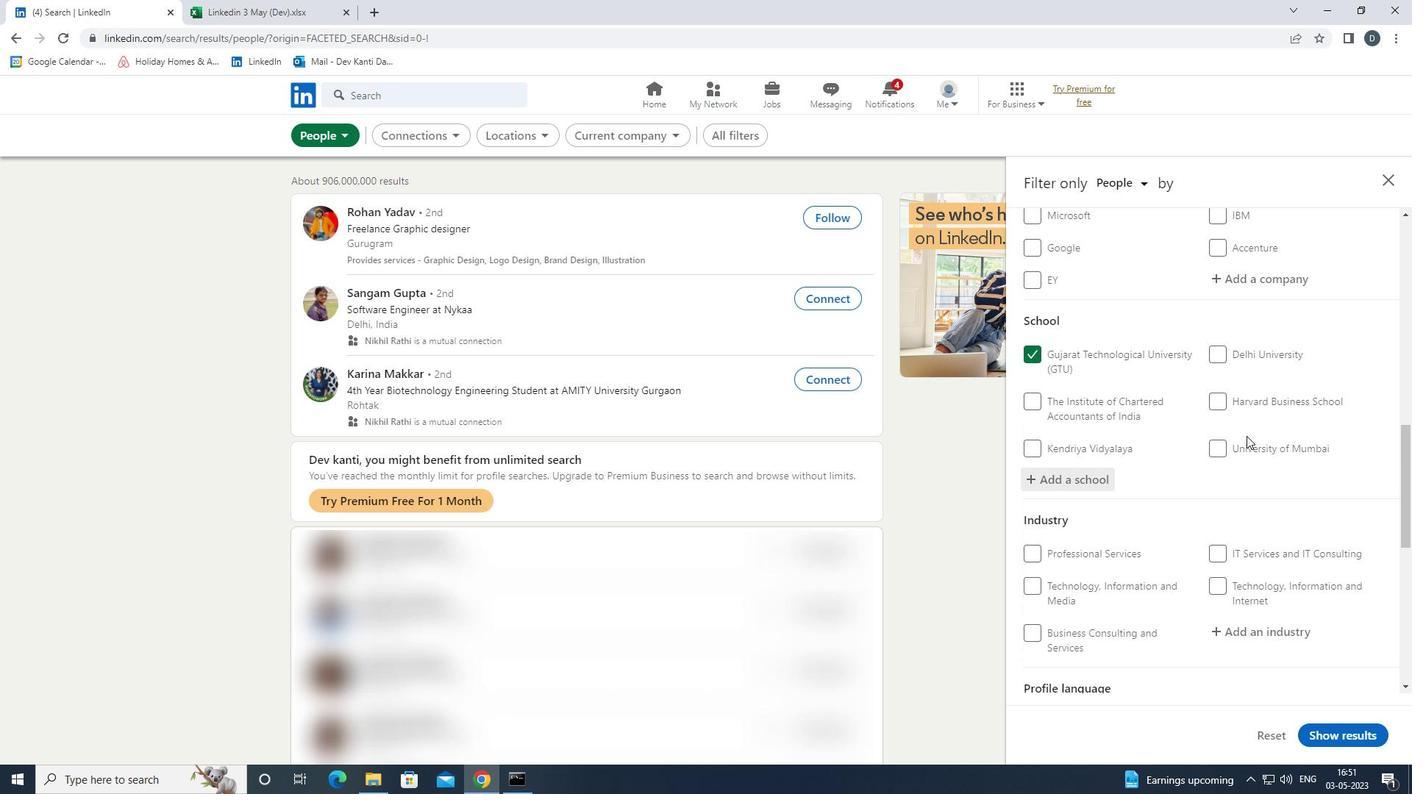 
Action: Mouse moved to (1254, 442)
Screenshot: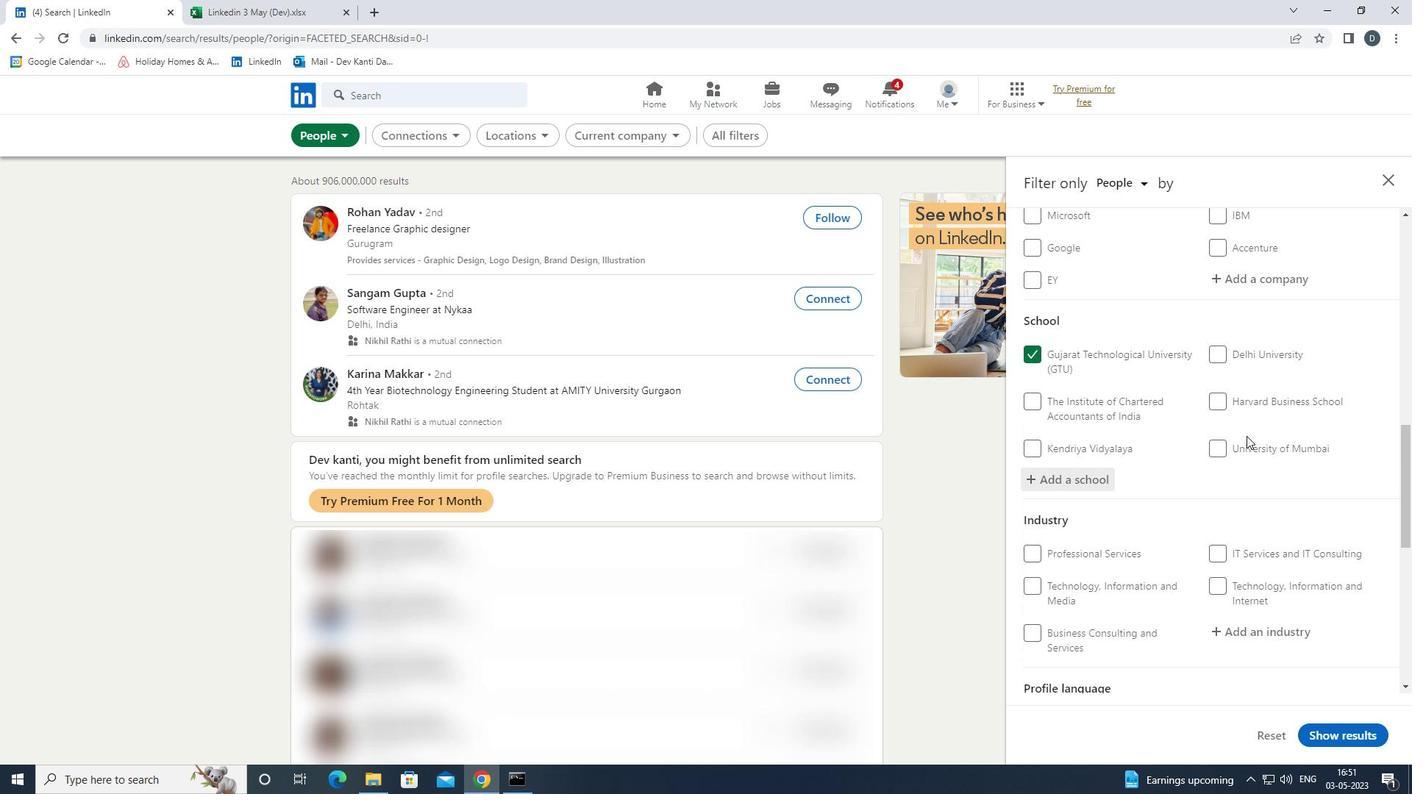 
Action: Mouse scrolled (1254, 441) with delta (0, 0)
Screenshot: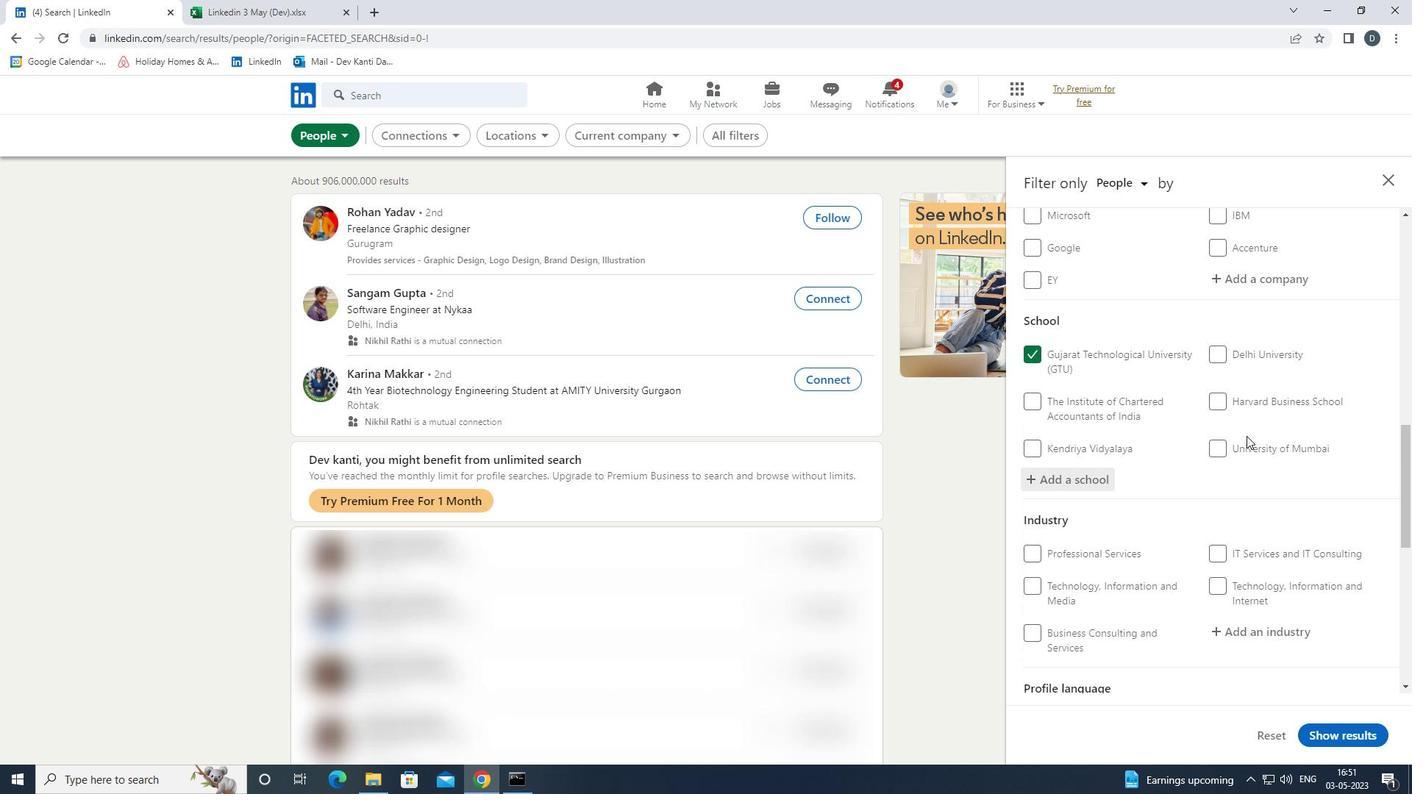 
Action: Mouse moved to (1265, 482)
Screenshot: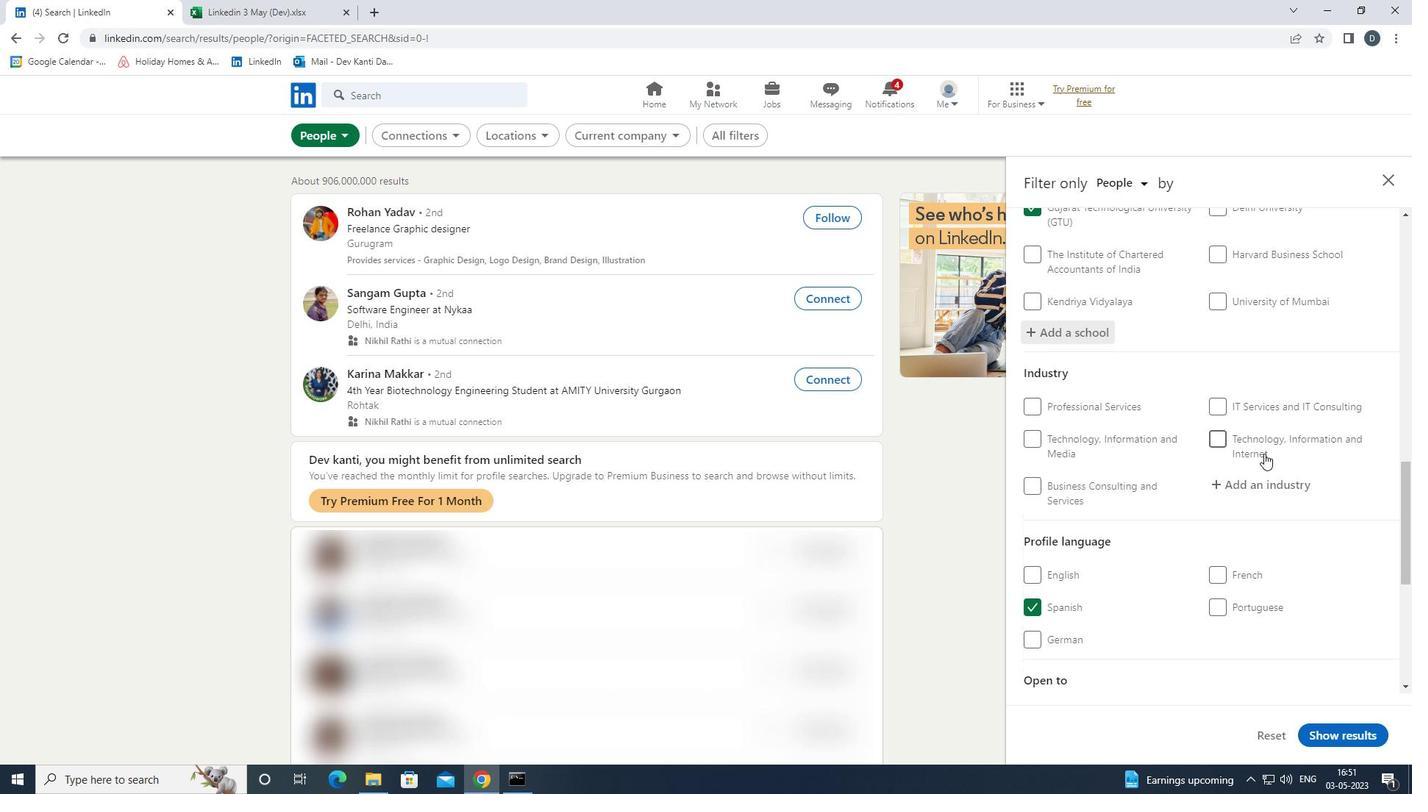 
Action: Mouse pressed left at (1265, 482)
Screenshot: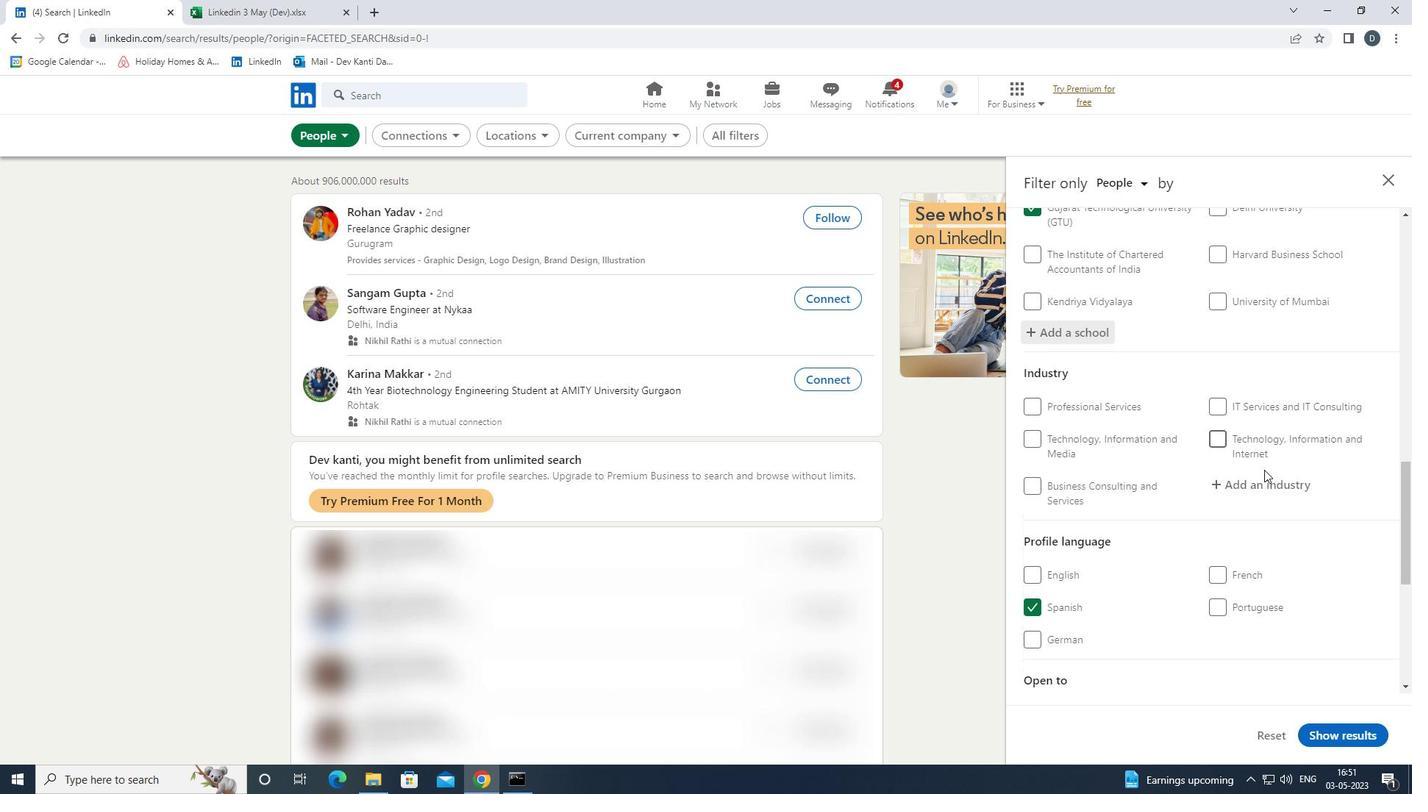 
Action: Key pressed <Key.shift><Key.shift>ENGINEERING<Key.down><Key.down><Key.down><Key.enter>
Screenshot: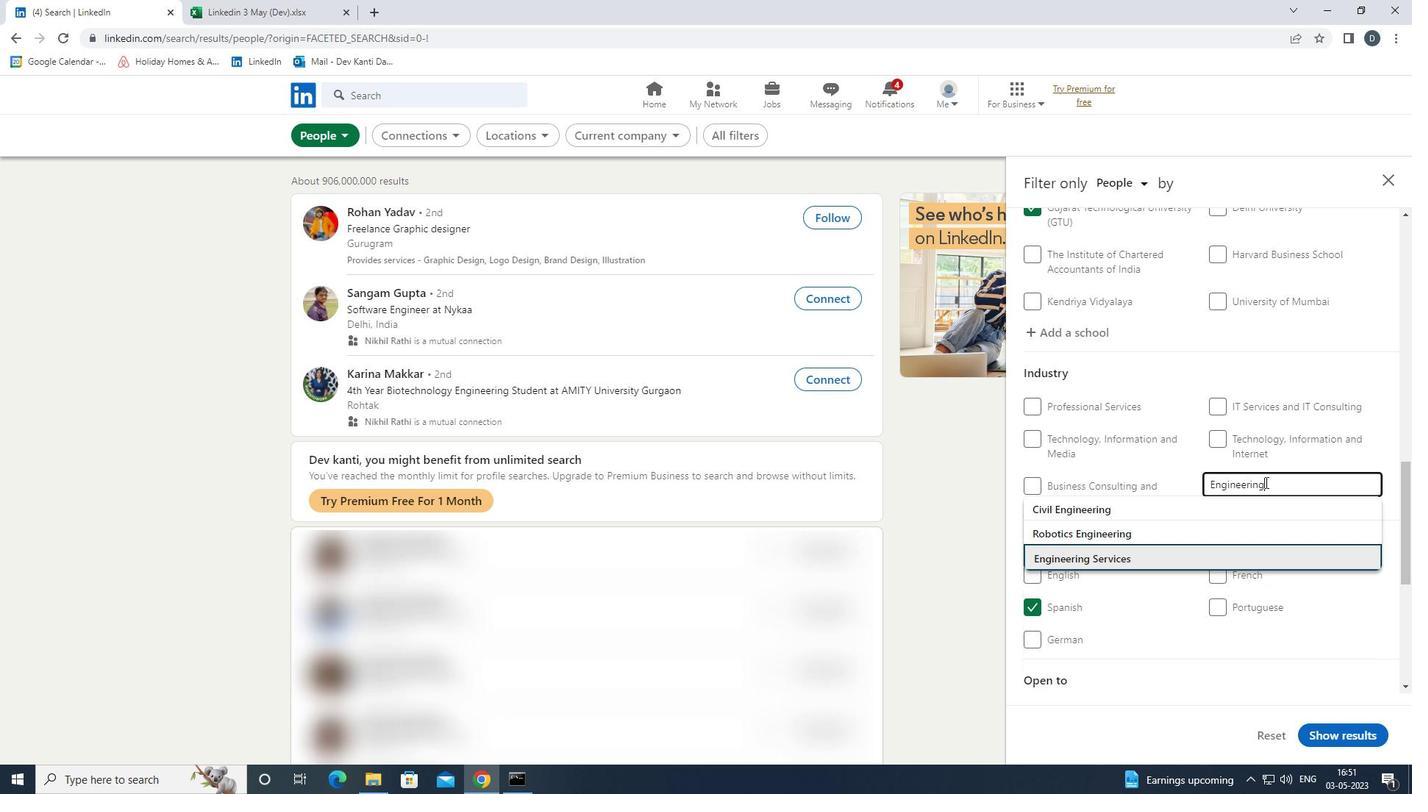 
Action: Mouse scrolled (1265, 481) with delta (0, 0)
Screenshot: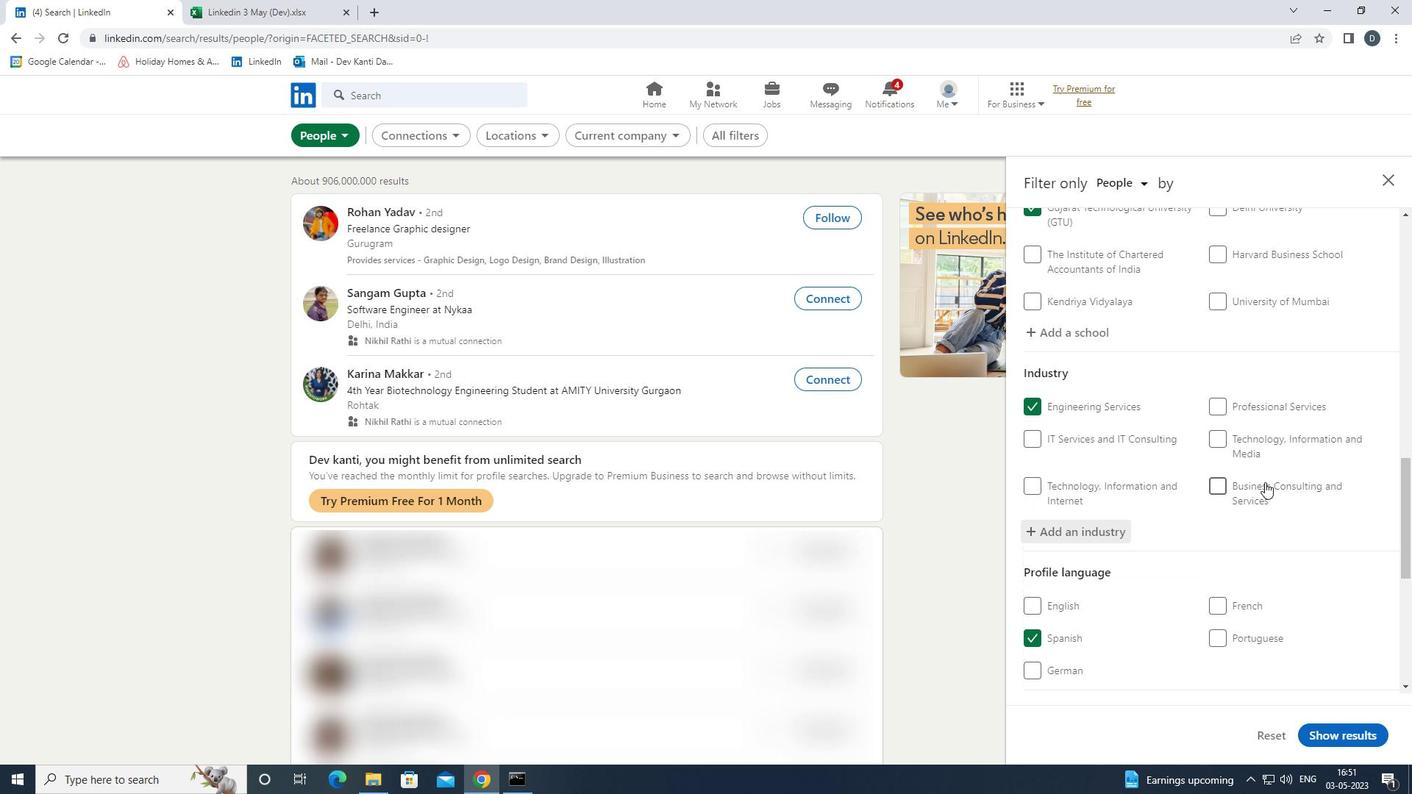 
Action: Mouse scrolled (1265, 481) with delta (0, 0)
Screenshot: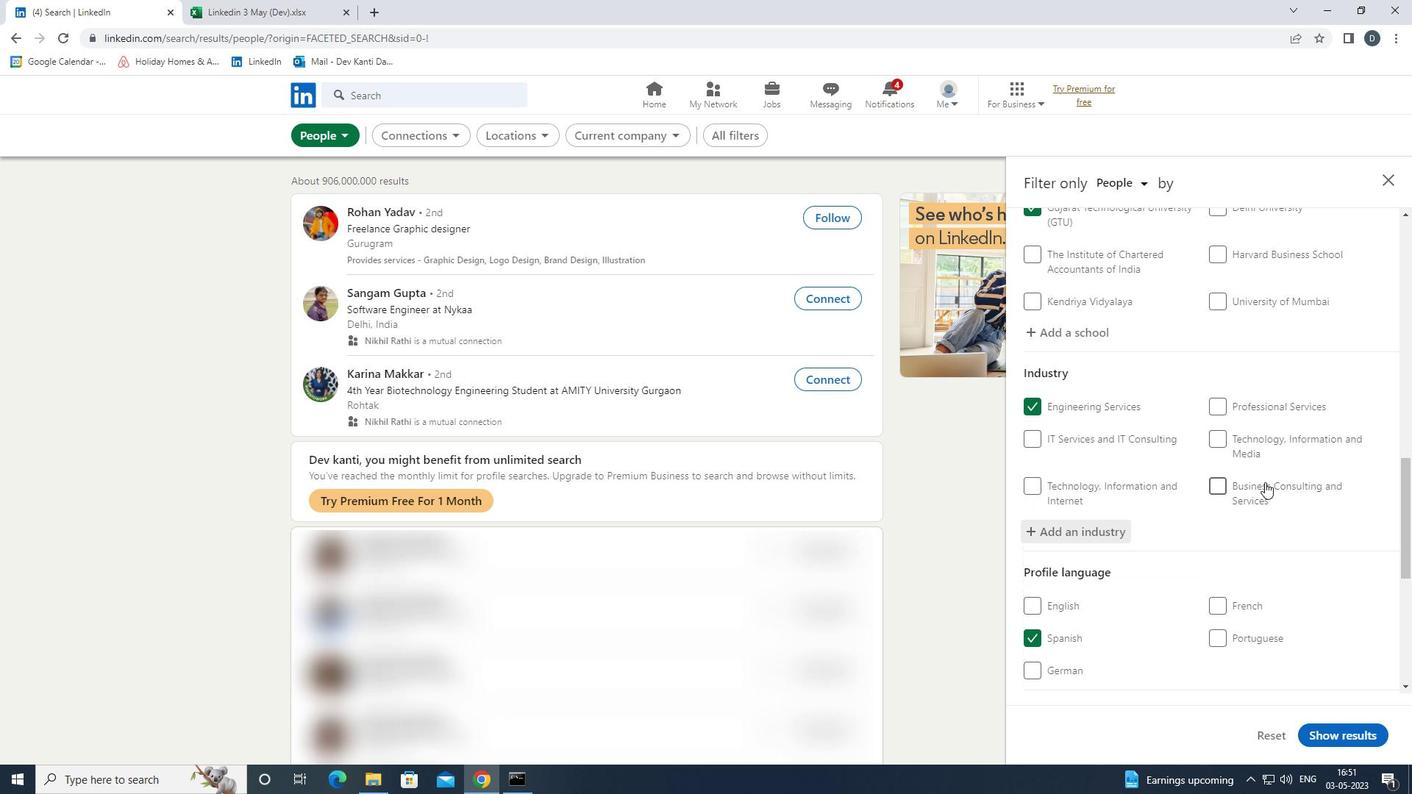 
Action: Mouse moved to (1265, 485)
Screenshot: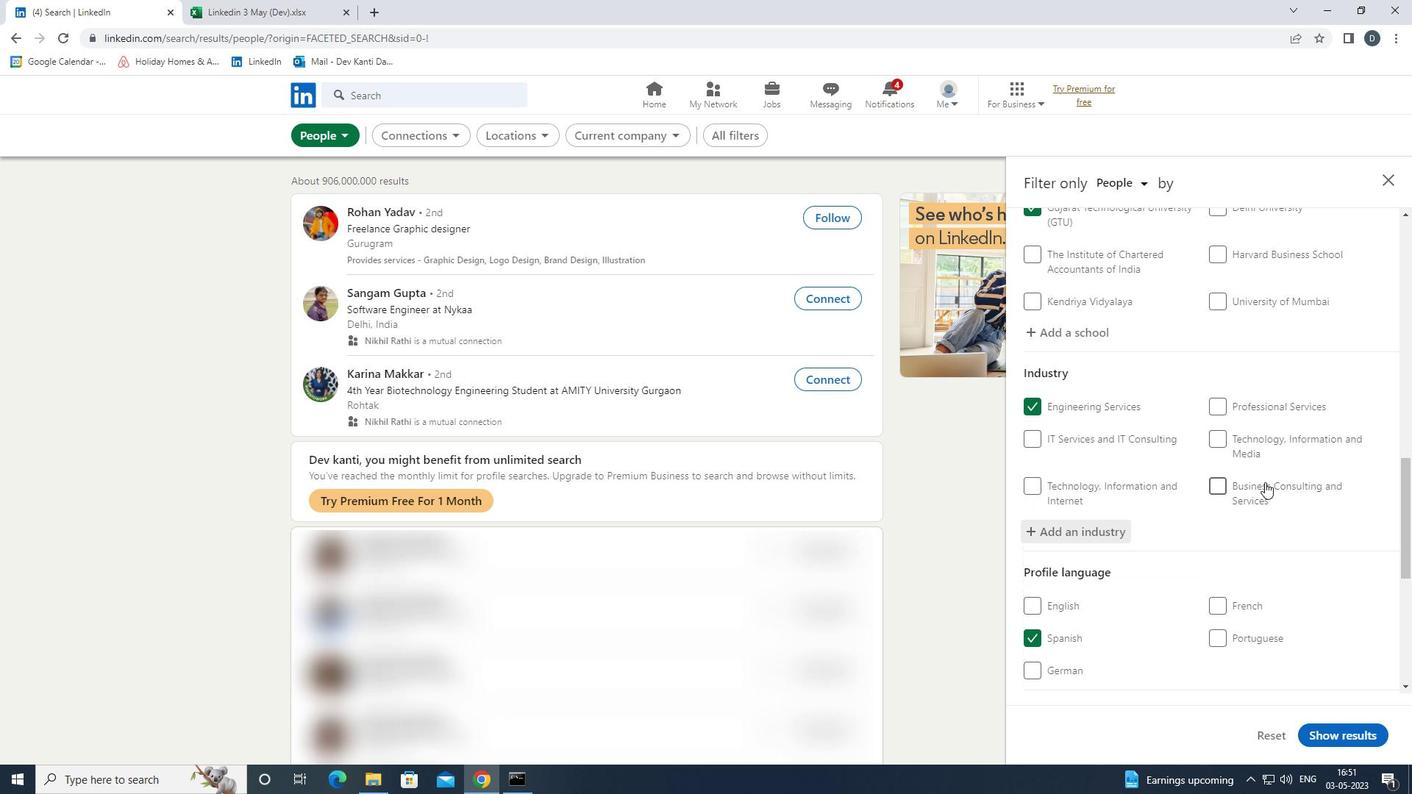 
Action: Mouse scrolled (1265, 484) with delta (0, 0)
Screenshot: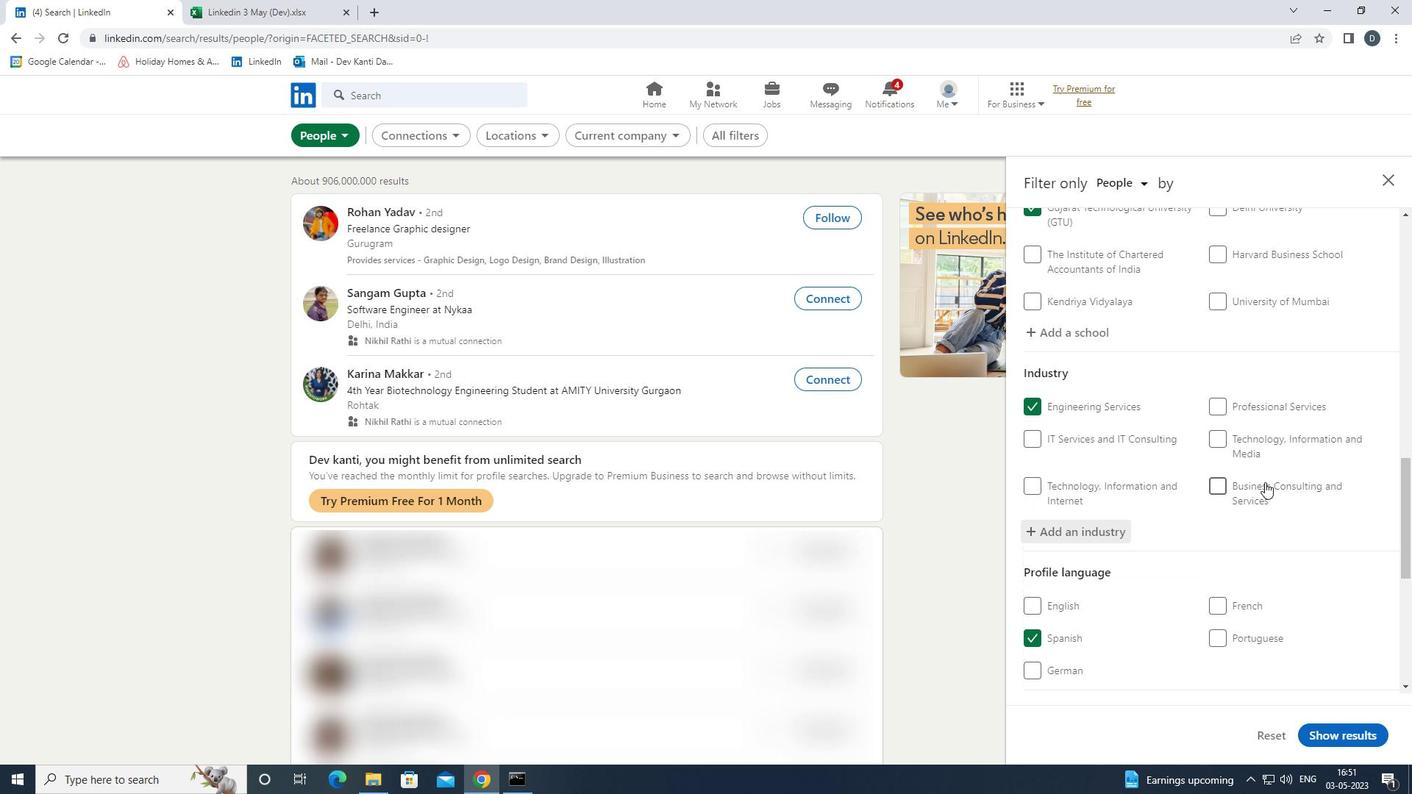 
Action: Mouse scrolled (1265, 484) with delta (0, 0)
Screenshot: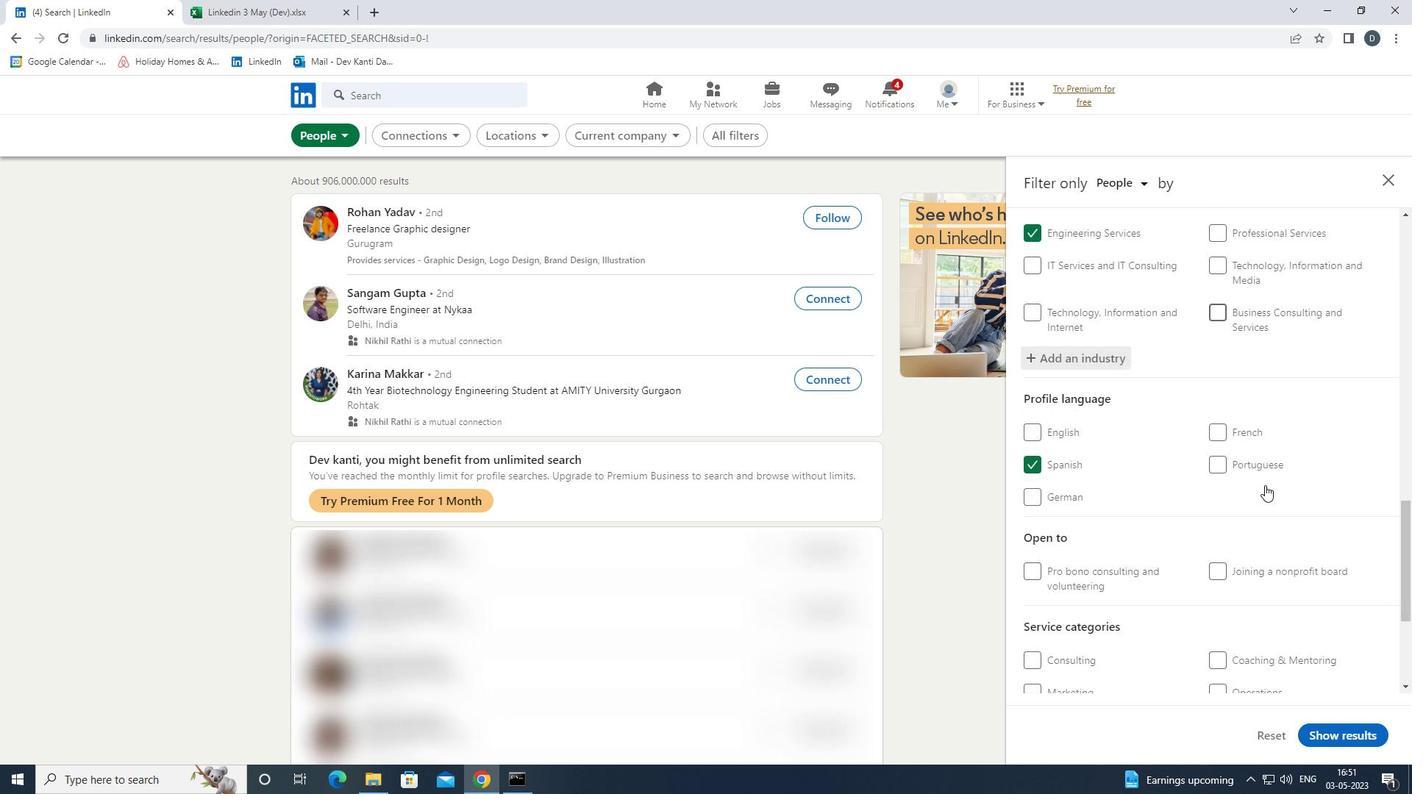
Action: Mouse scrolled (1265, 484) with delta (0, 0)
Screenshot: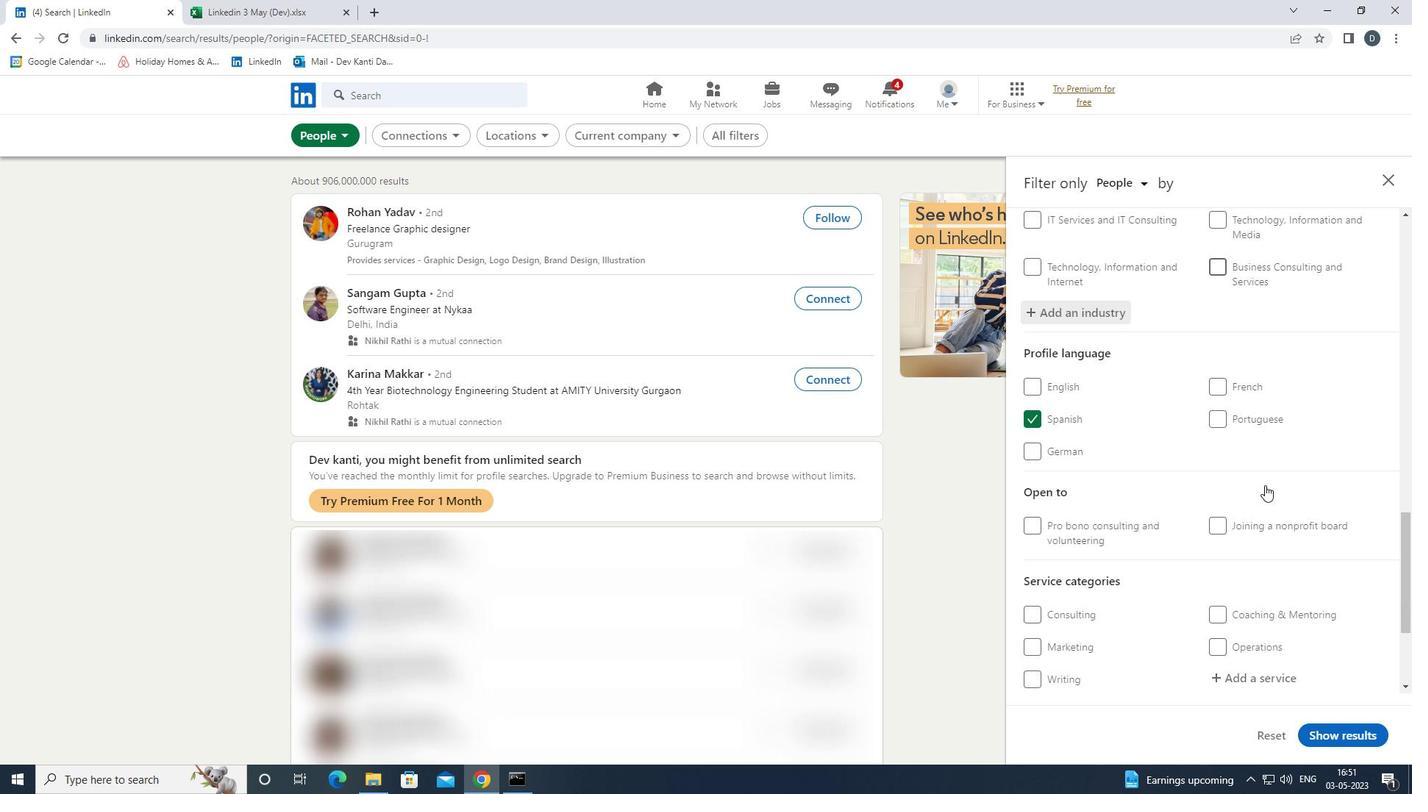 
Action: Mouse moved to (1241, 531)
Screenshot: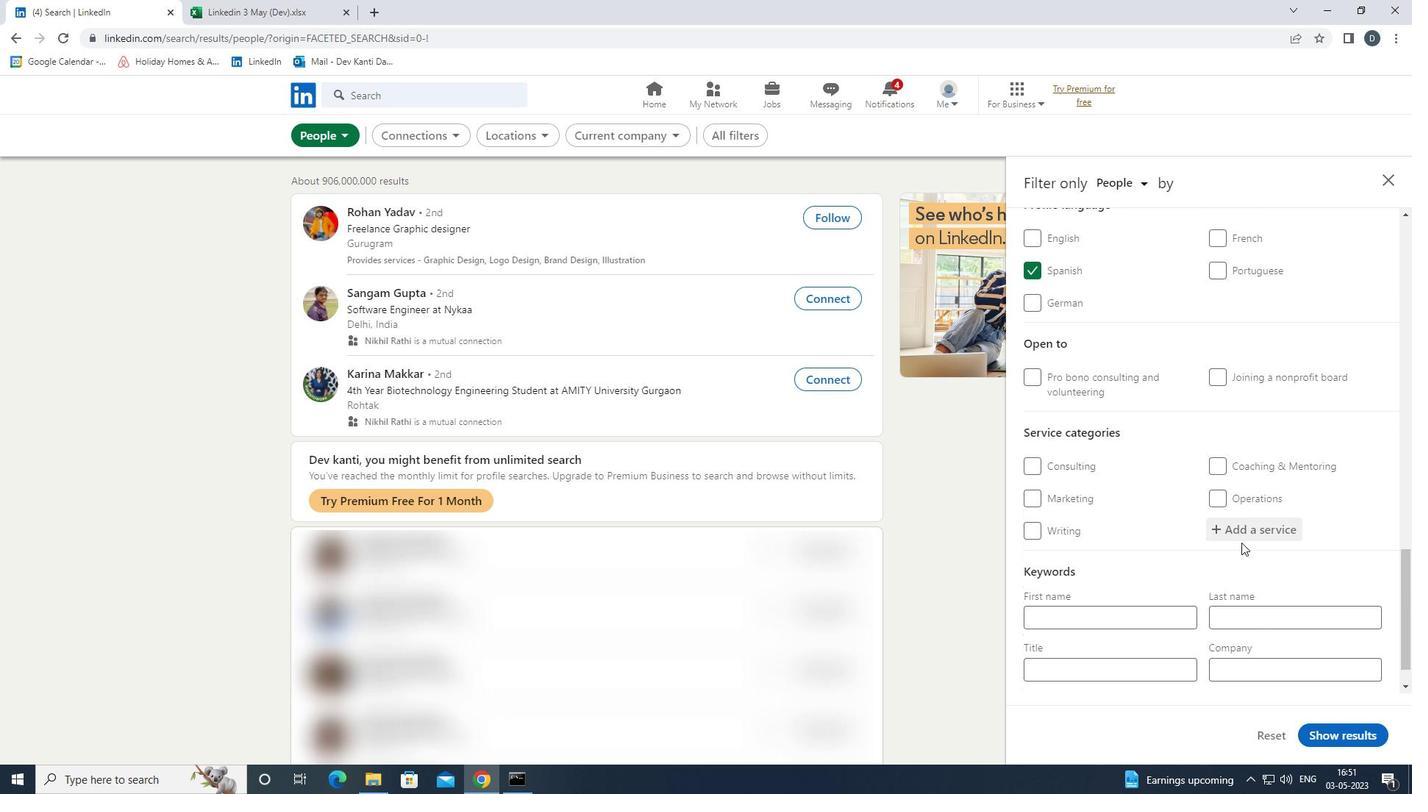 
Action: Mouse pressed left at (1241, 531)
Screenshot: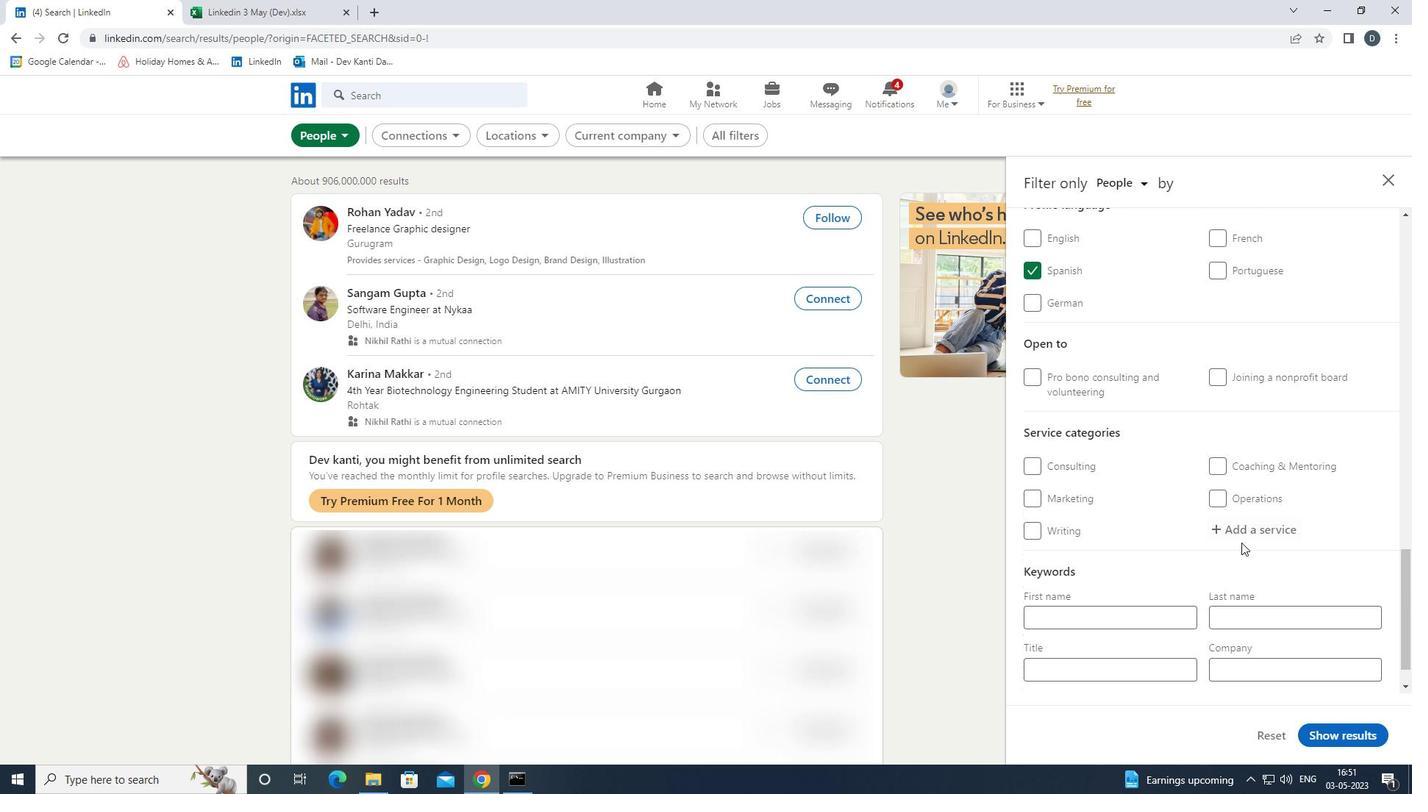 
Action: Key pressed <Key.shift><Key.shift><Key.shift><Key.shift><Key.shift><Key.shift><Key.shift><Key.shift><Key.shift><Key.shift>TRADE<Key.space><Key.down><Key.enter>
Screenshot: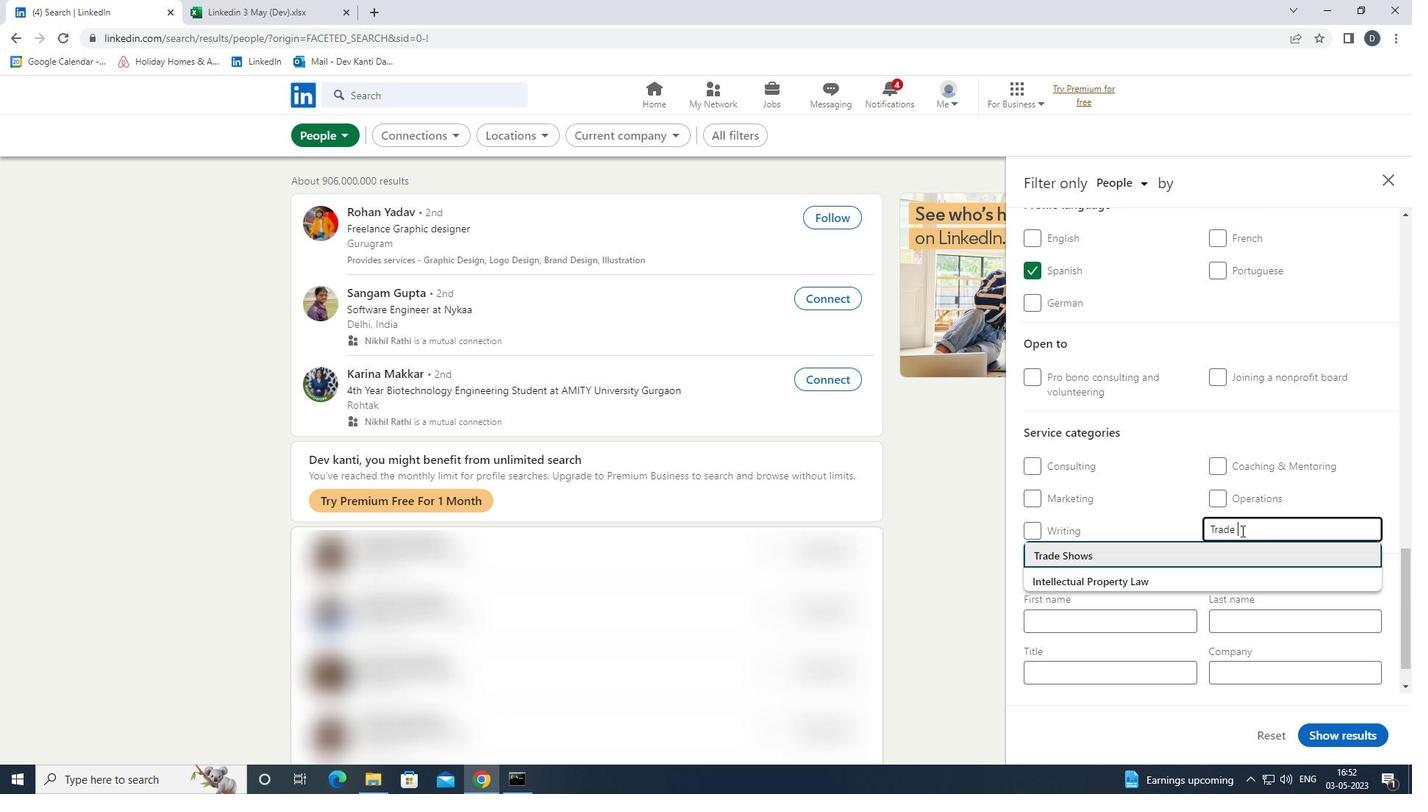 
Action: Mouse moved to (1238, 525)
Screenshot: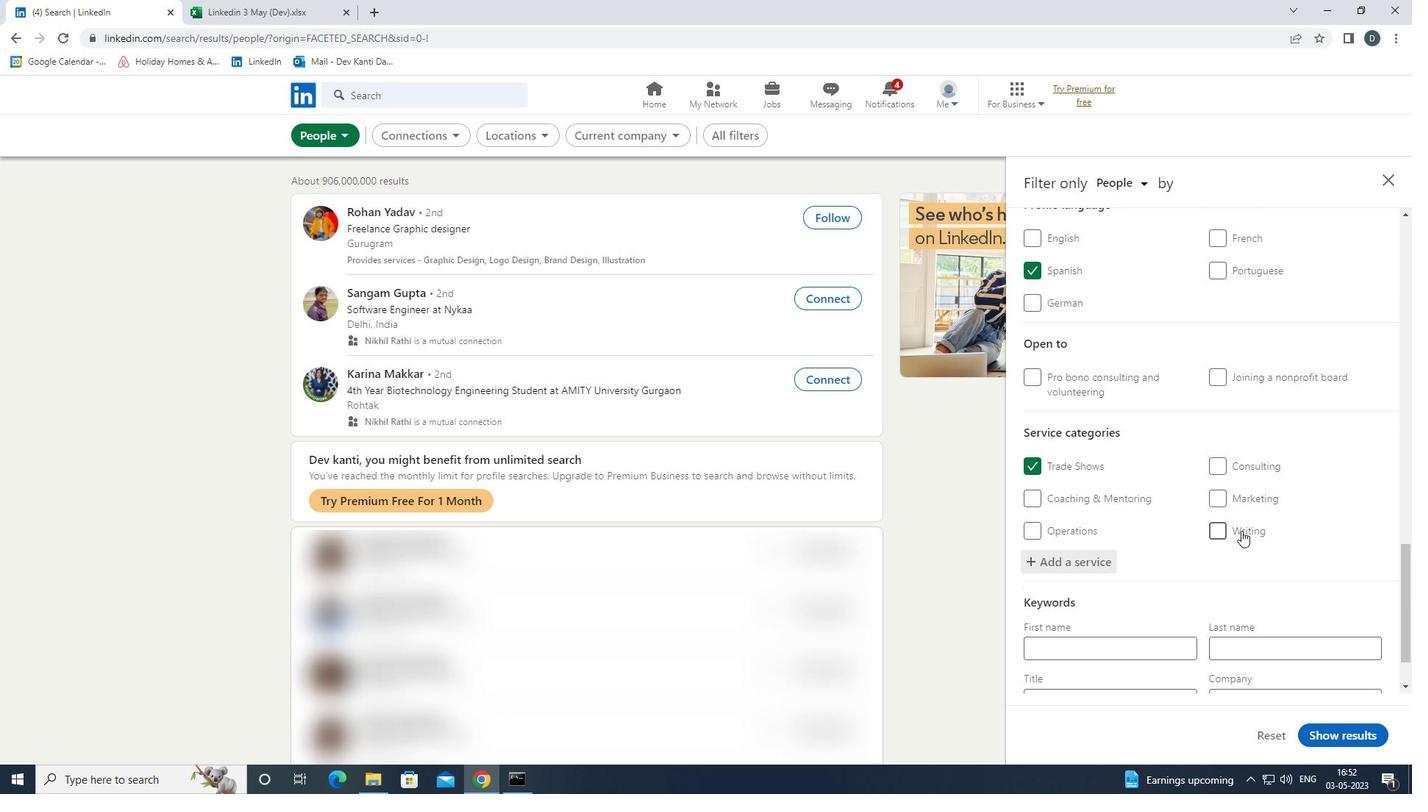 
Action: Mouse scrolled (1238, 524) with delta (0, 0)
Screenshot: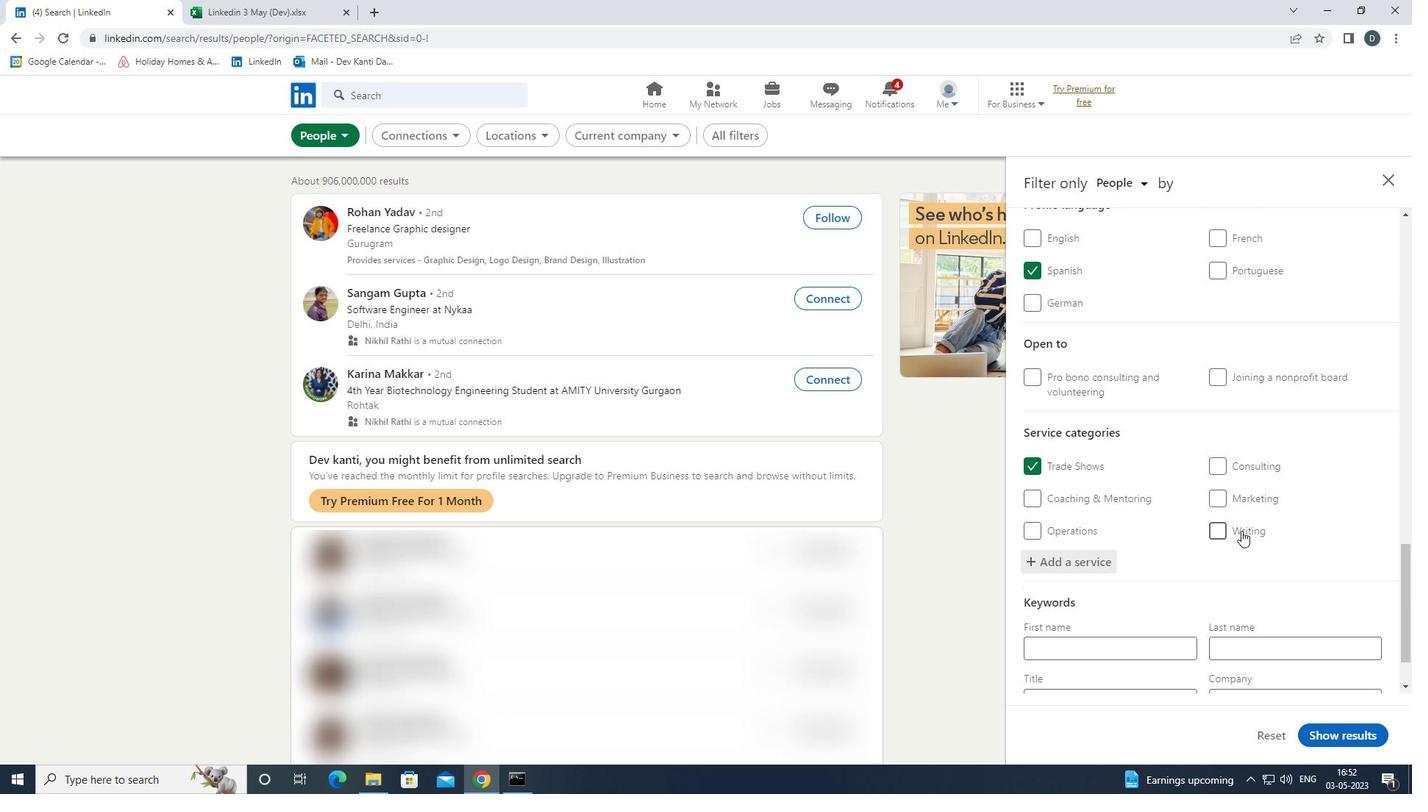 
Action: Mouse moved to (1238, 525)
Screenshot: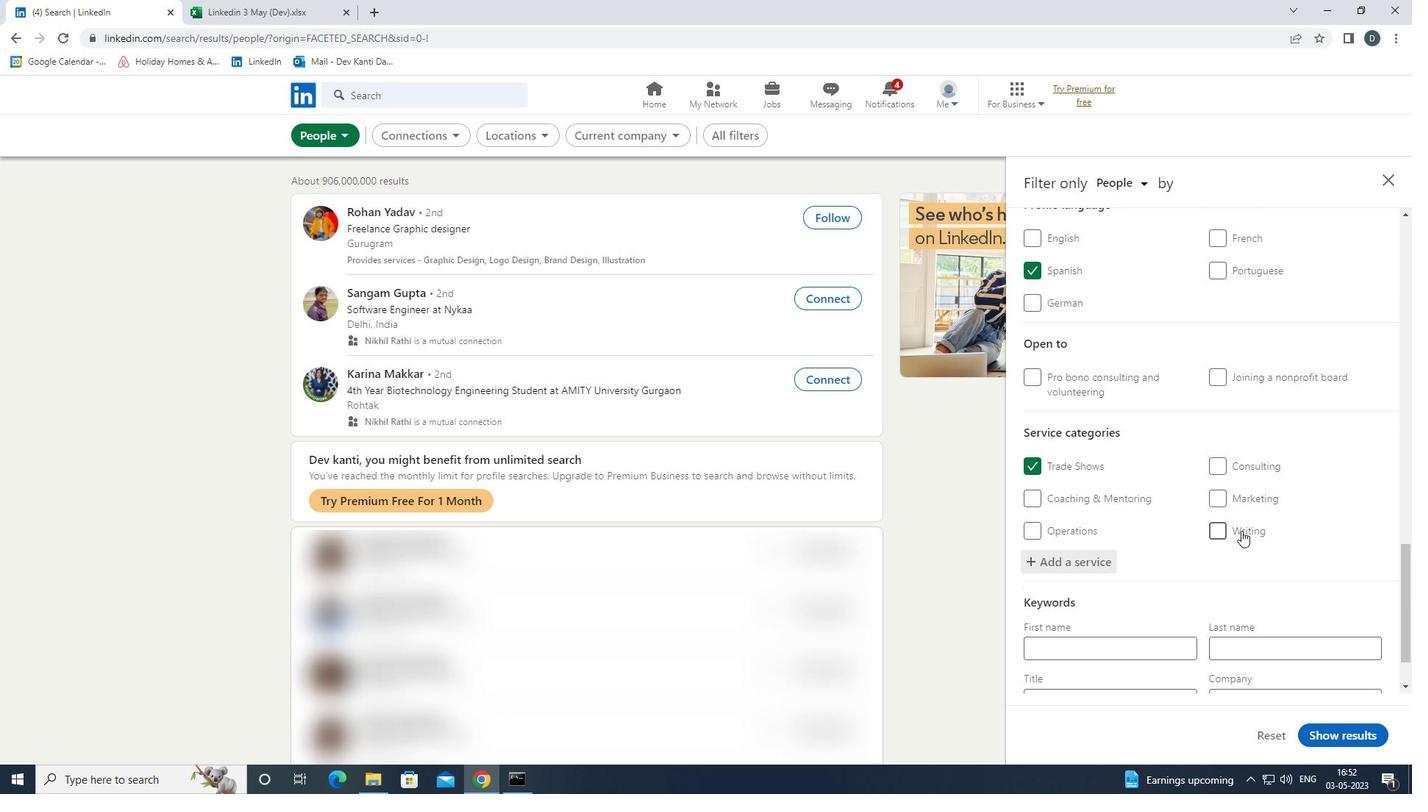 
Action: Mouse scrolled (1238, 525) with delta (0, 0)
Screenshot: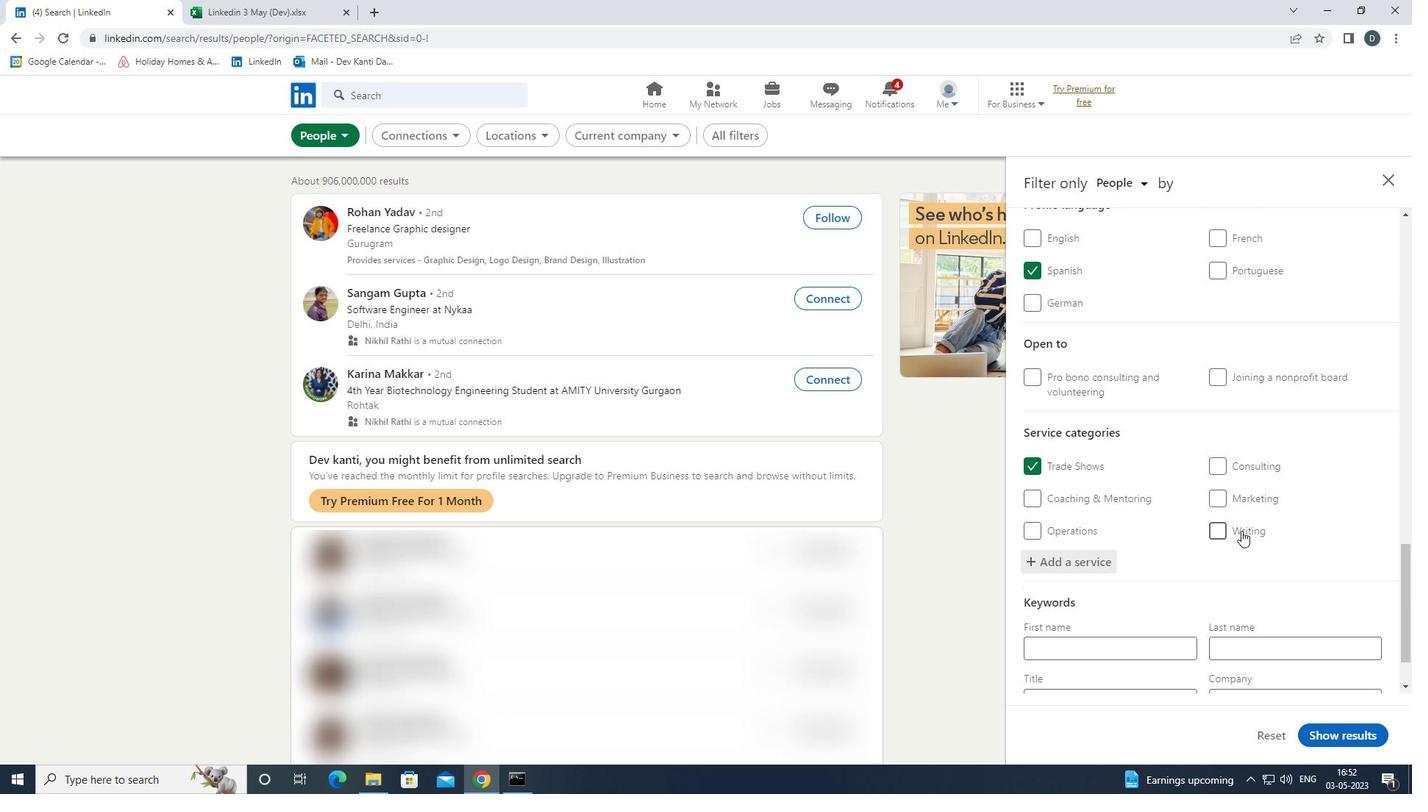 
Action: Mouse moved to (1238, 533)
Screenshot: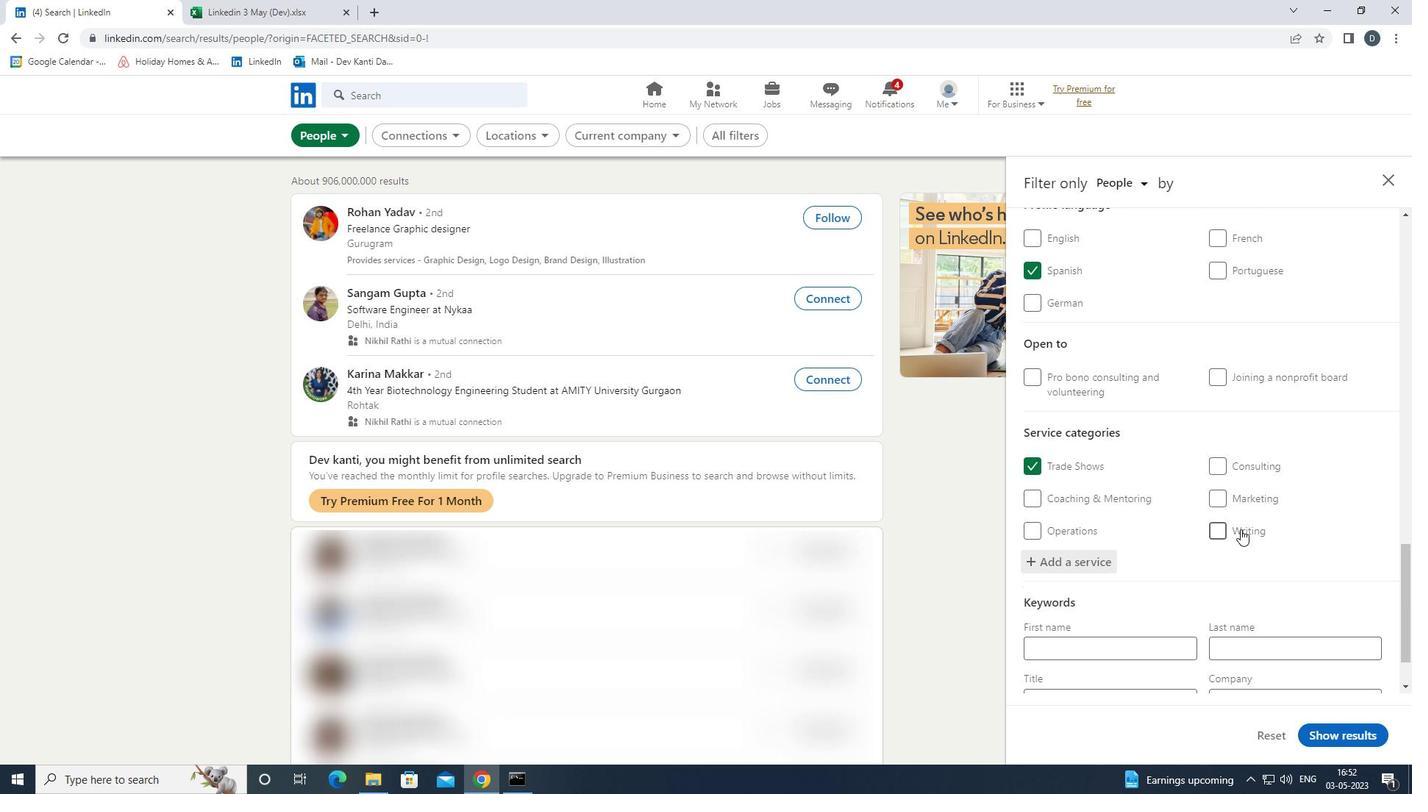 
Action: Mouse scrolled (1238, 532) with delta (0, 0)
Screenshot: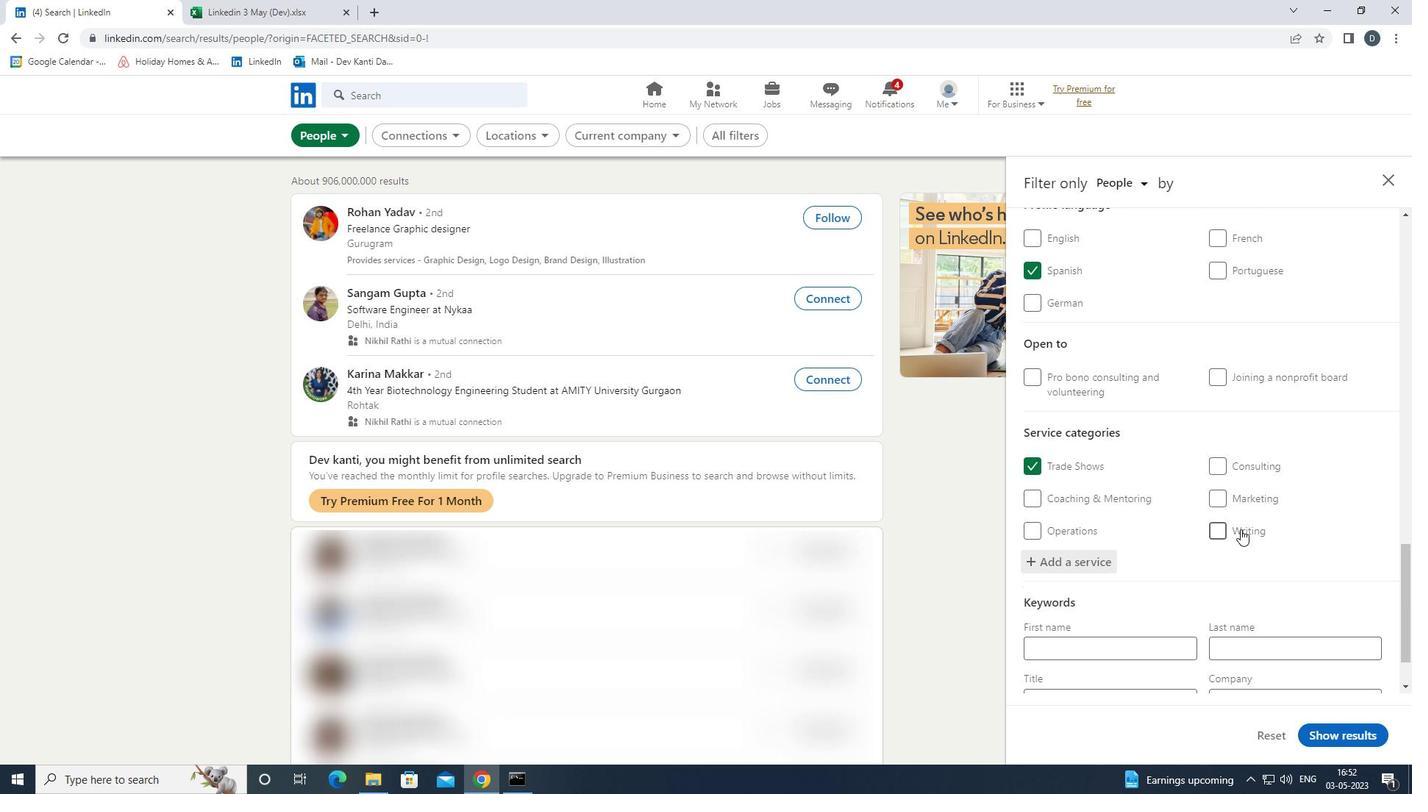 
Action: Mouse moved to (1238, 538)
Screenshot: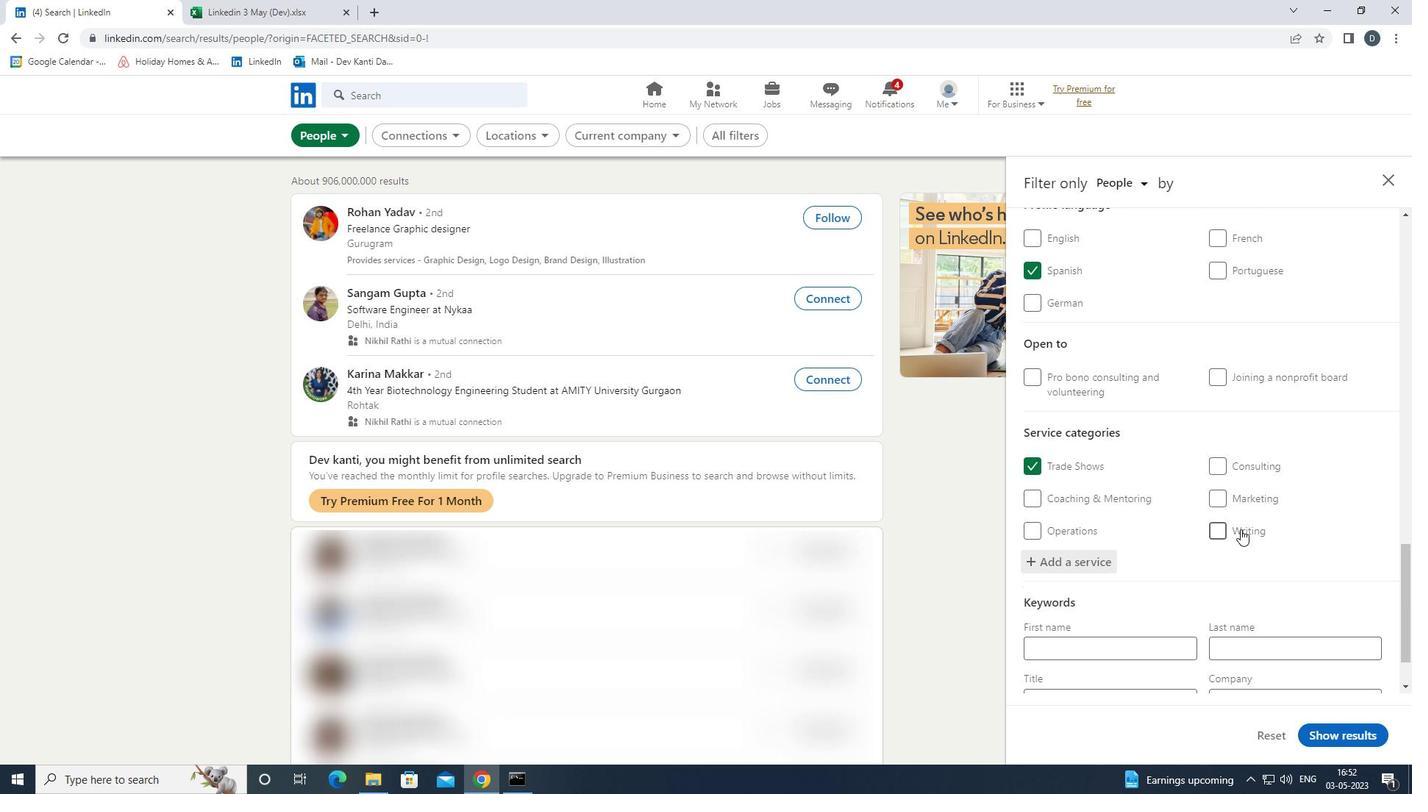 
Action: Mouse scrolled (1238, 537) with delta (0, 0)
Screenshot: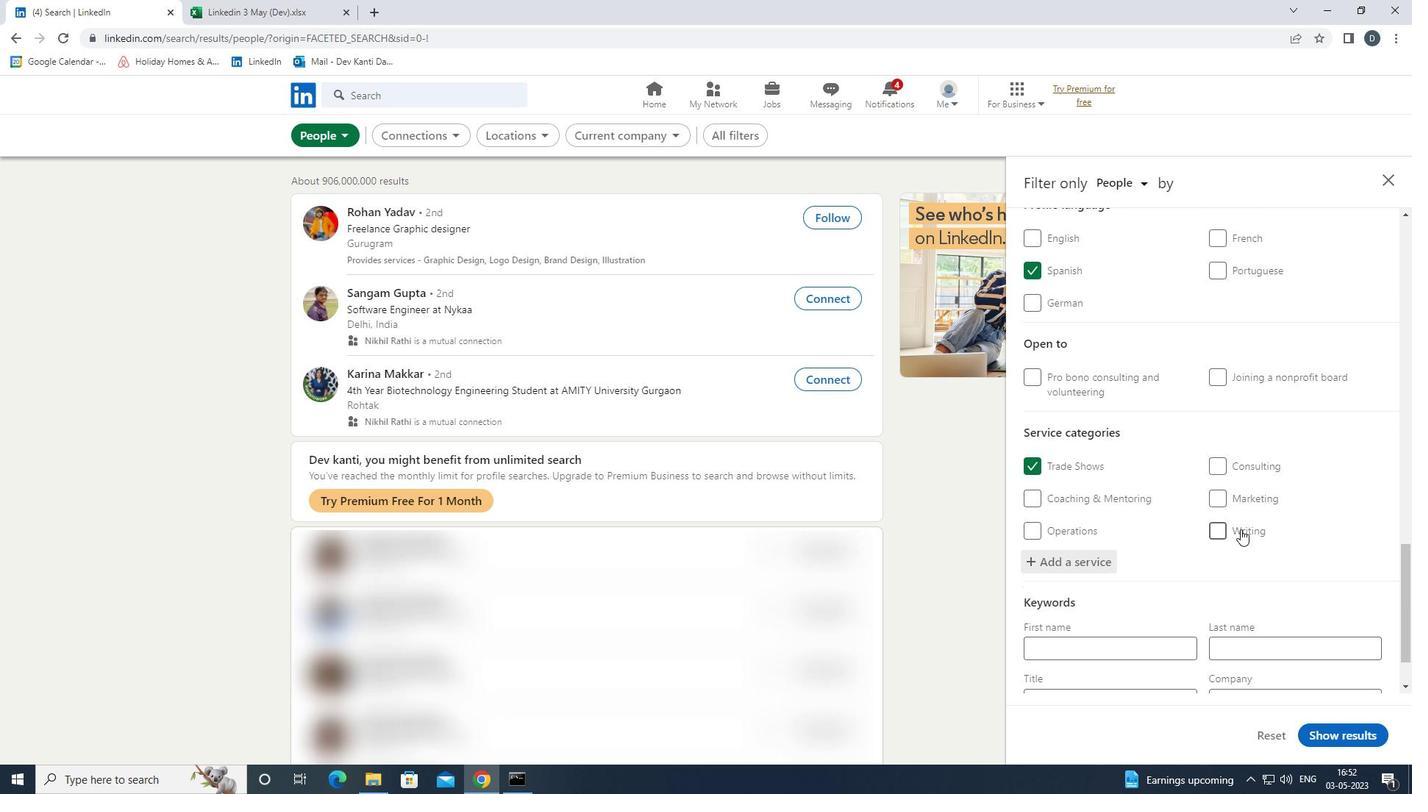 
Action: Mouse moved to (1233, 545)
Screenshot: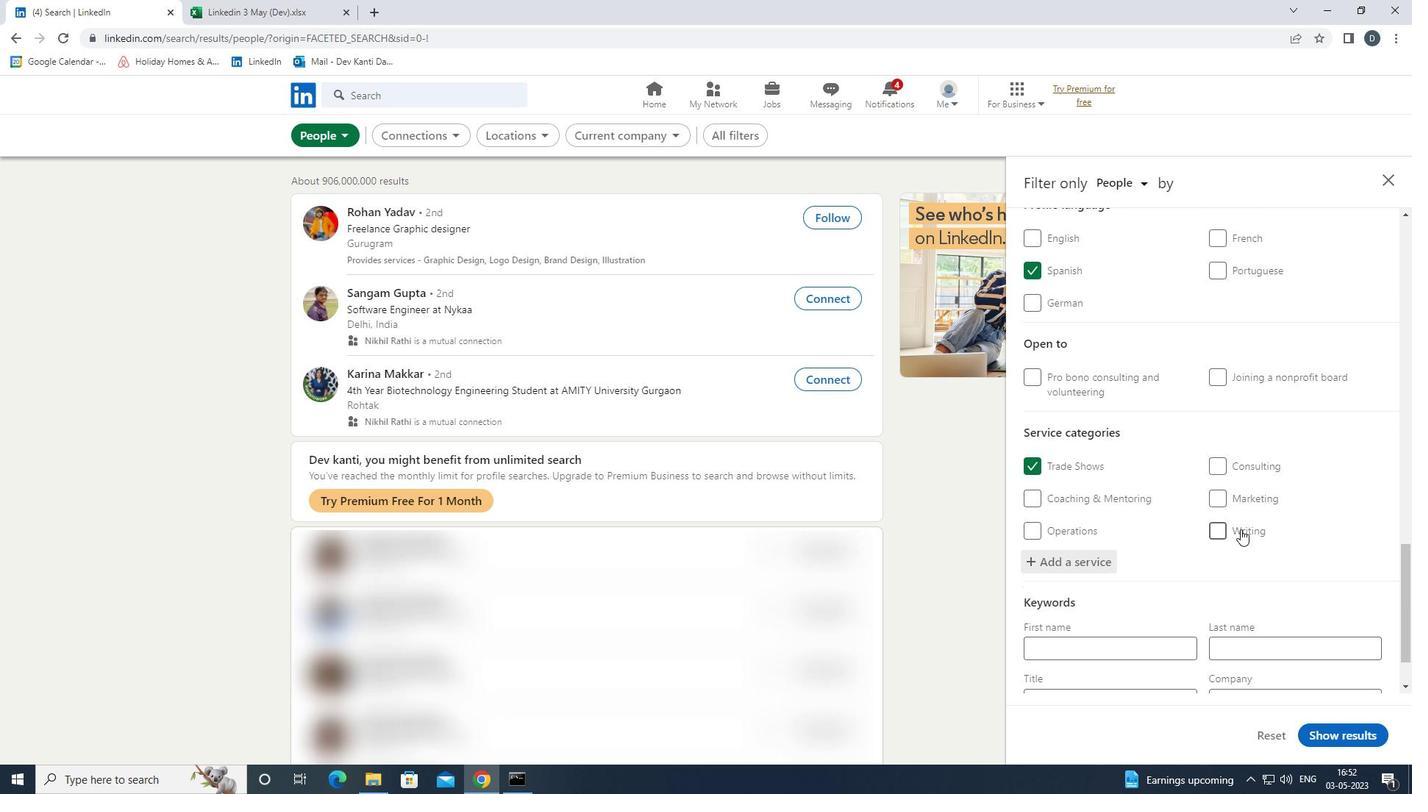
Action: Mouse scrolled (1233, 544) with delta (0, 0)
Screenshot: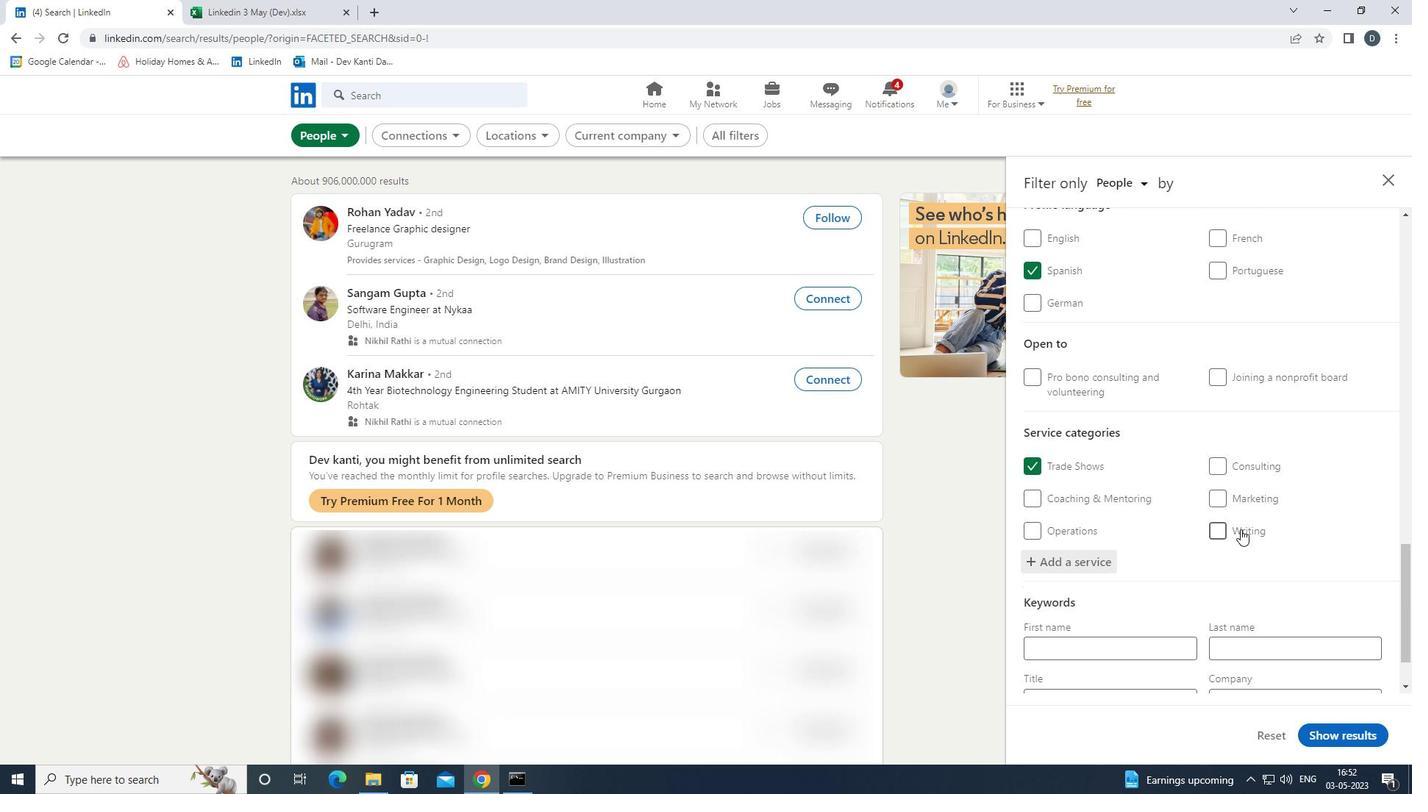 
Action: Mouse moved to (1217, 565)
Screenshot: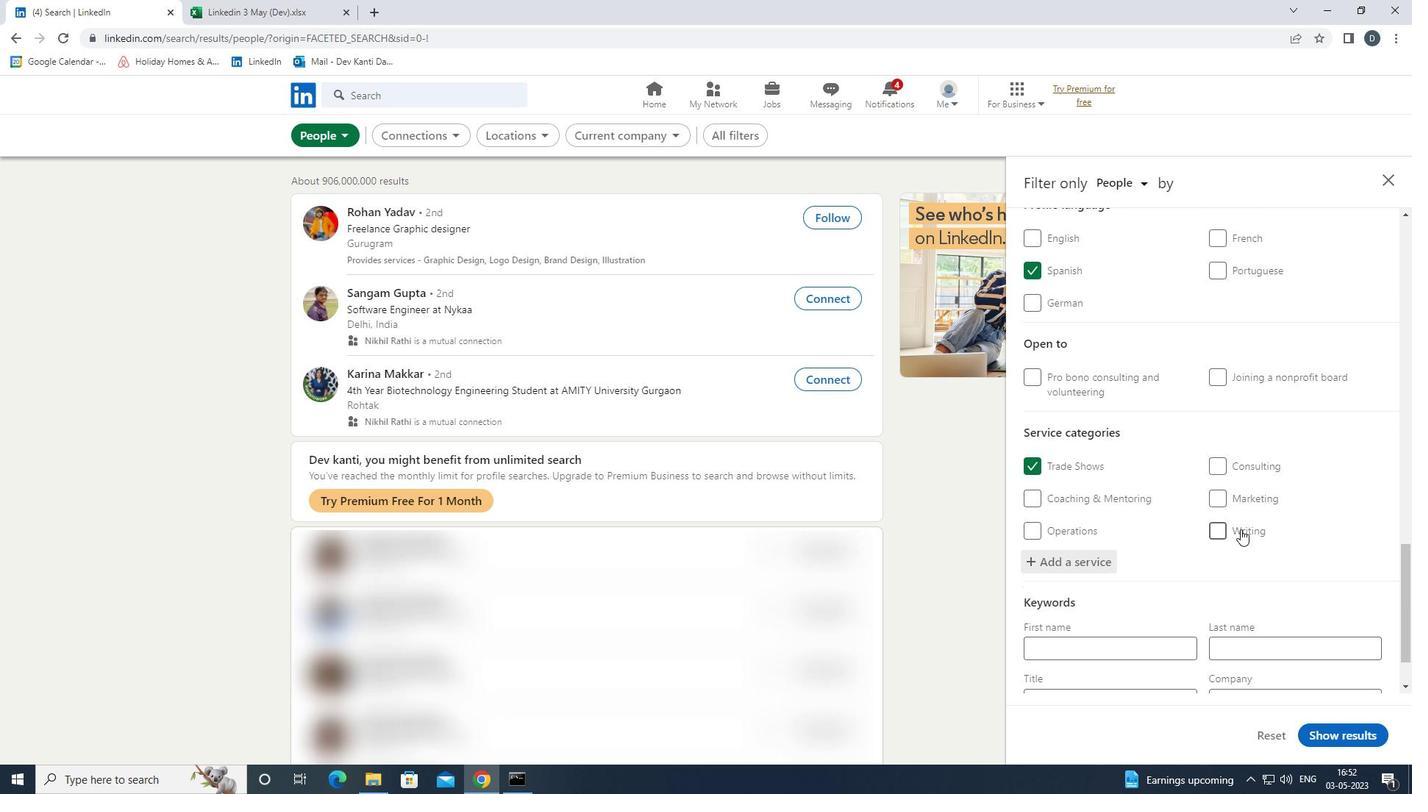 
Action: Mouse scrolled (1217, 564) with delta (0, 0)
Screenshot: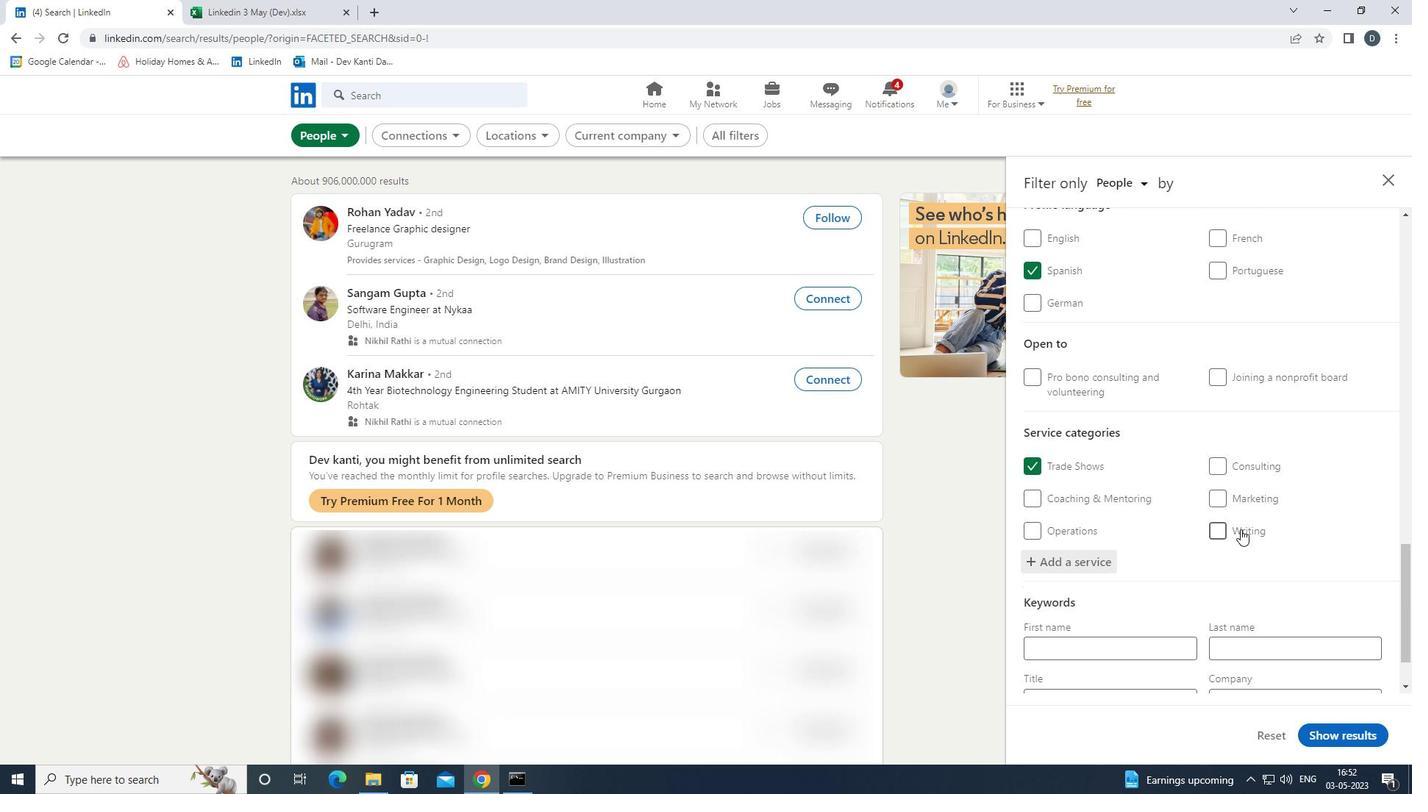 
Action: Mouse moved to (1117, 617)
Screenshot: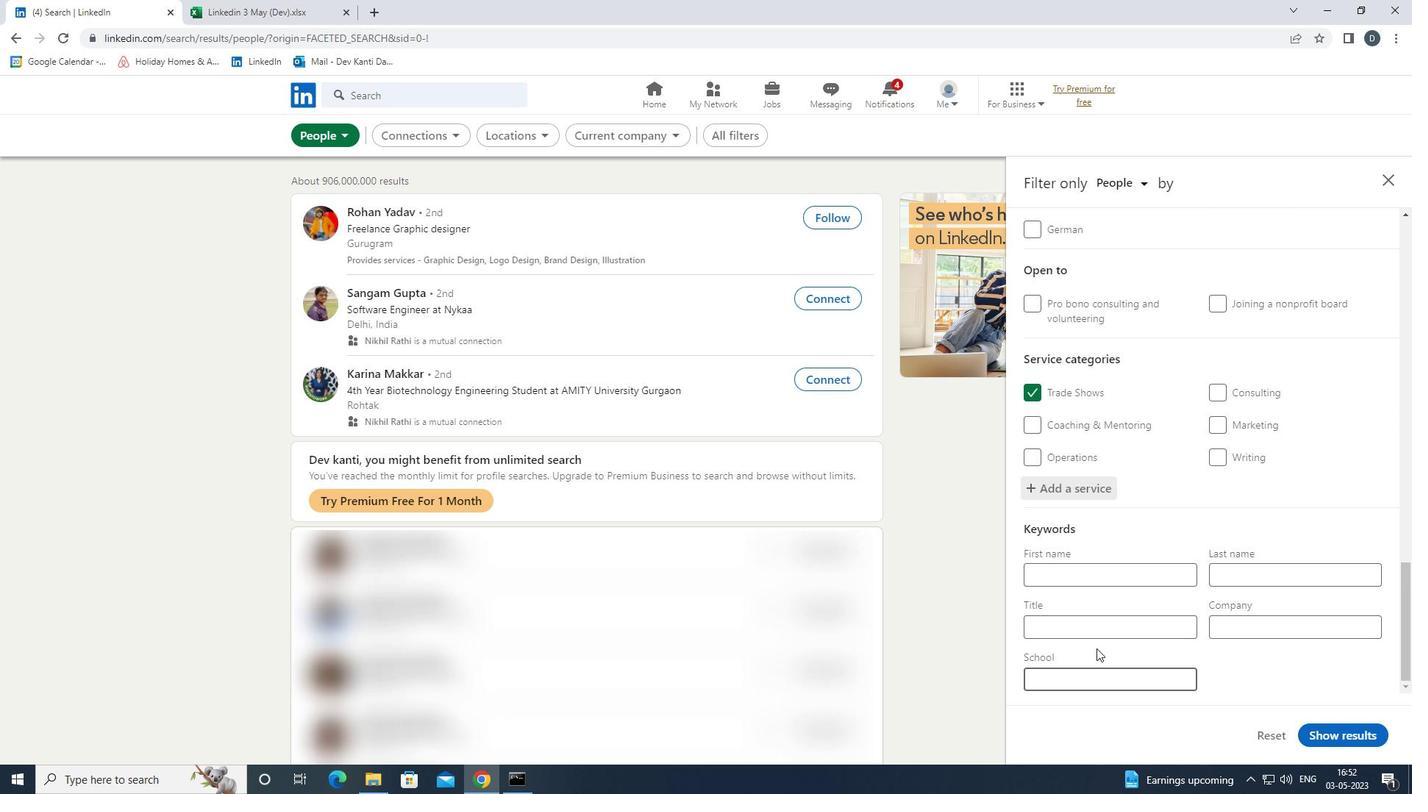
Action: Mouse pressed left at (1117, 617)
Screenshot: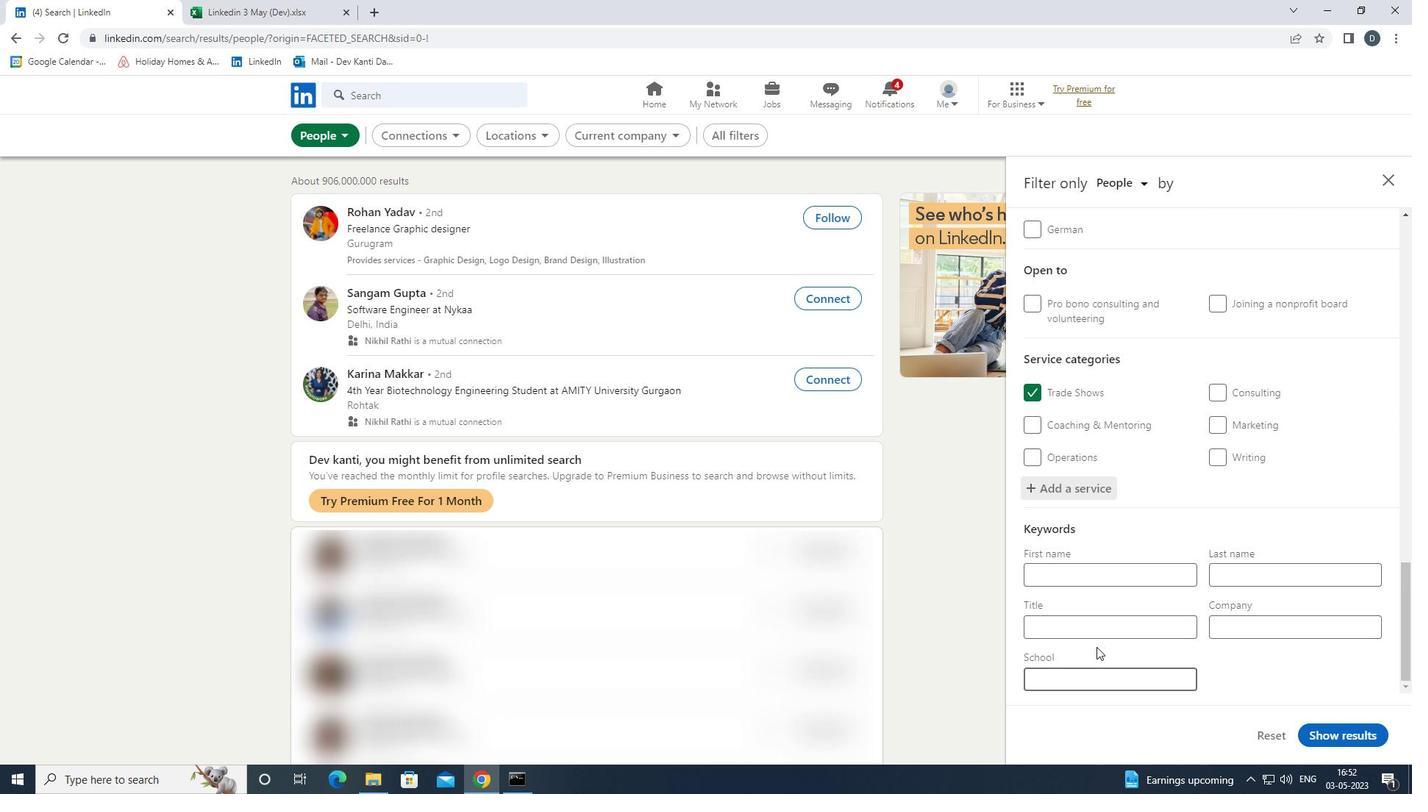 
Action: Mouse moved to (1118, 618)
Screenshot: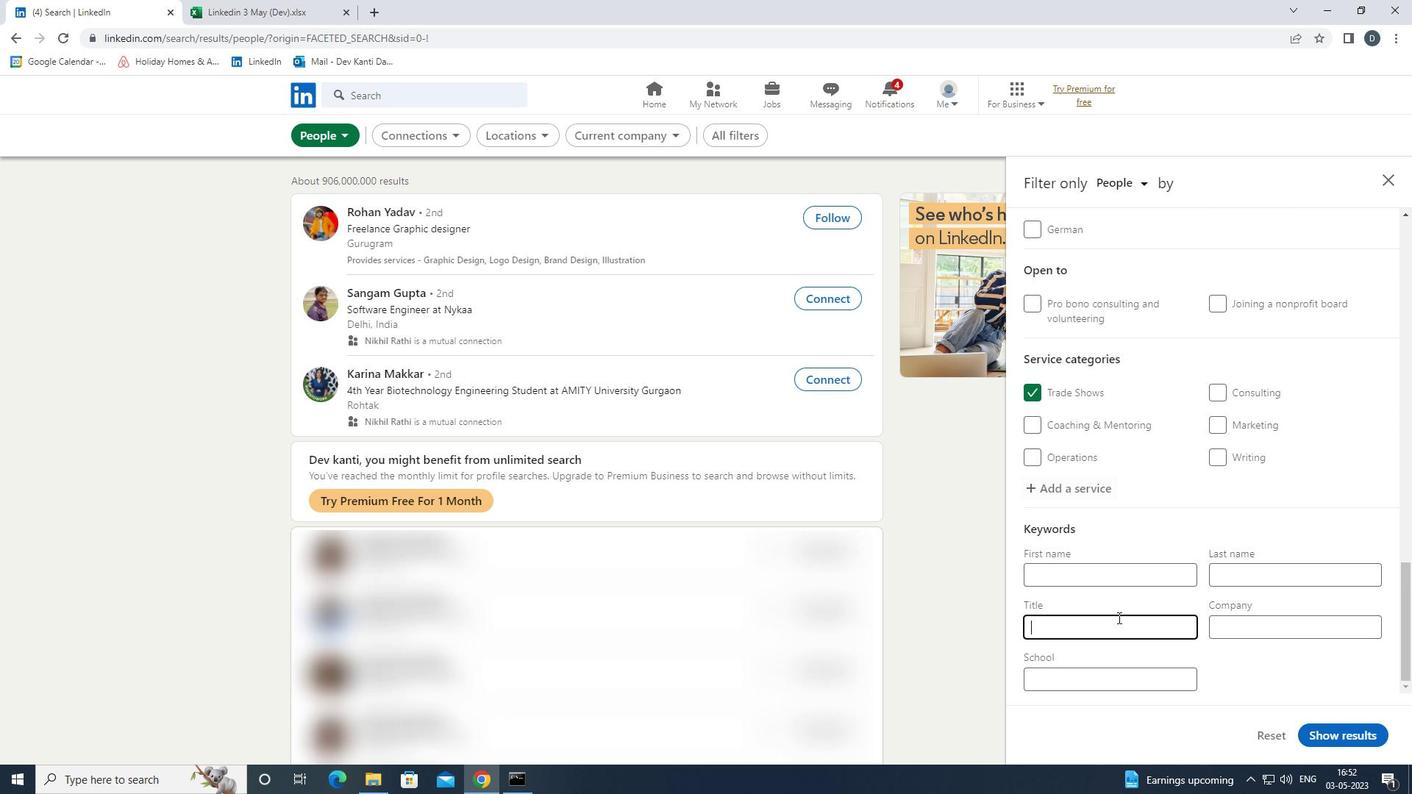 
Action: Key pressed <Key.shift><Key.shift><Key.shift>TRUCK<Key.space><Key.shift>DRIVER
Screenshot: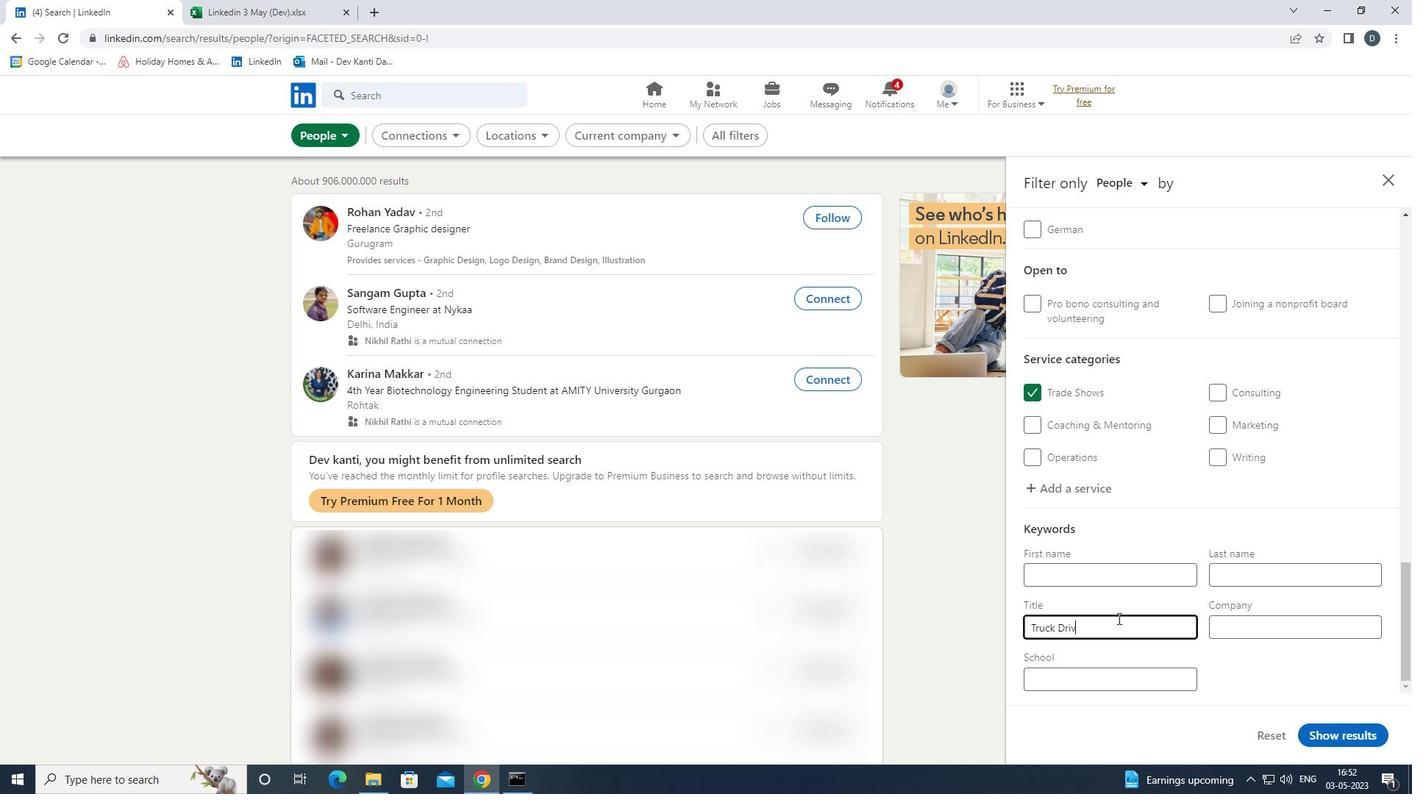
Action: Mouse moved to (1343, 747)
Screenshot: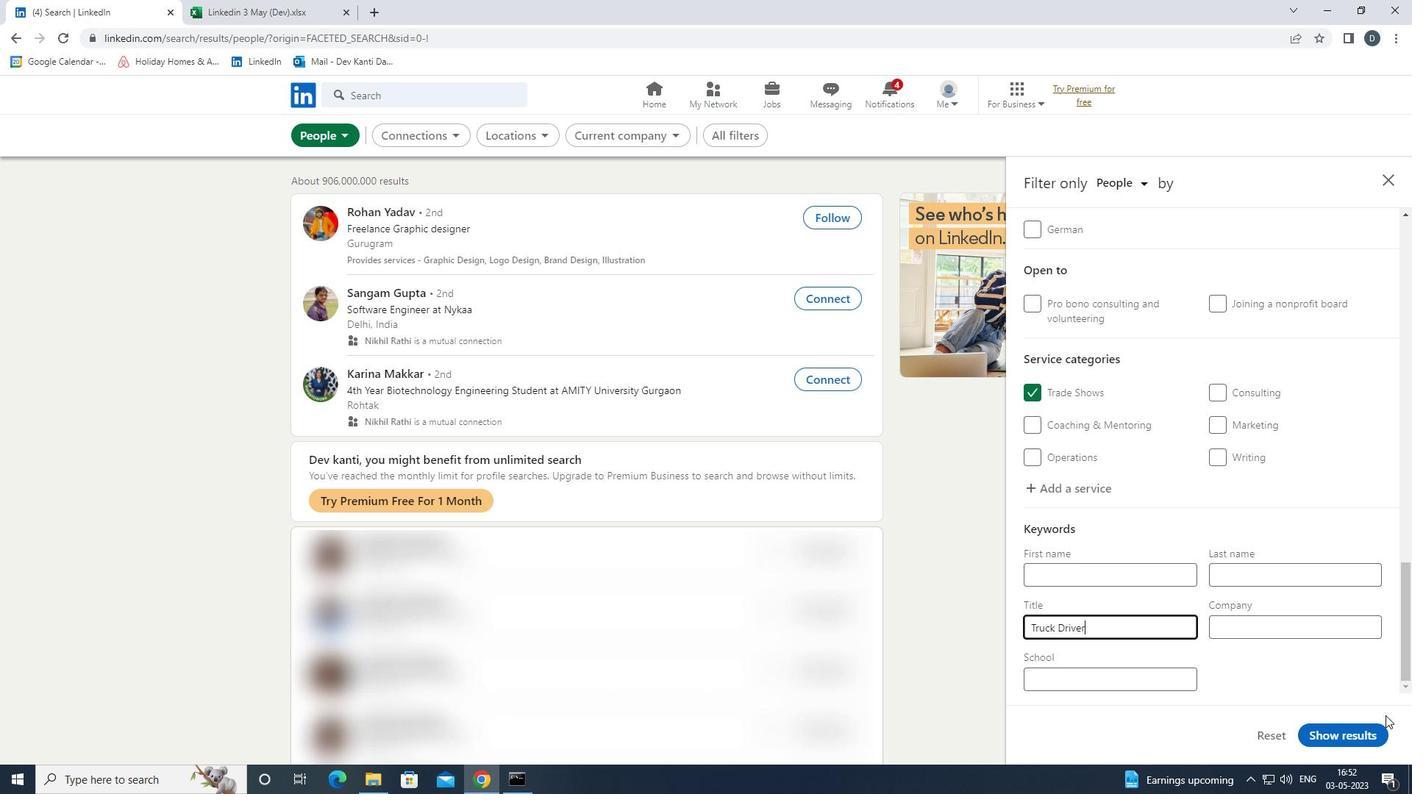 
Action: Mouse pressed left at (1343, 747)
Screenshot: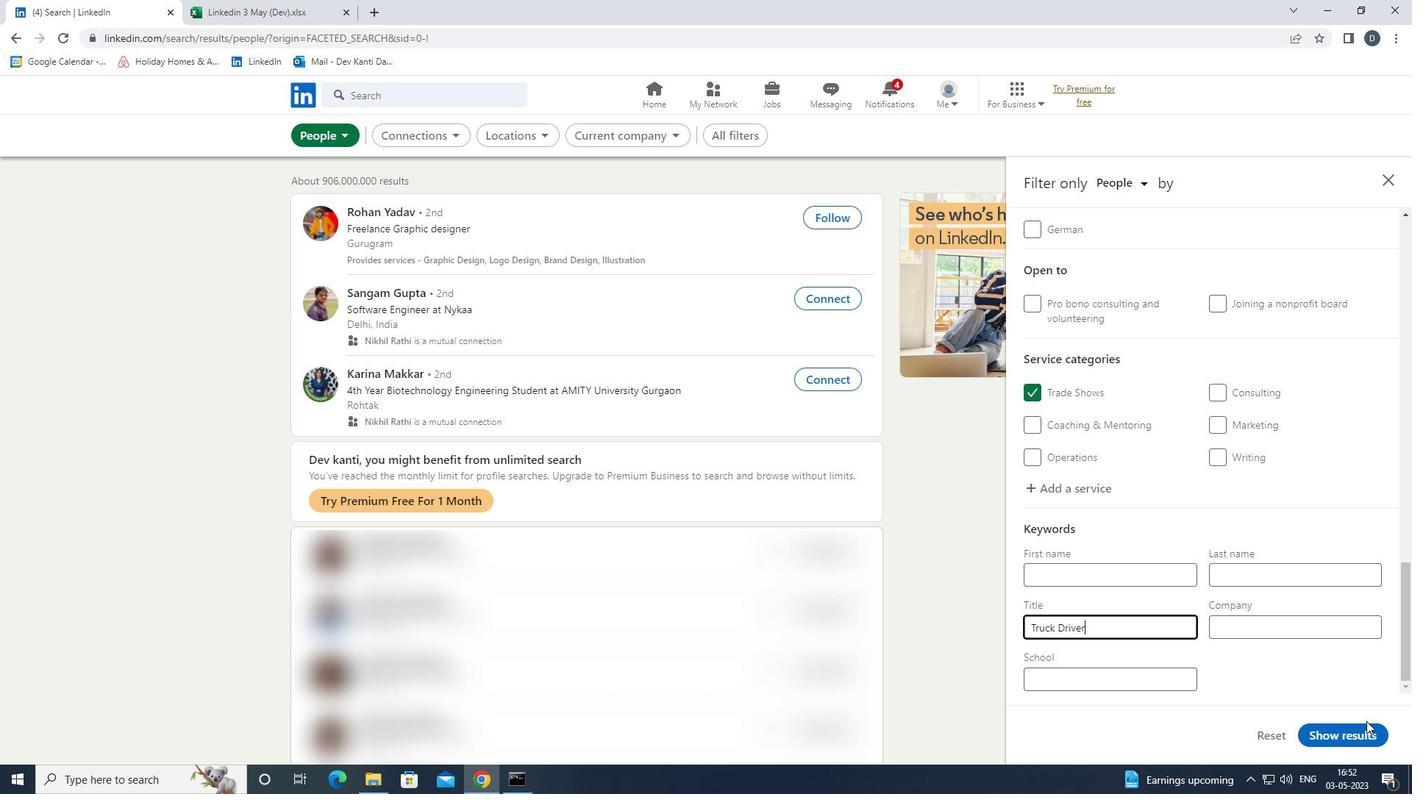 
Action: Mouse moved to (1343, 742)
Screenshot: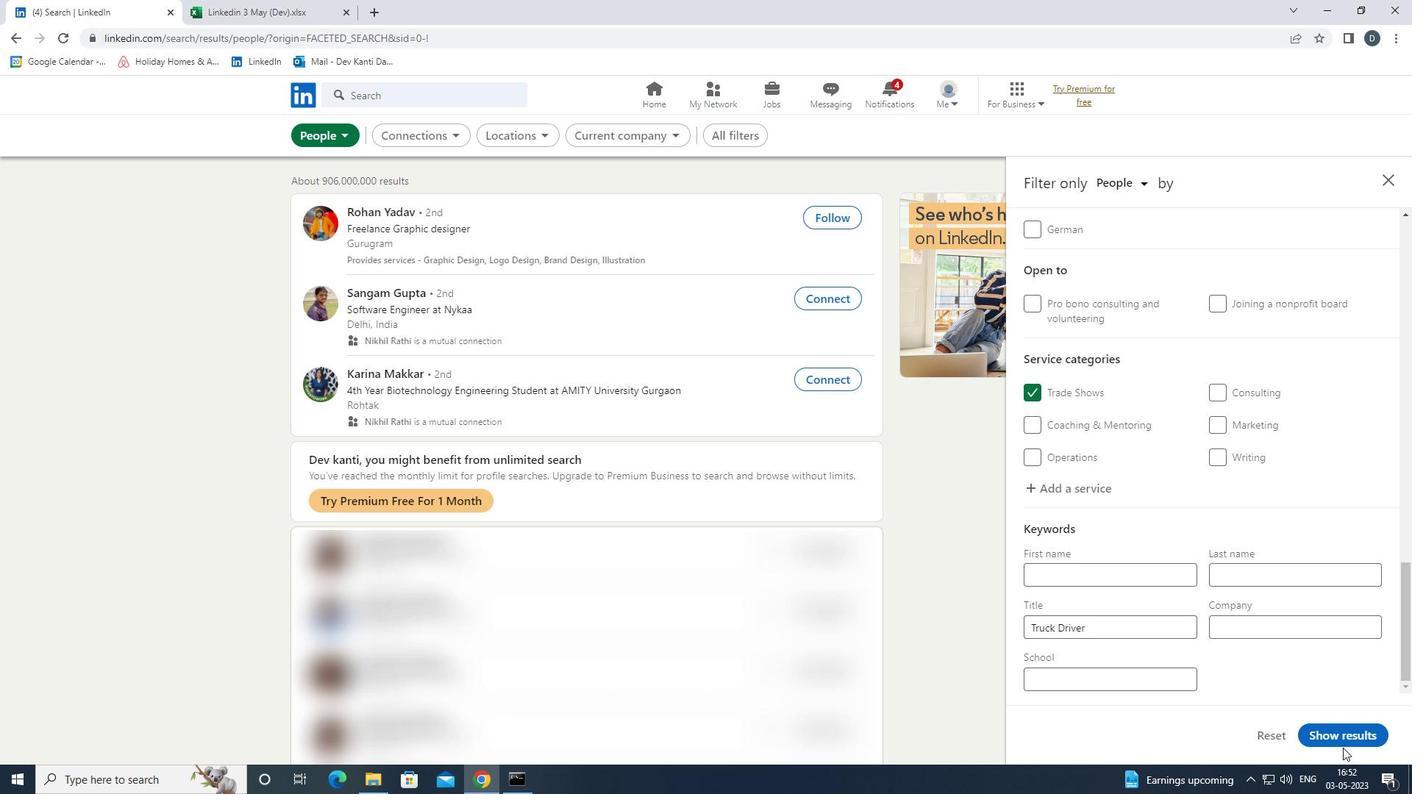 
Action: Mouse pressed left at (1343, 742)
Screenshot: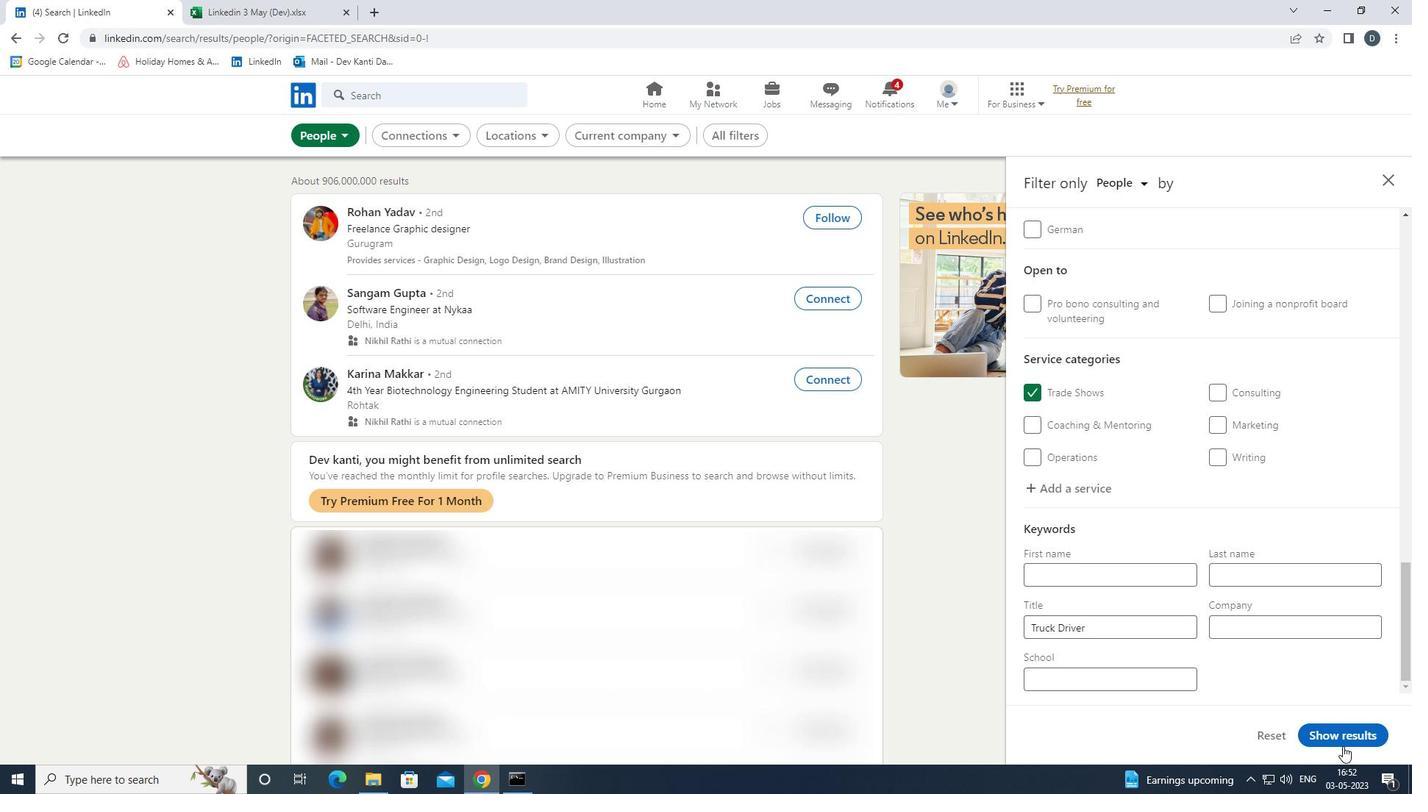 
Action: Mouse moved to (344, 154)
Screenshot: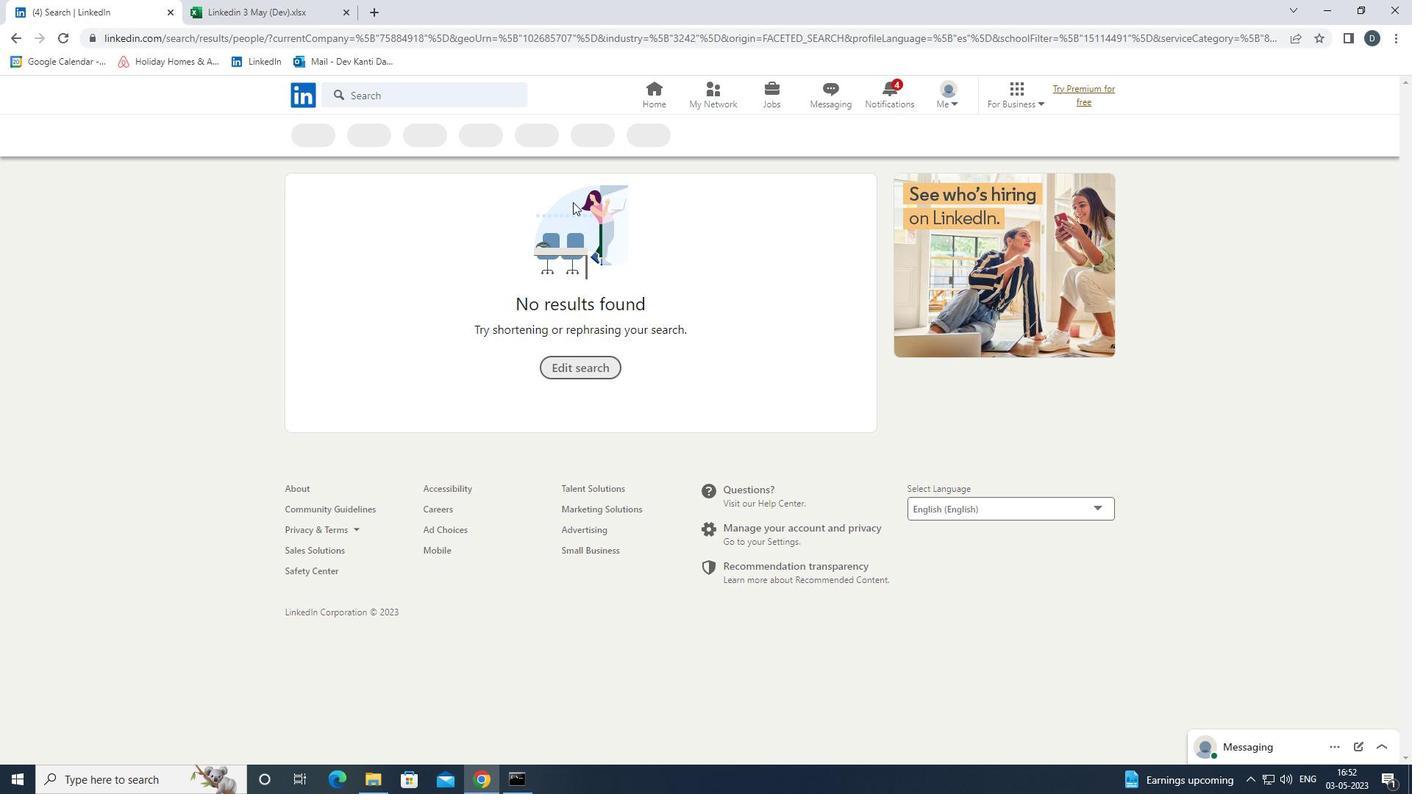 
